 Task: Look for Airbnb properties in Bahlaâ, Oman from 8th December, 2023 to 15th December, 2023 for 9 adults. Place can be shared room with 5 bedrooms having 9 beds and 5 bathrooms. Property type can be flat. Amenities needed are: wifi, TV, free parkinig on premises, gym, breakfast. Look for 3 properties as per requirement.
Action: Mouse moved to (410, 94)
Screenshot: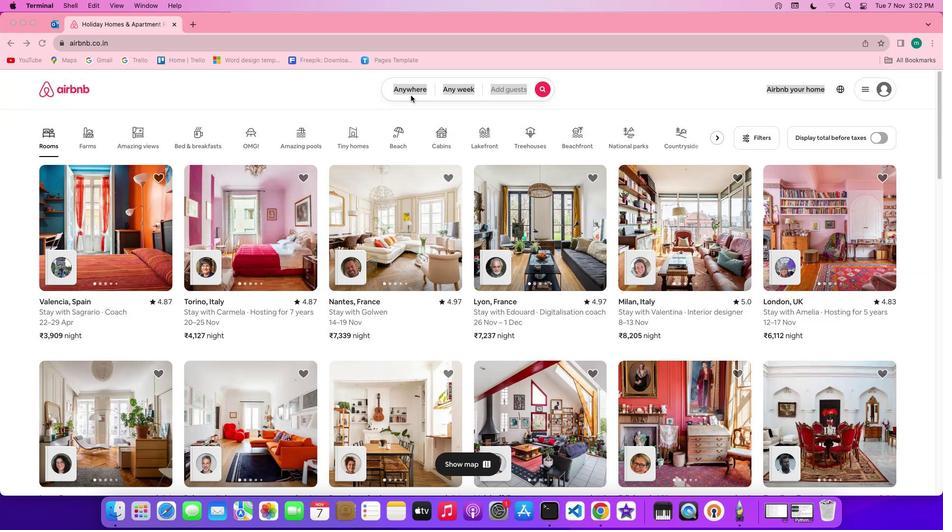 
Action: Mouse pressed left at (410, 94)
Screenshot: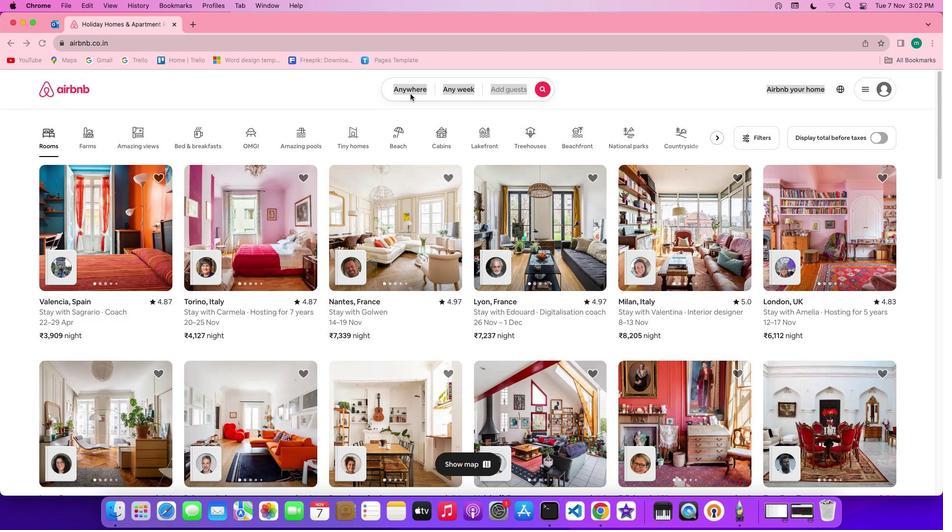 
Action: Mouse pressed left at (410, 94)
Screenshot: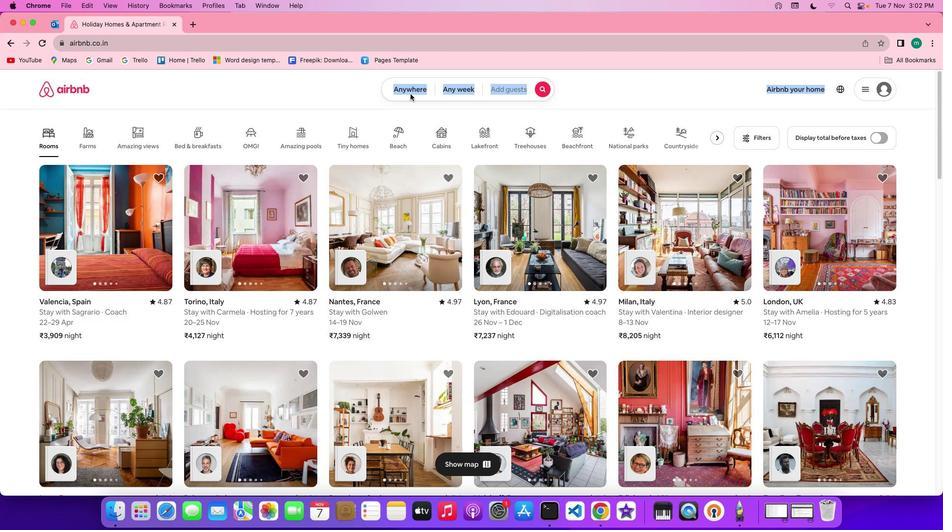 
Action: Mouse moved to (357, 128)
Screenshot: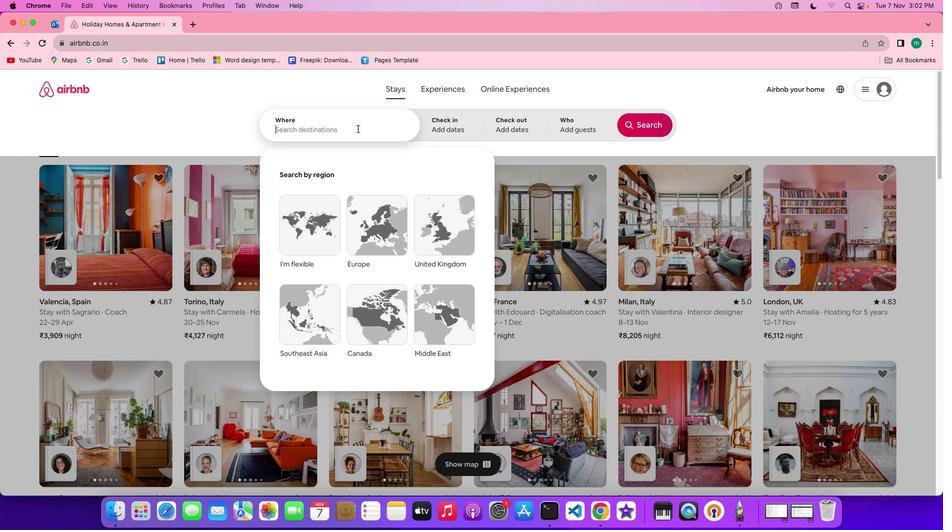 
Action: Mouse pressed left at (357, 128)
Screenshot: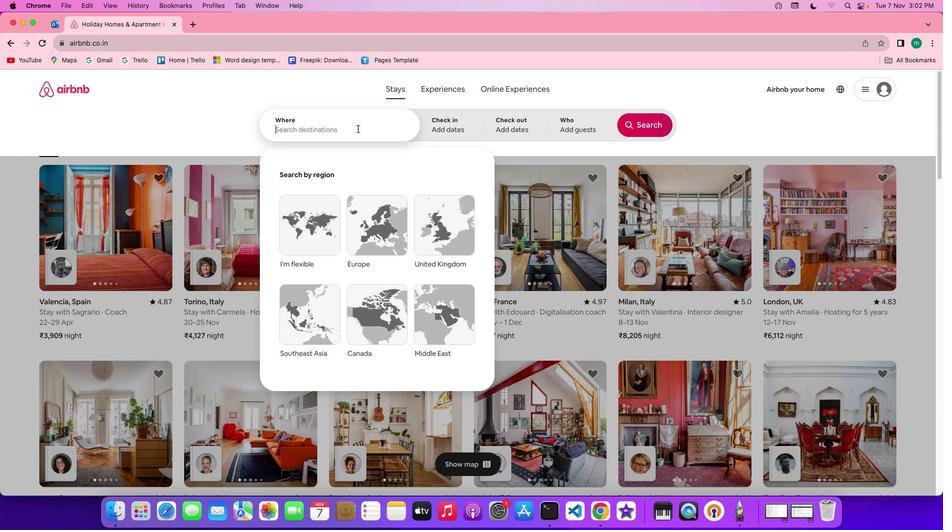 
Action: Key pressed Key.shift'b''a''h''l''a'','Key.shift'O''m''a''n'
Screenshot: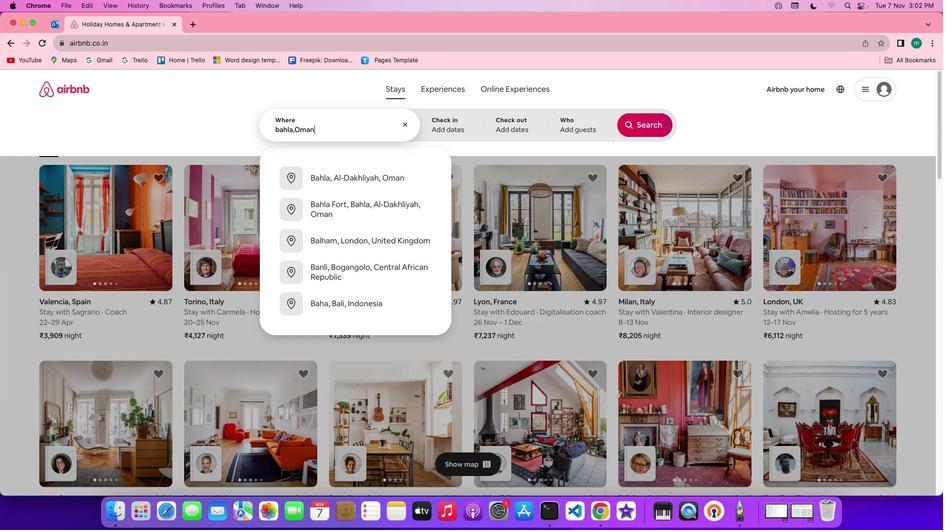 
Action: Mouse moved to (451, 118)
Screenshot: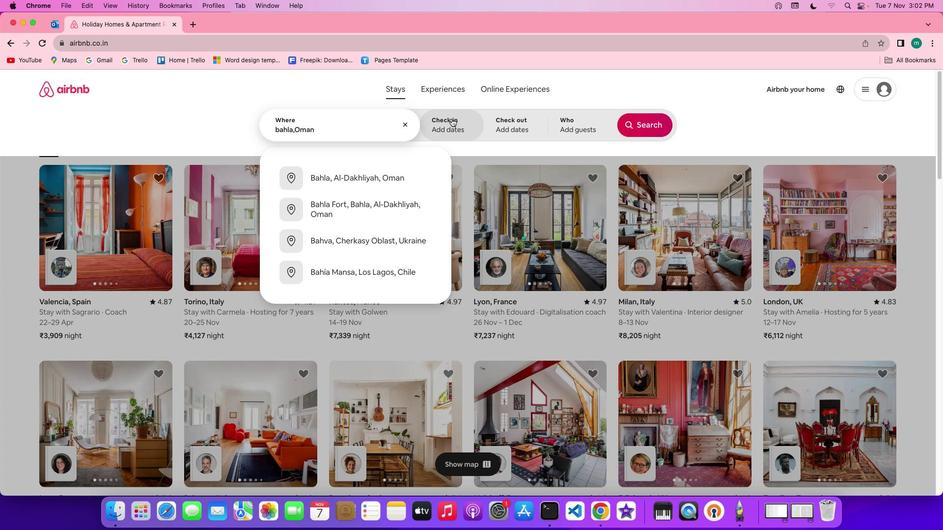 
Action: Mouse pressed left at (451, 118)
Screenshot: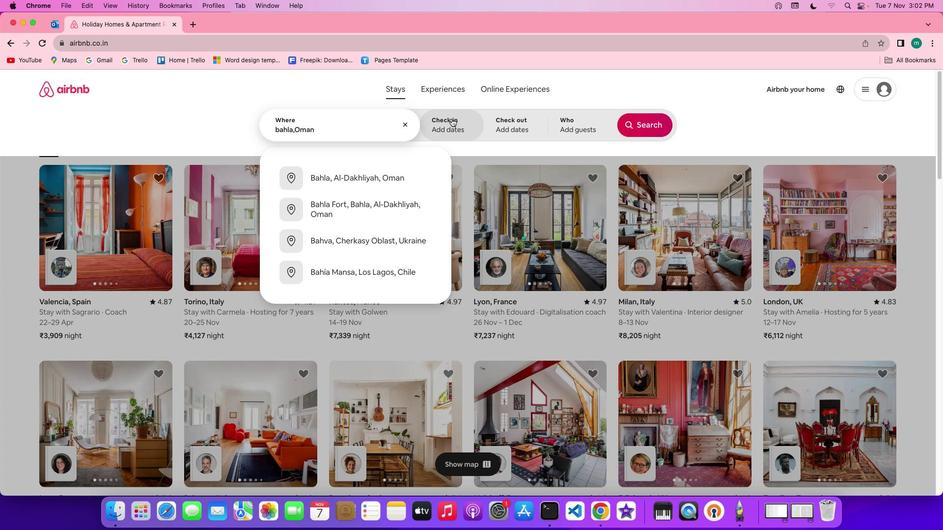 
Action: Mouse moved to (618, 272)
Screenshot: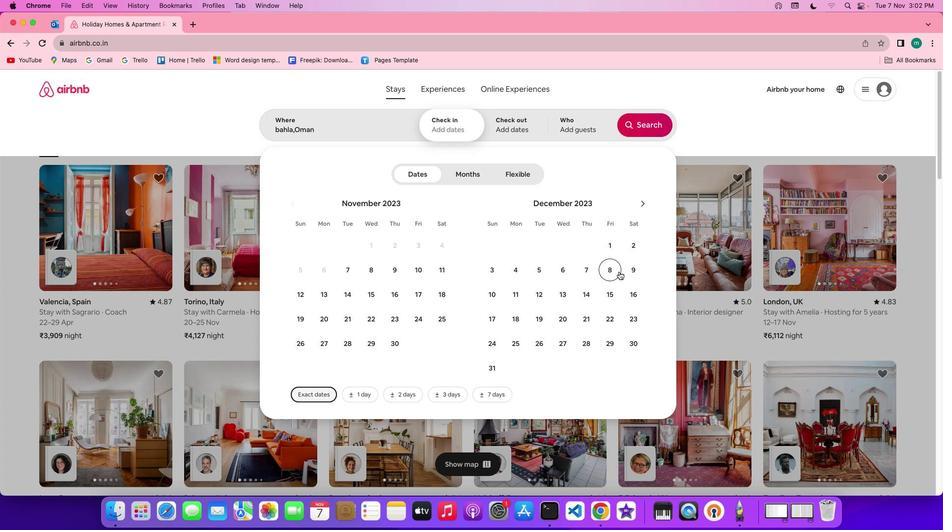 
Action: Mouse pressed left at (618, 272)
Screenshot: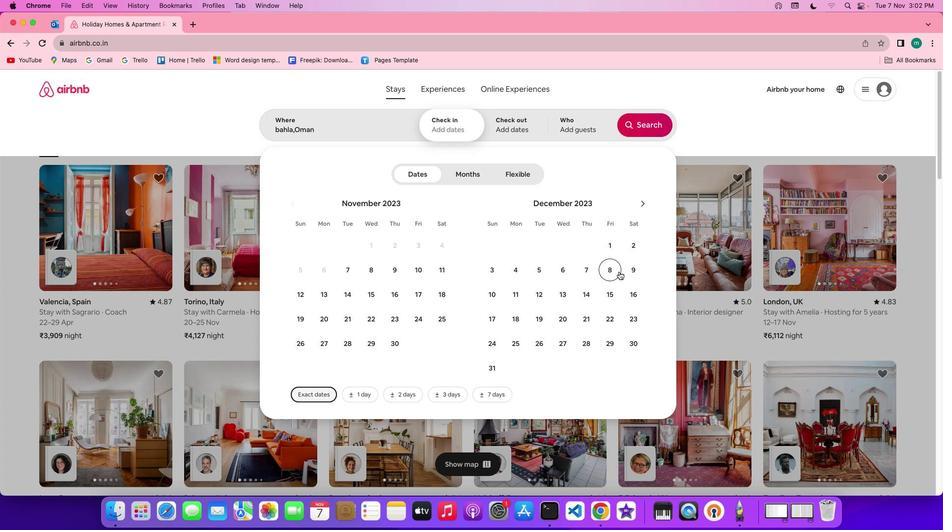 
Action: Mouse moved to (617, 291)
Screenshot: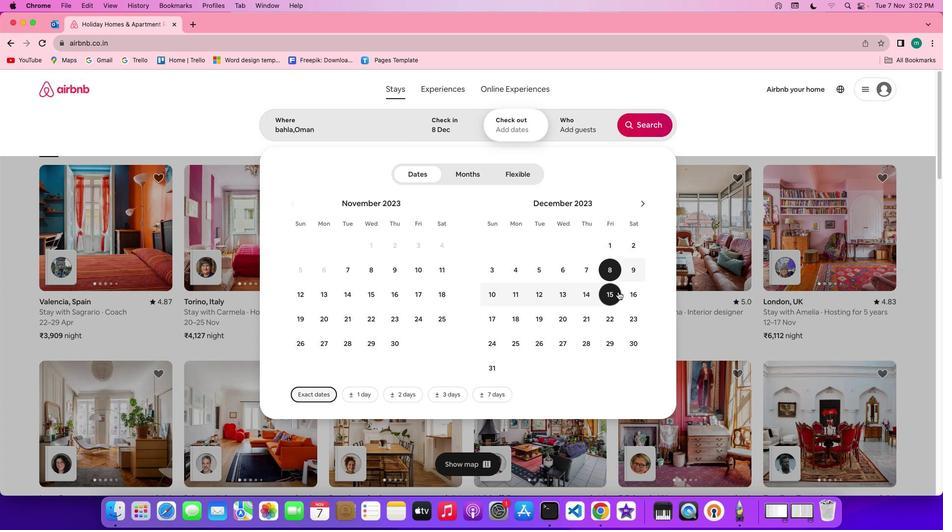 
Action: Mouse pressed left at (617, 291)
Screenshot: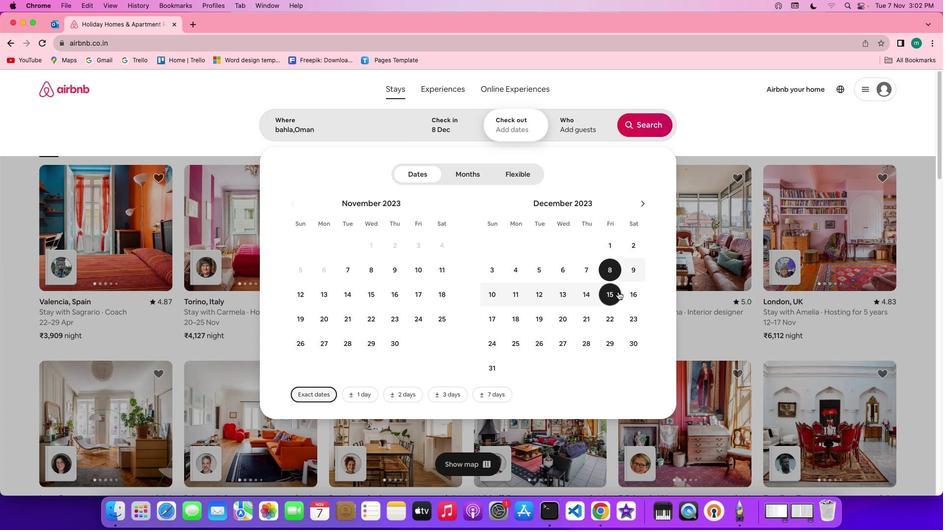 
Action: Mouse moved to (593, 117)
Screenshot: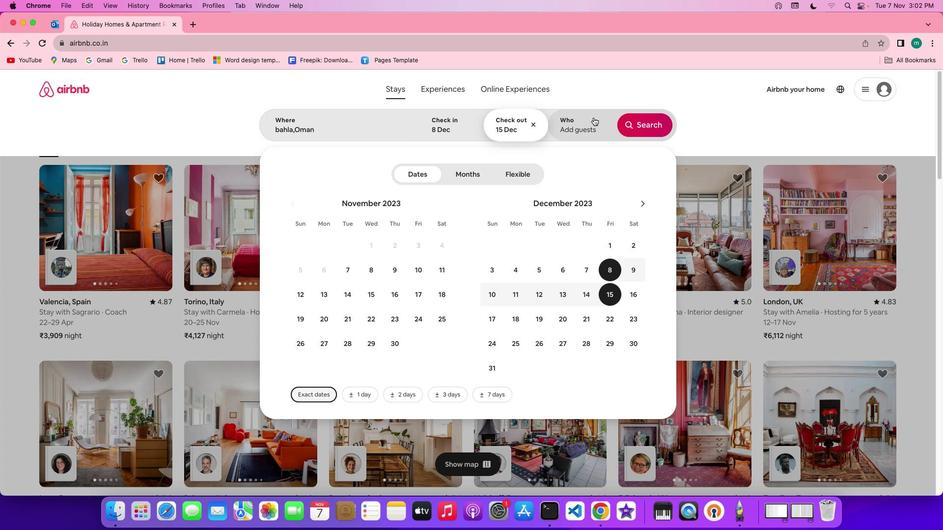 
Action: Mouse pressed left at (593, 117)
Screenshot: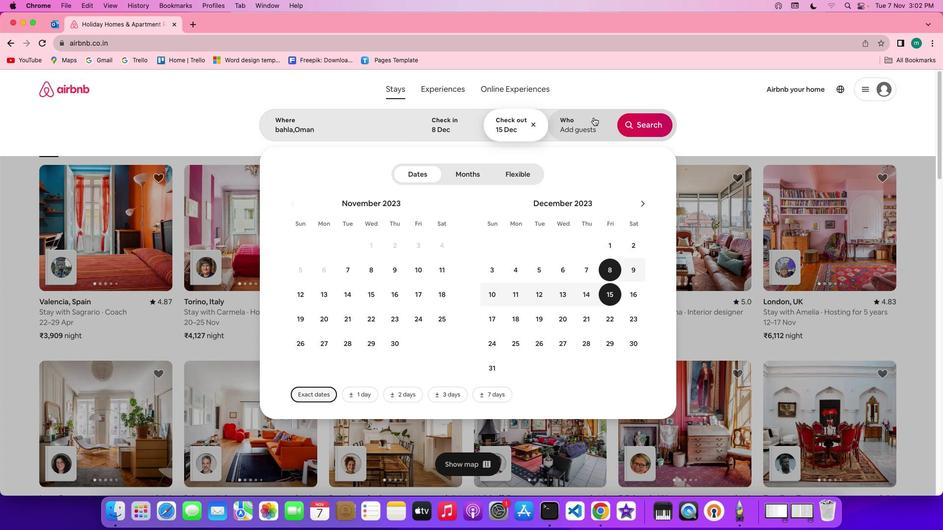 
Action: Mouse moved to (649, 174)
Screenshot: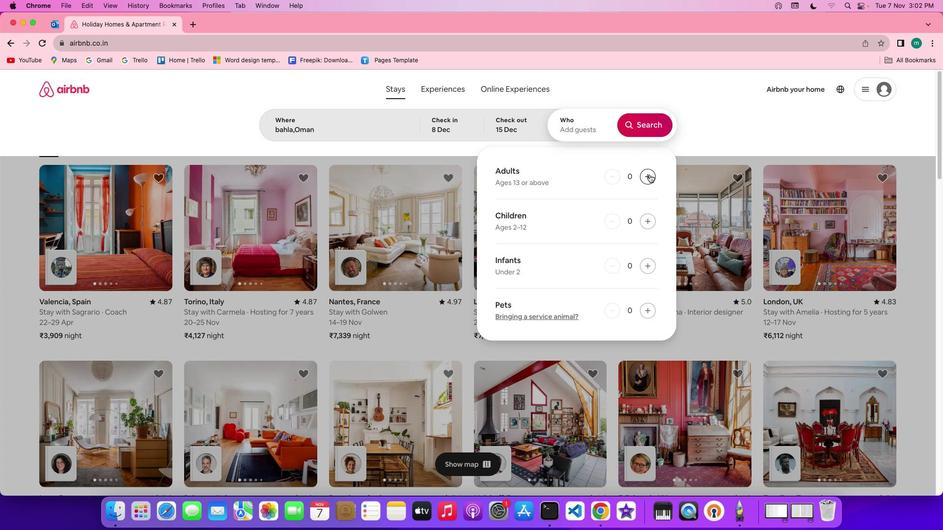 
Action: Mouse pressed left at (649, 174)
Screenshot: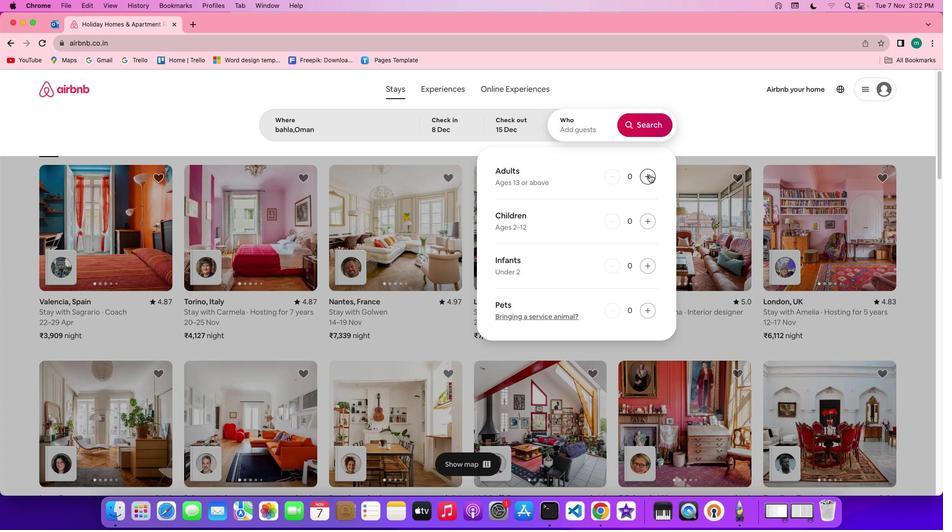 
Action: Mouse pressed left at (649, 174)
Screenshot: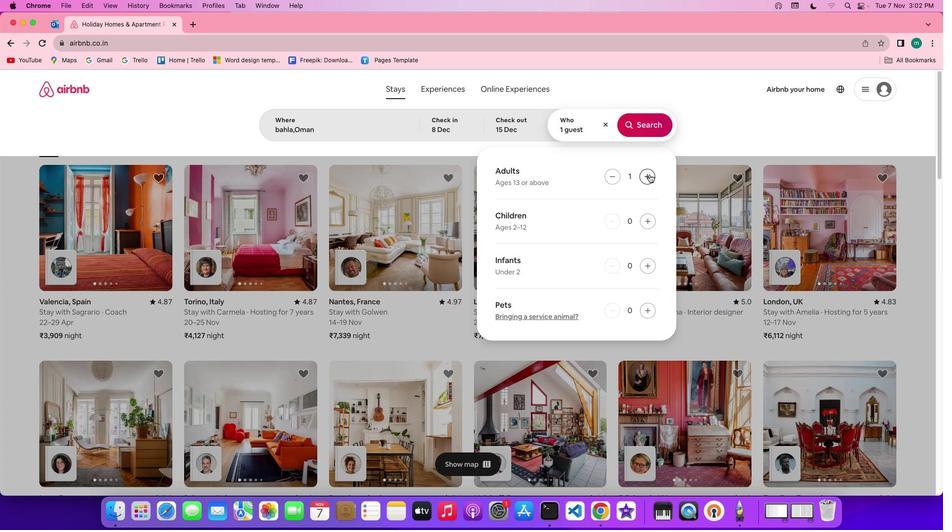 
Action: Mouse pressed left at (649, 174)
Screenshot: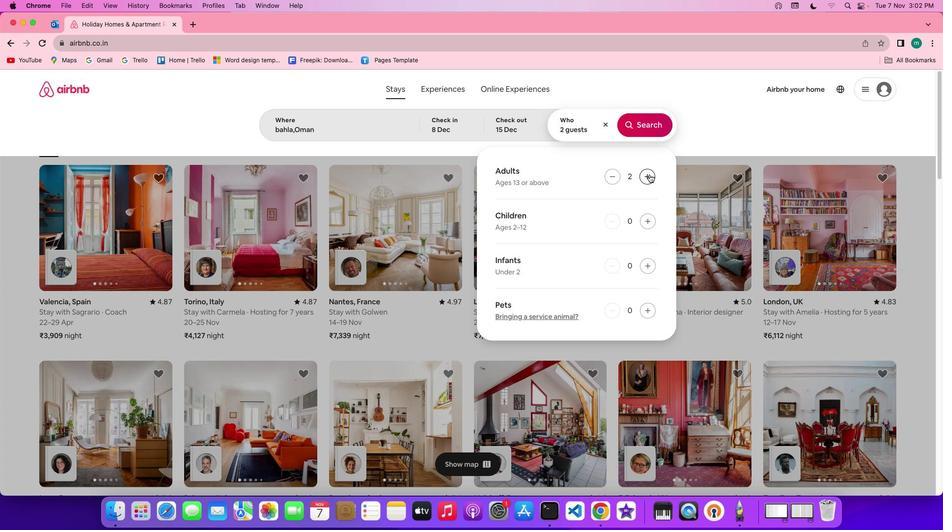 
Action: Mouse pressed left at (649, 174)
Screenshot: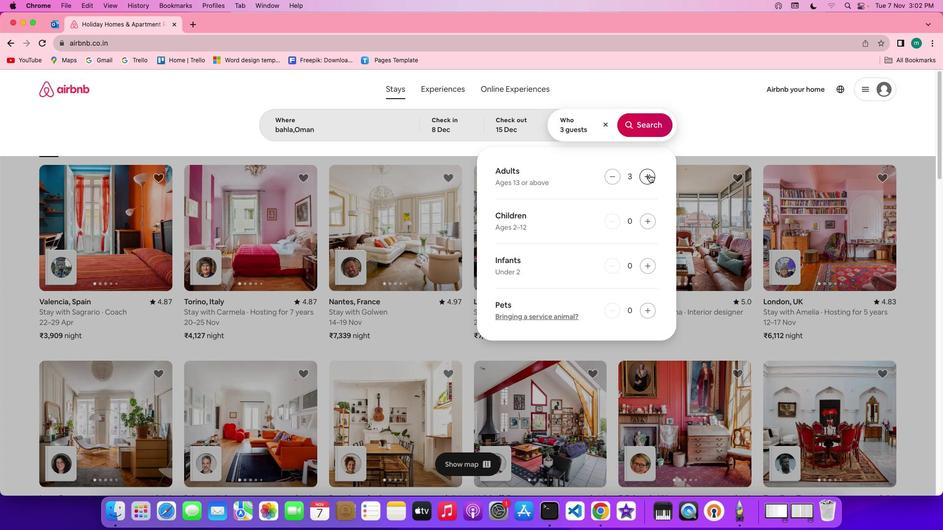 
Action: Mouse pressed left at (649, 174)
Screenshot: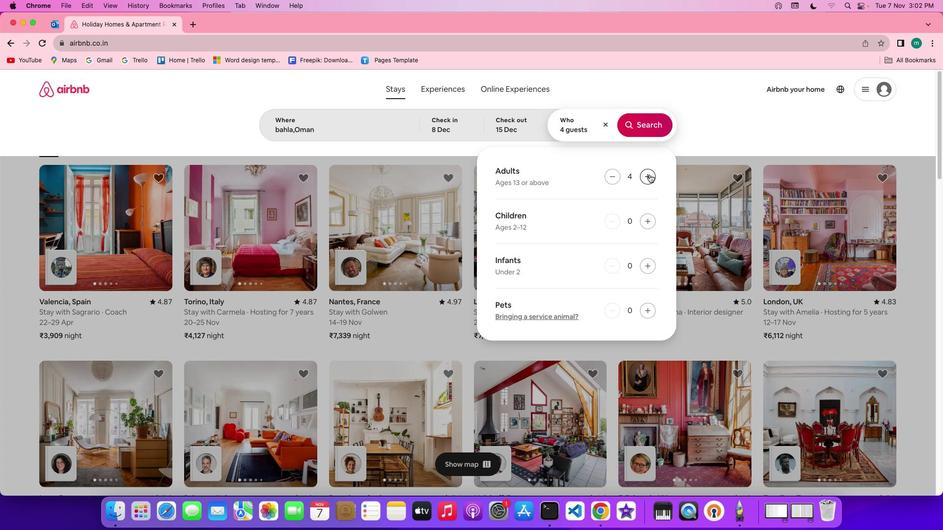
Action: Mouse pressed left at (649, 174)
Screenshot: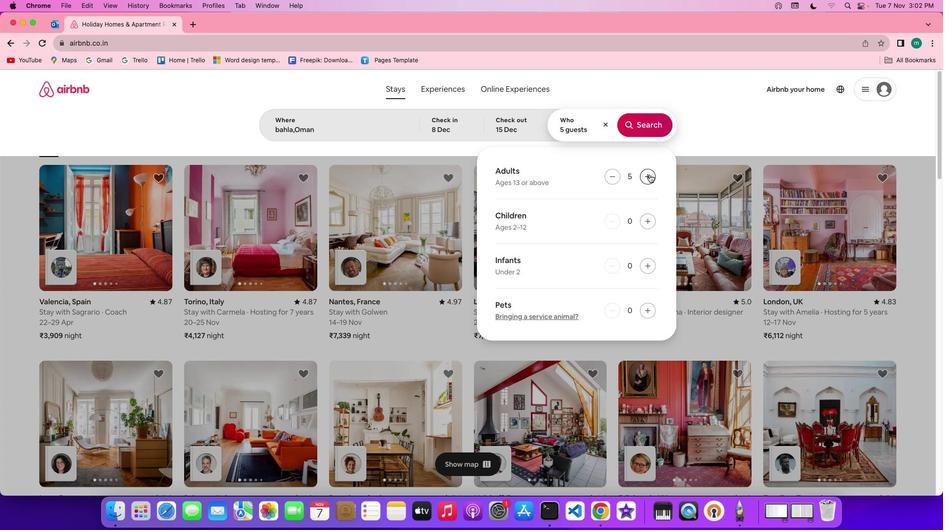 
Action: Mouse pressed left at (649, 174)
Screenshot: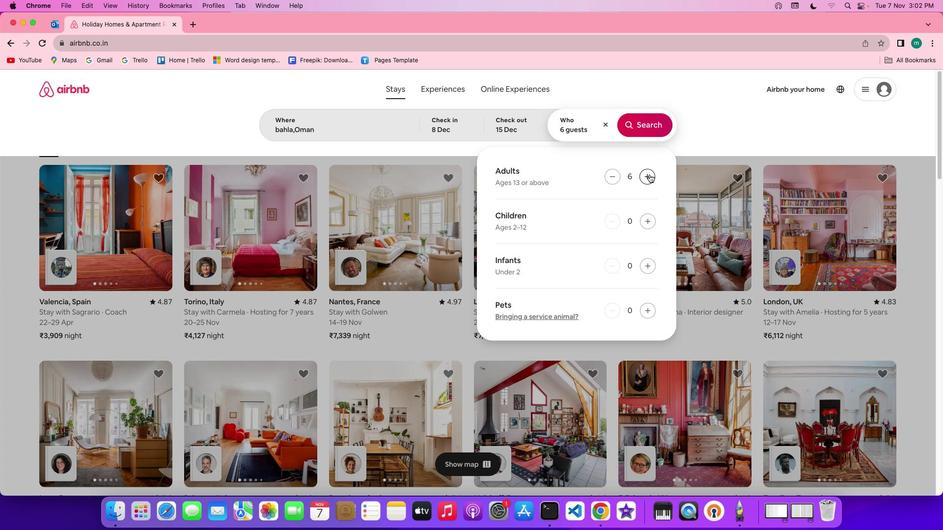 
Action: Mouse pressed left at (649, 174)
Screenshot: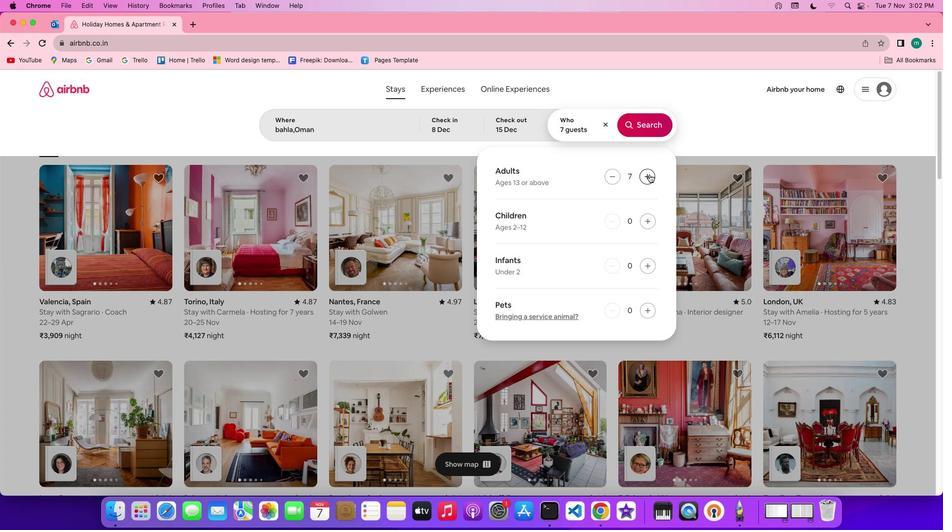 
Action: Mouse pressed left at (649, 174)
Screenshot: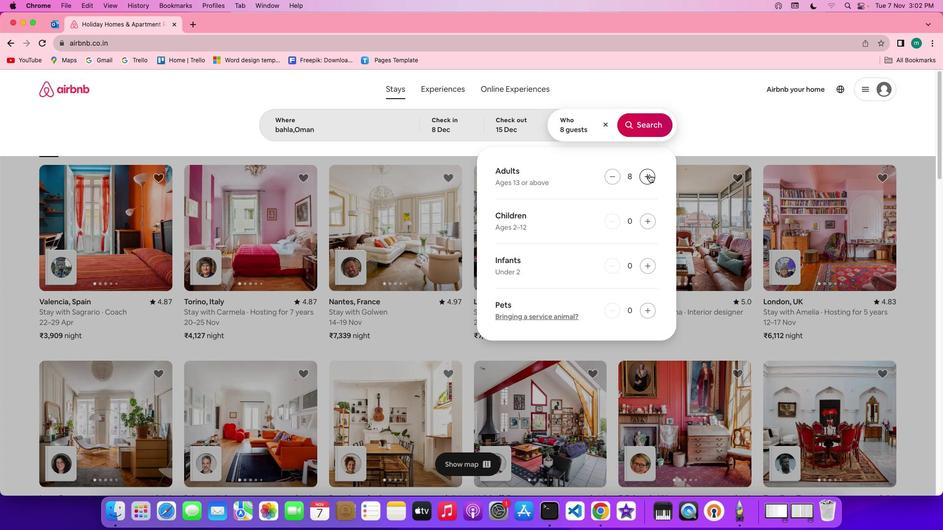 
Action: Mouse moved to (644, 120)
Screenshot: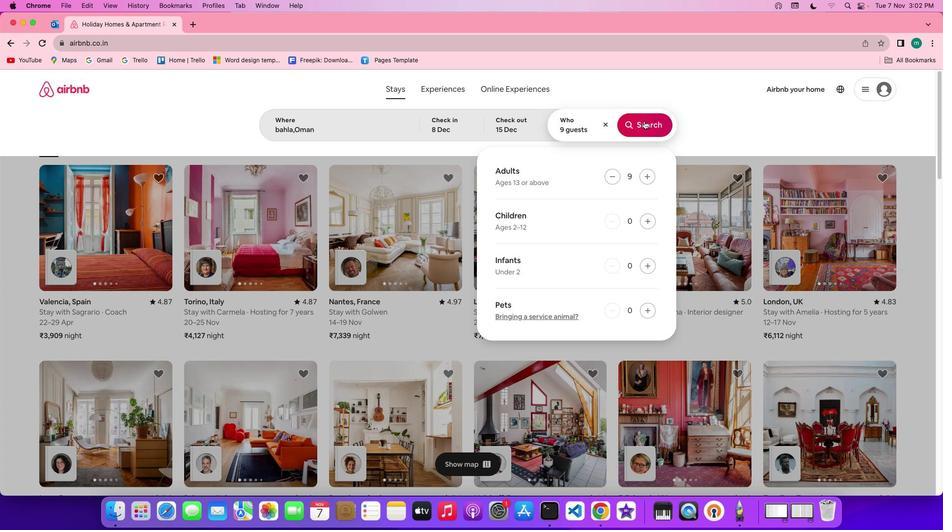 
Action: Mouse pressed left at (644, 120)
Screenshot: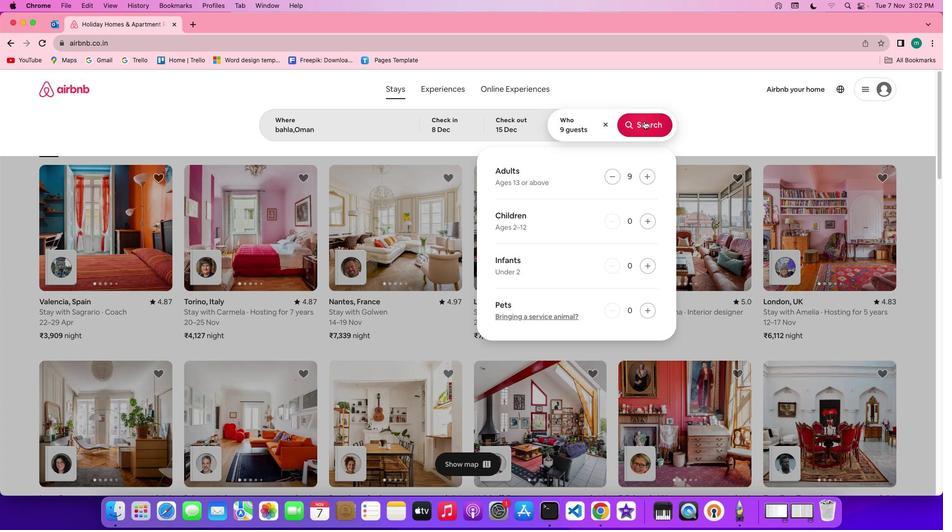 
Action: Mouse moved to (786, 127)
Screenshot: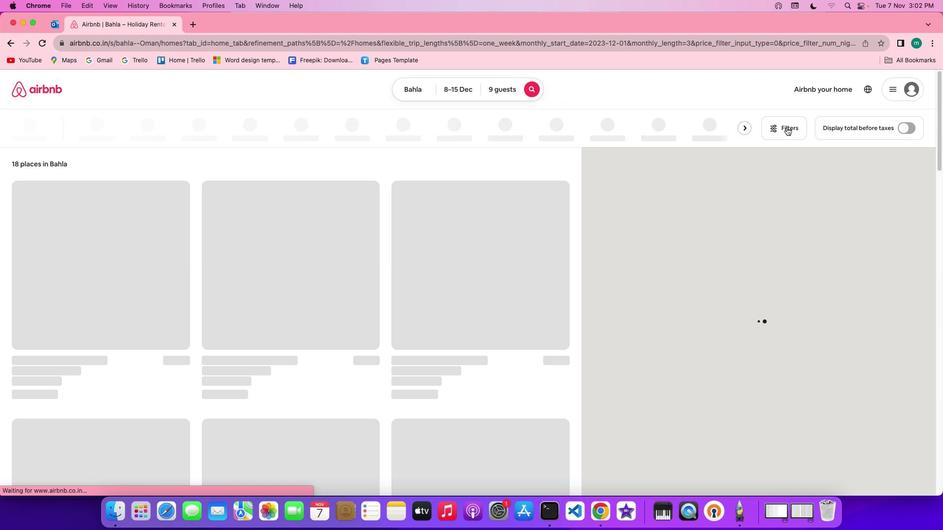
Action: Mouse pressed left at (786, 127)
Screenshot: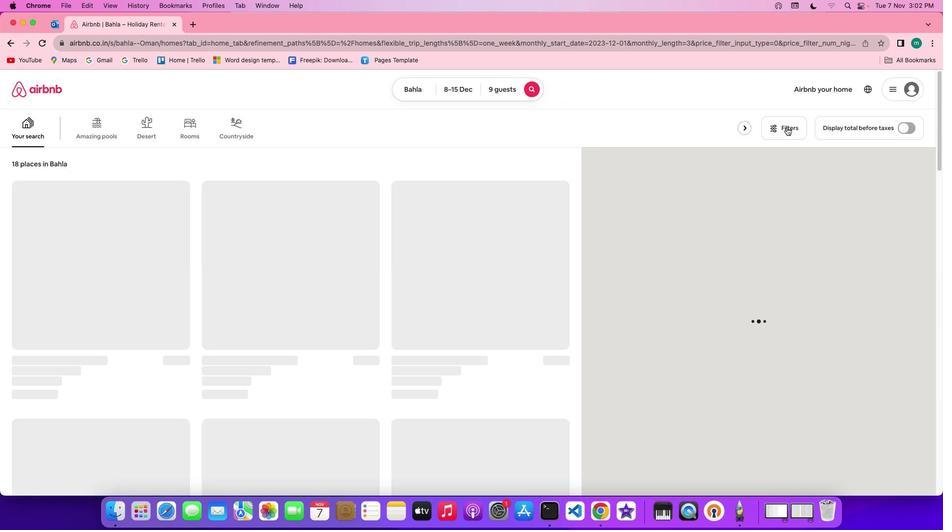 
Action: Mouse moved to (783, 126)
Screenshot: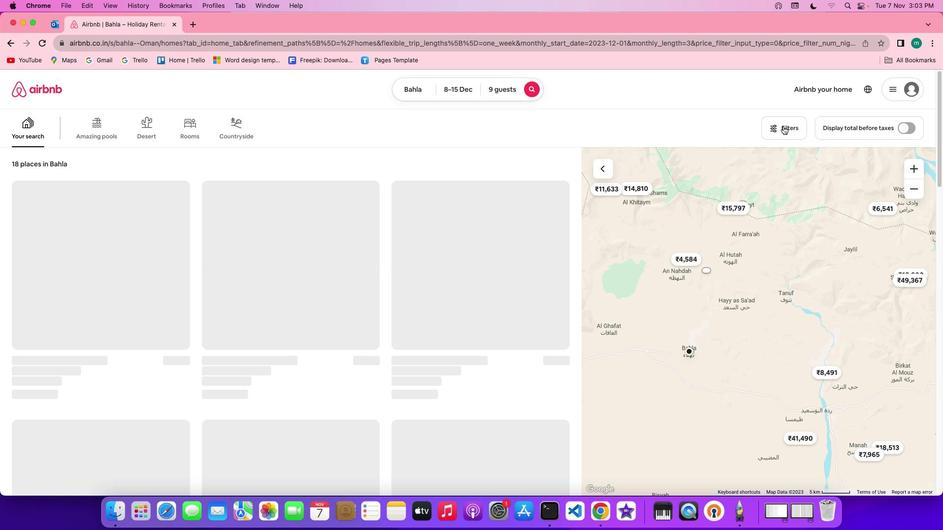 
Action: Mouse pressed left at (783, 126)
Screenshot: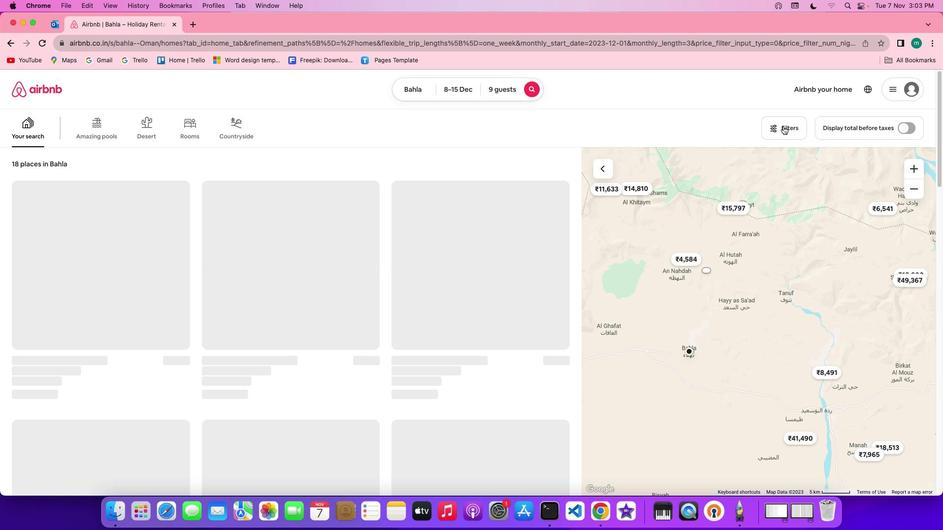 
Action: Mouse pressed left at (783, 126)
Screenshot: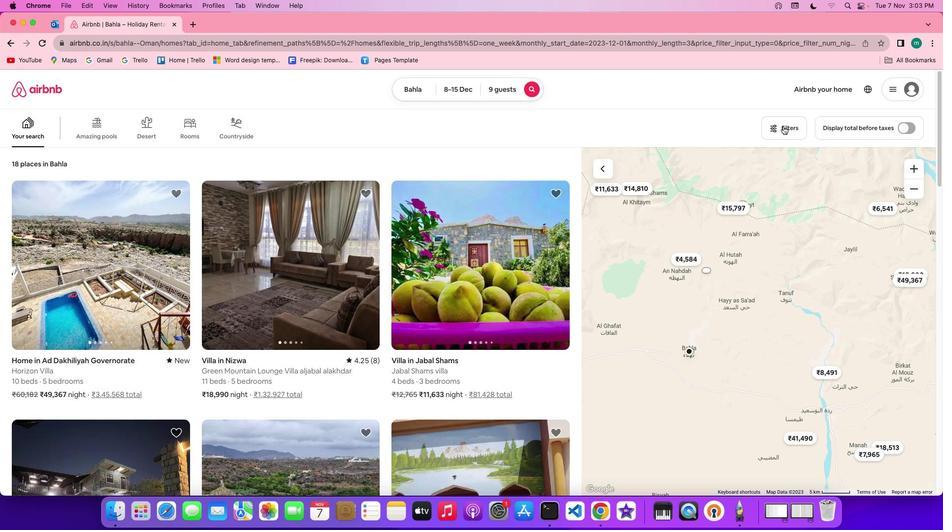 
Action: Mouse moved to (551, 245)
Screenshot: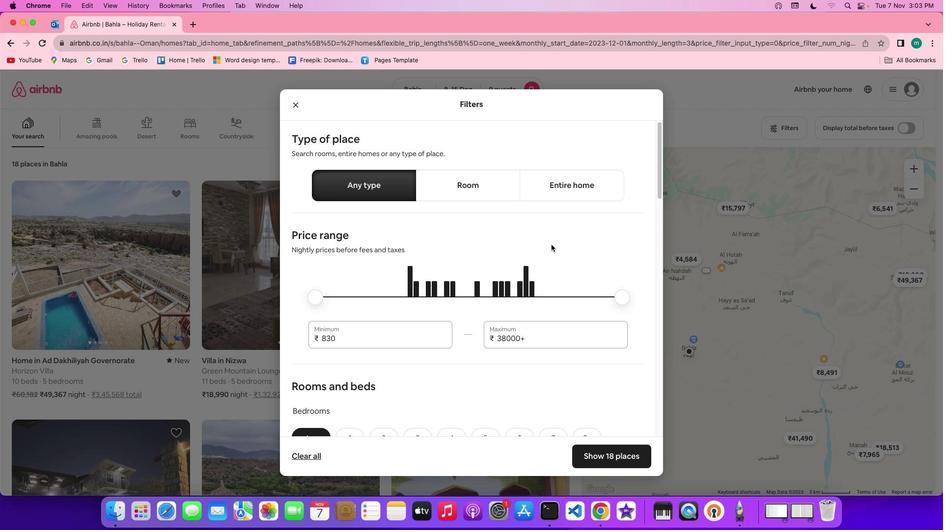 
Action: Mouse scrolled (551, 245) with delta (0, 0)
Screenshot: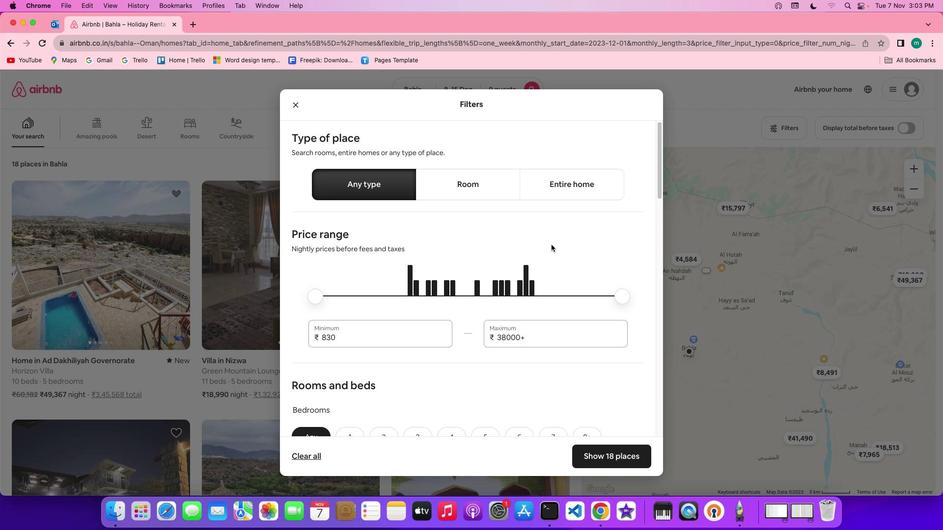 
Action: Mouse scrolled (551, 245) with delta (0, 0)
Screenshot: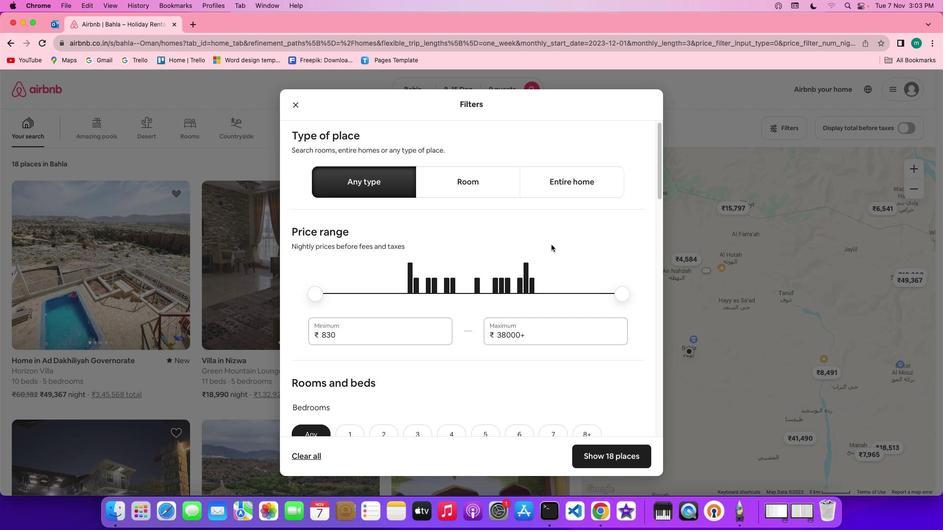 
Action: Mouse scrolled (551, 245) with delta (0, 0)
Screenshot: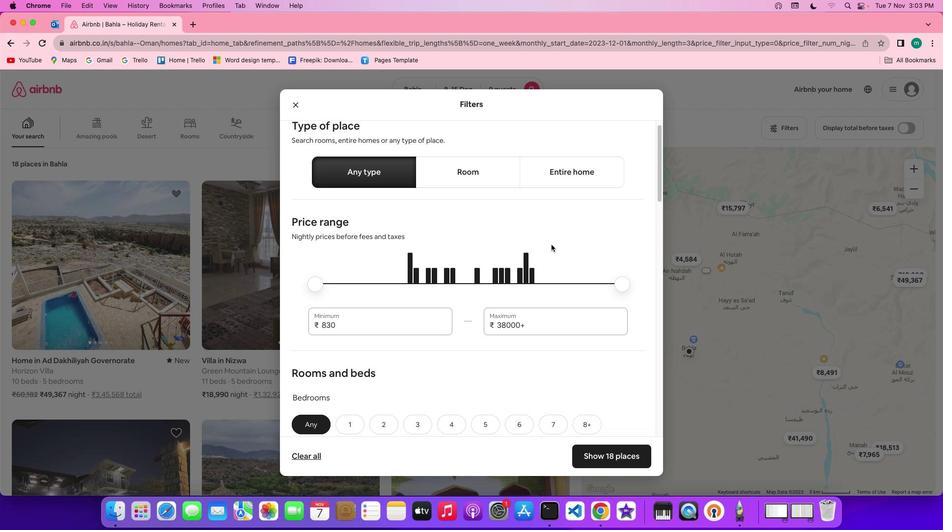 
Action: Mouse moved to (551, 245)
Screenshot: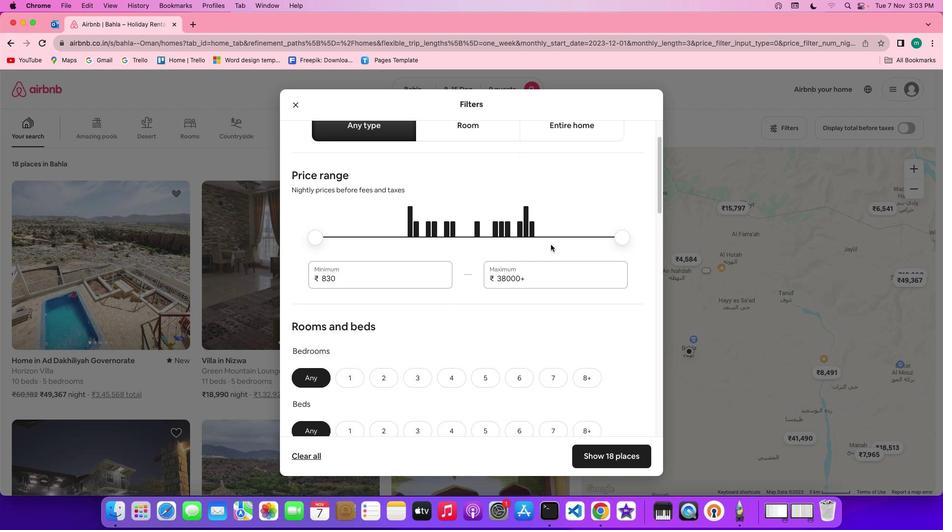 
Action: Mouse scrolled (551, 245) with delta (0, 0)
Screenshot: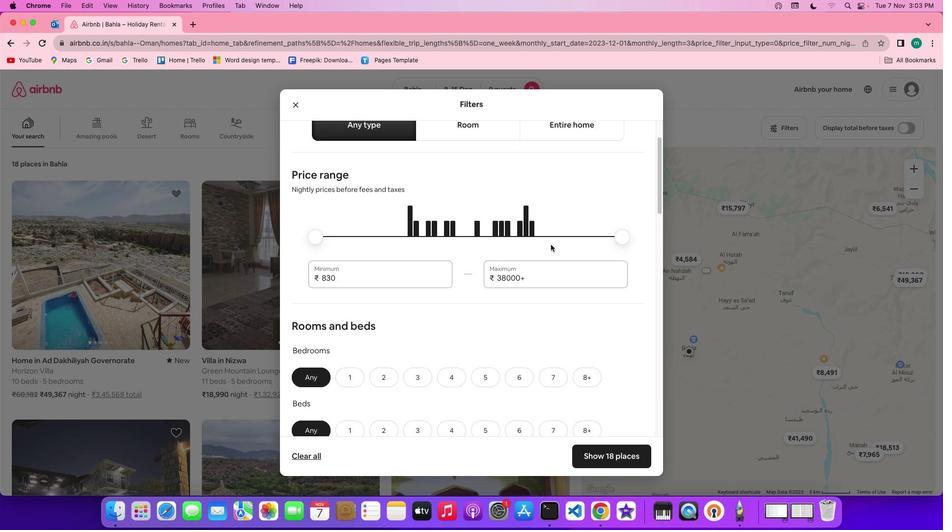 
Action: Mouse scrolled (551, 245) with delta (0, 0)
Screenshot: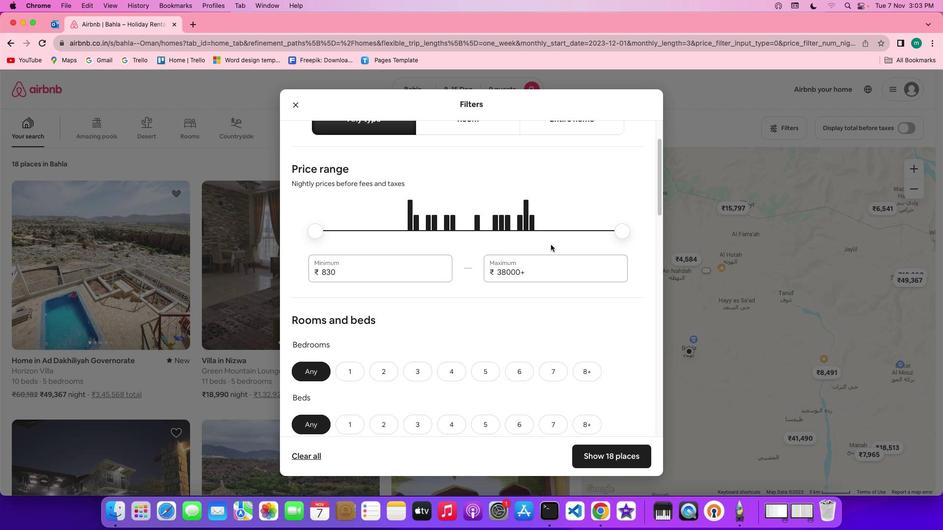 
Action: Mouse scrolled (551, 245) with delta (0, 0)
Screenshot: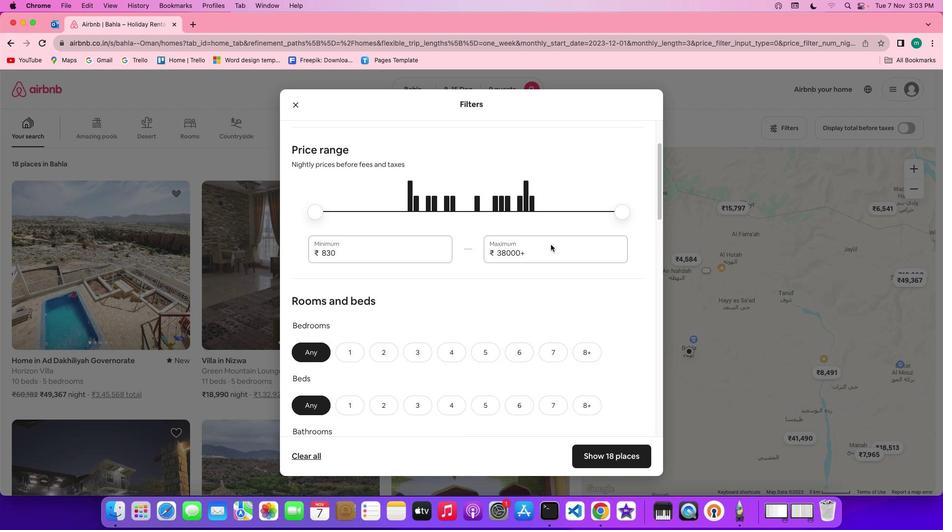
Action: Mouse scrolled (551, 245) with delta (0, 0)
Screenshot: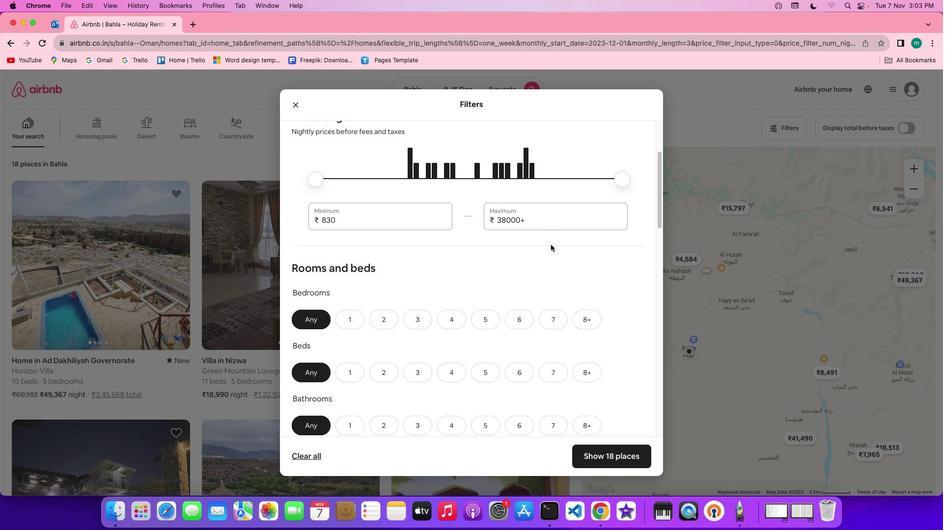 
Action: Mouse scrolled (551, 245) with delta (0, 0)
Screenshot: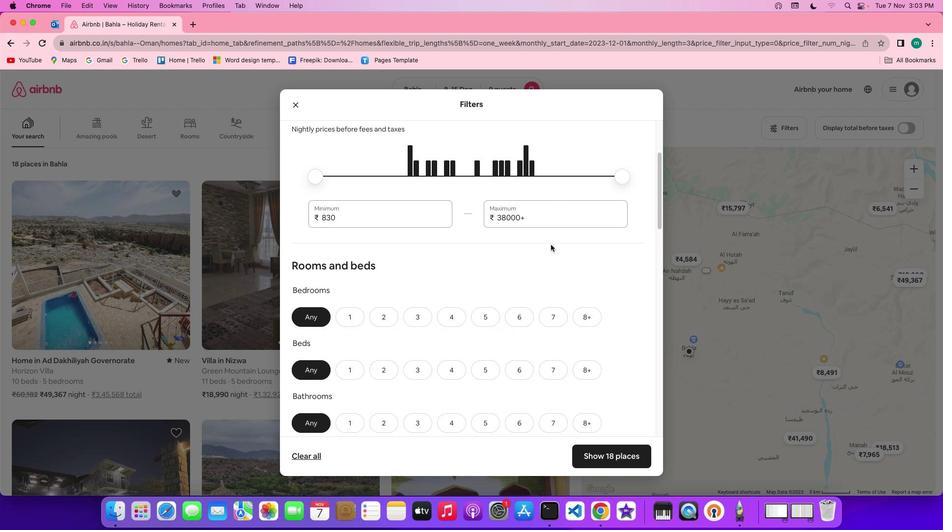 
Action: Mouse scrolled (551, 245) with delta (0, 0)
Screenshot: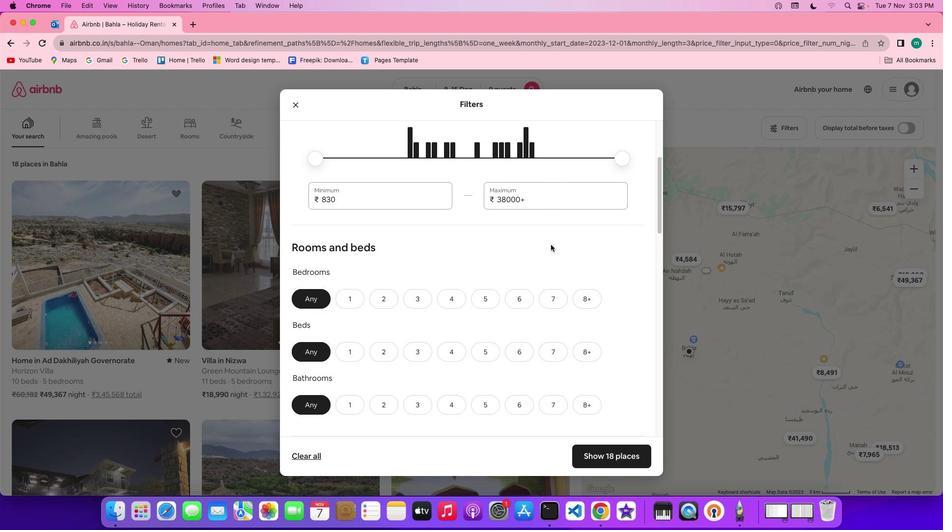 
Action: Mouse scrolled (551, 245) with delta (0, 0)
Screenshot: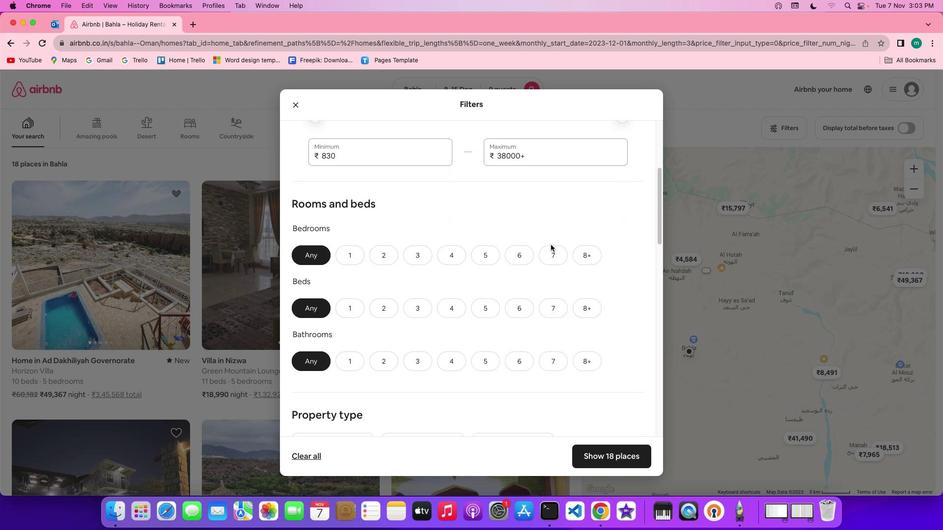 
Action: Mouse moved to (480, 251)
Screenshot: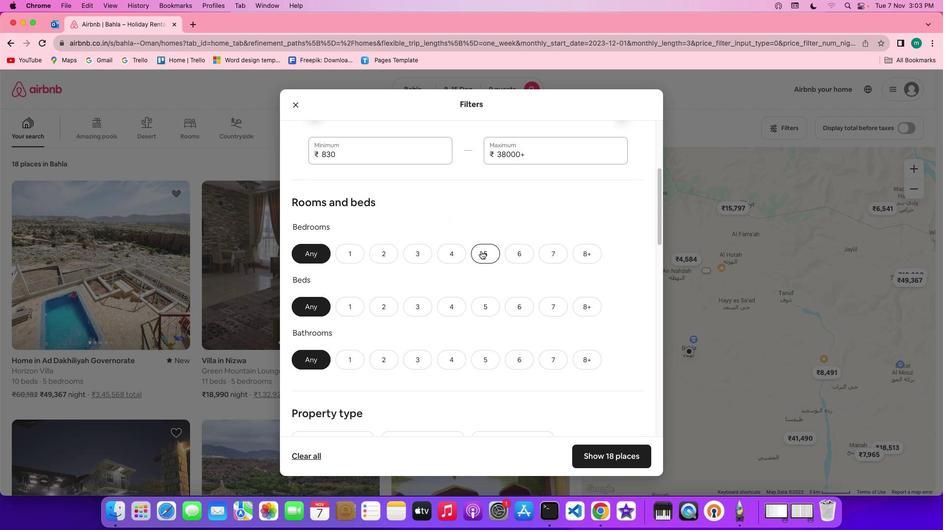 
Action: Mouse pressed left at (480, 251)
Screenshot: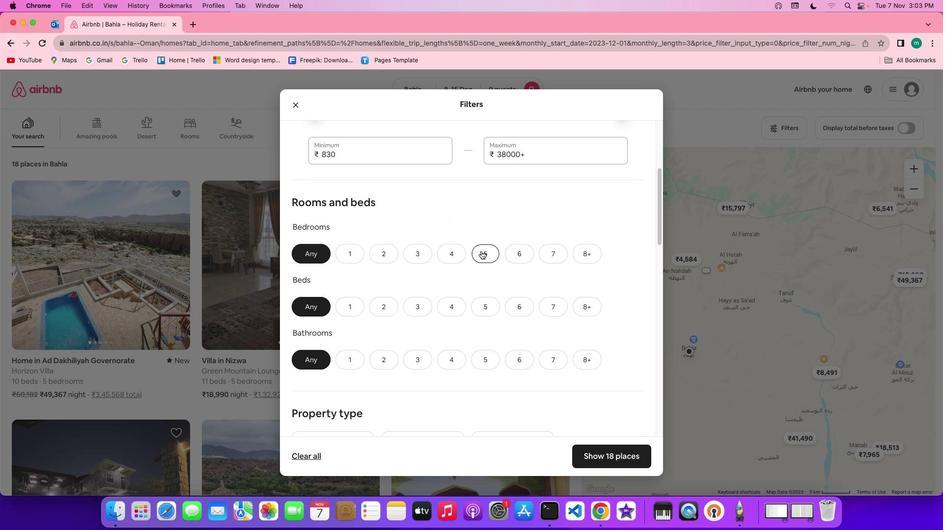 
Action: Mouse moved to (583, 309)
Screenshot: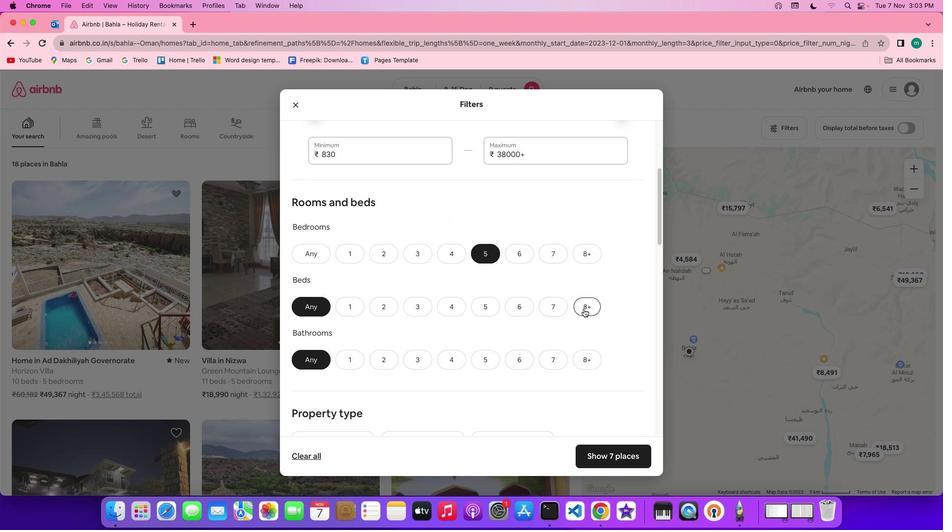 
Action: Mouse pressed left at (583, 309)
Screenshot: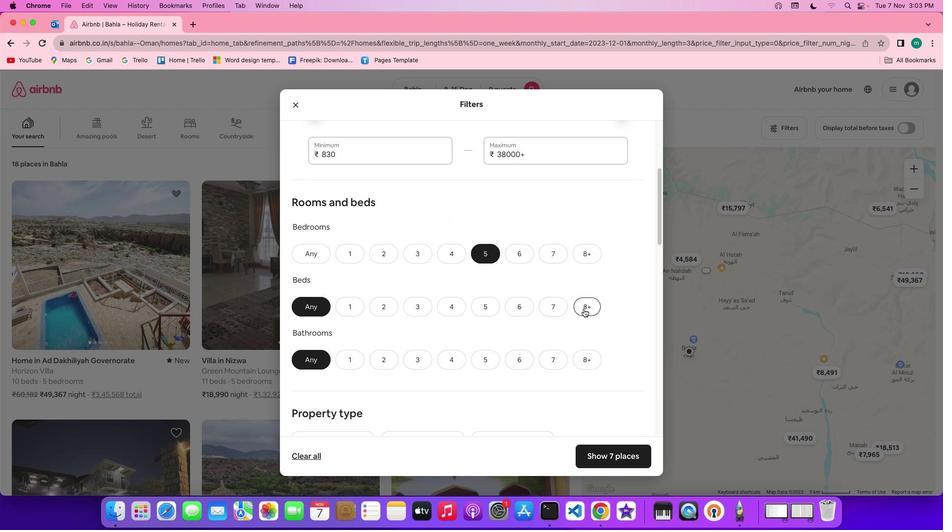 
Action: Mouse moved to (495, 364)
Screenshot: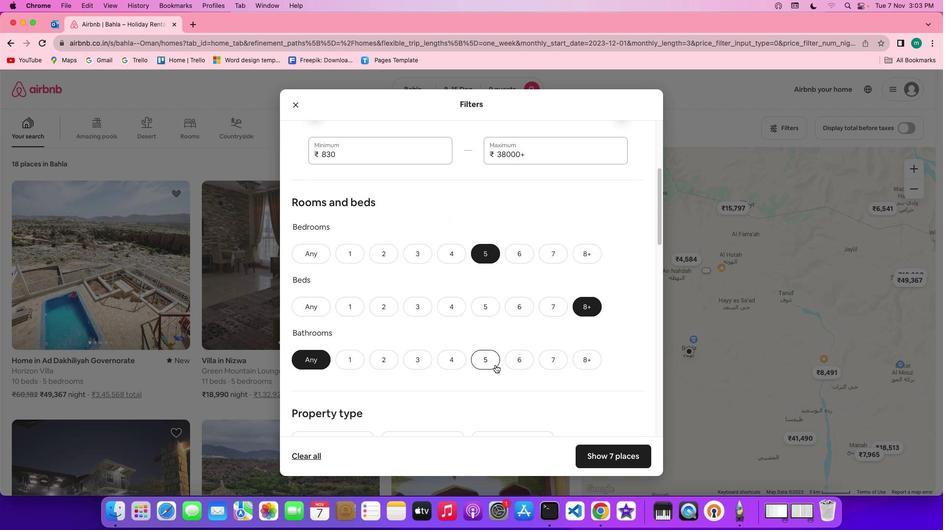 
Action: Mouse pressed left at (495, 364)
Screenshot: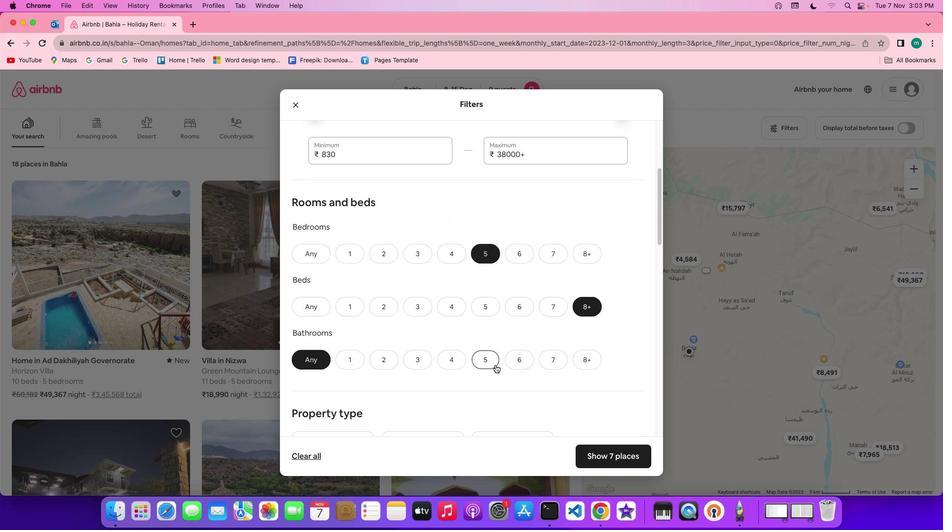 
Action: Mouse moved to (555, 352)
Screenshot: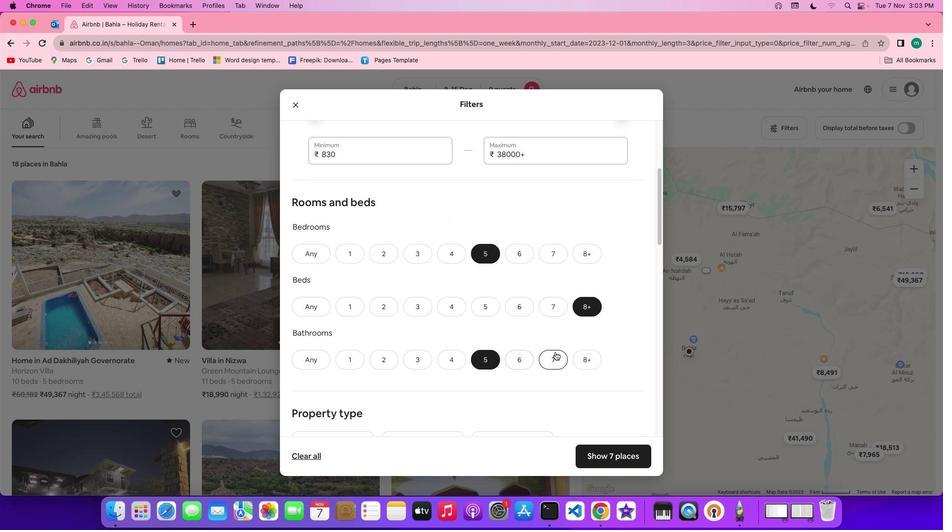 
Action: Mouse scrolled (555, 352) with delta (0, 0)
Screenshot: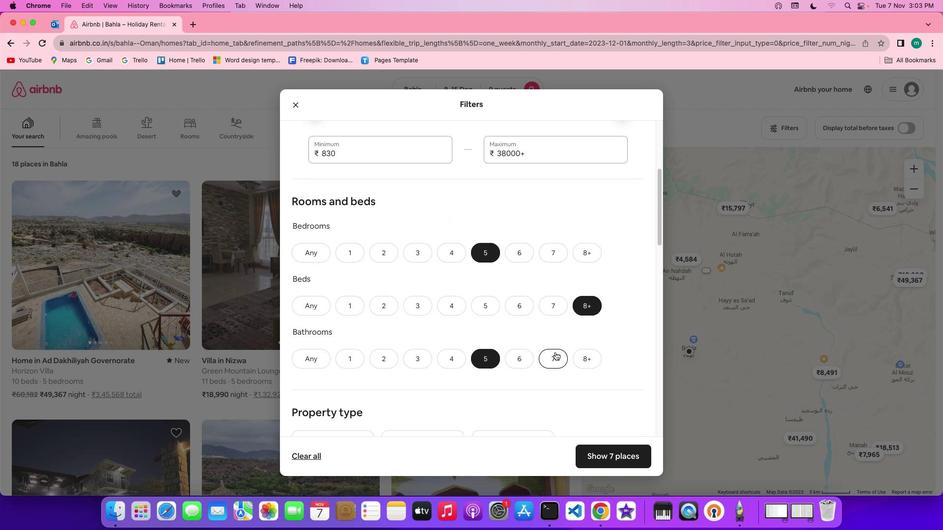 
Action: Mouse scrolled (555, 352) with delta (0, 0)
Screenshot: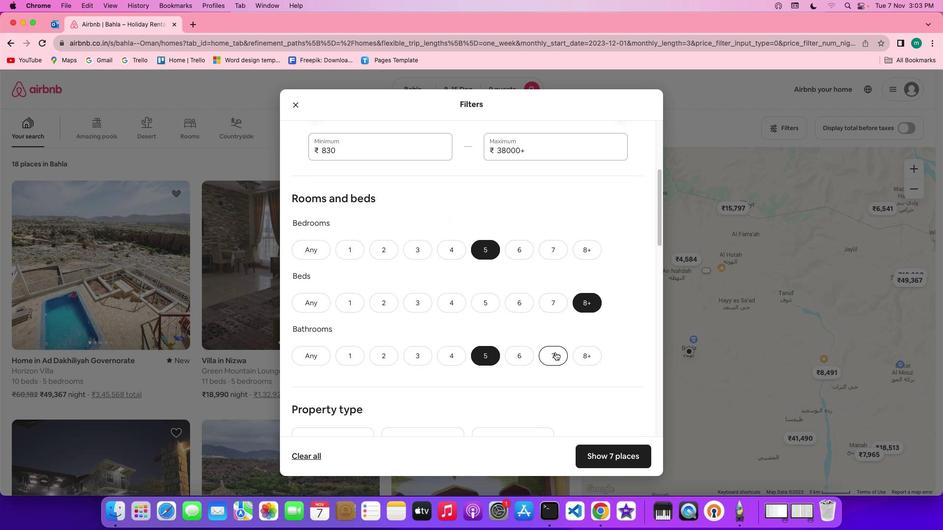 
Action: Mouse scrolled (555, 352) with delta (0, 0)
Screenshot: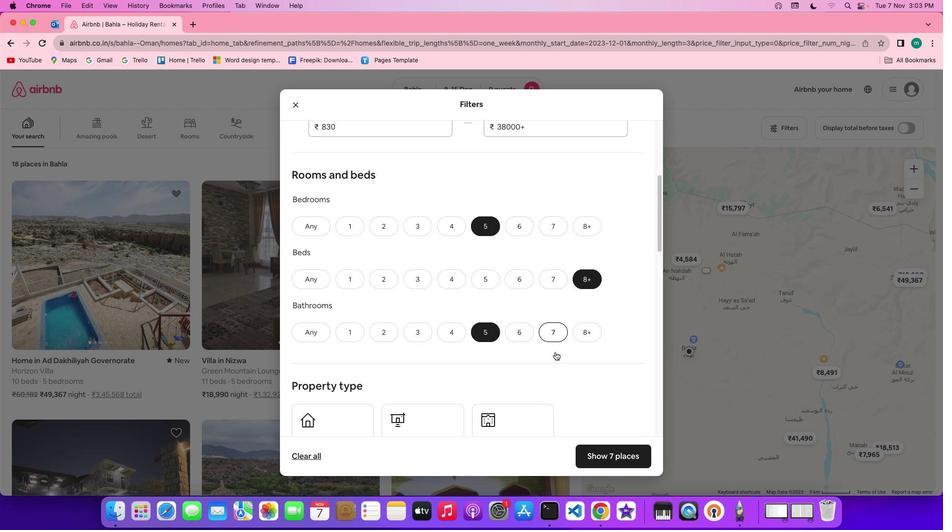 
Action: Mouse scrolled (555, 352) with delta (0, 0)
Screenshot: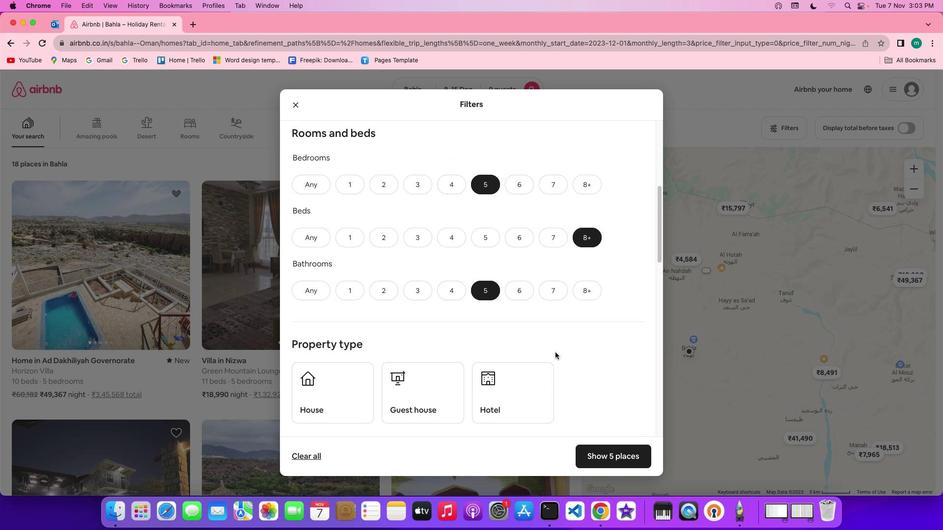 
Action: Mouse scrolled (555, 352) with delta (0, 0)
Screenshot: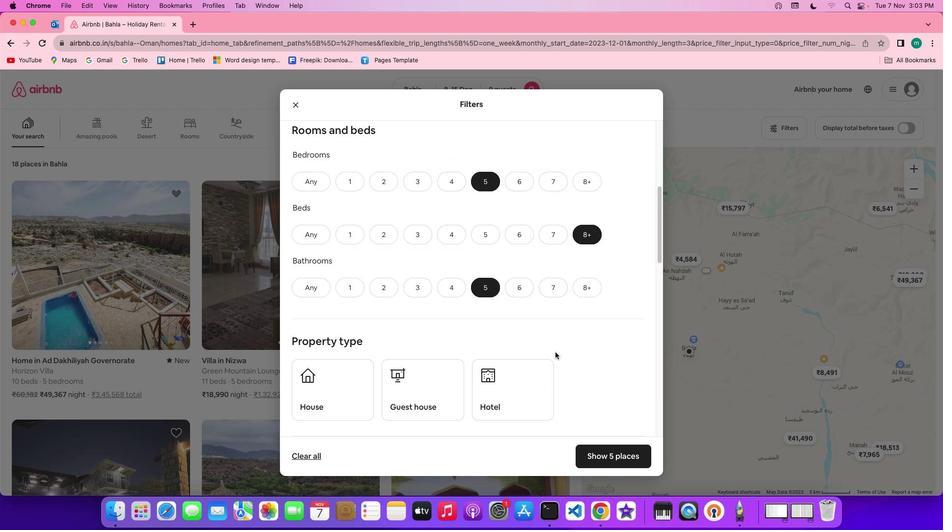 
Action: Mouse scrolled (555, 352) with delta (0, 0)
Screenshot: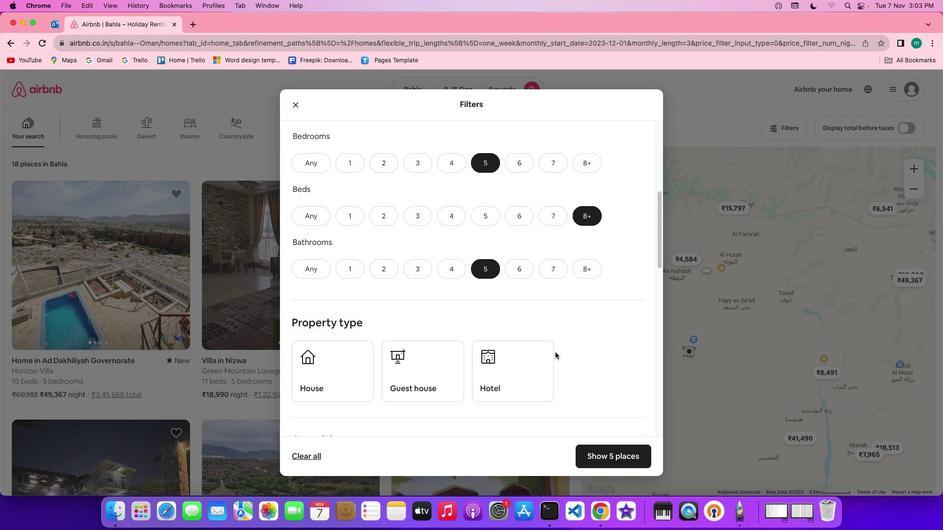 
Action: Mouse scrolled (555, 352) with delta (0, 0)
Screenshot: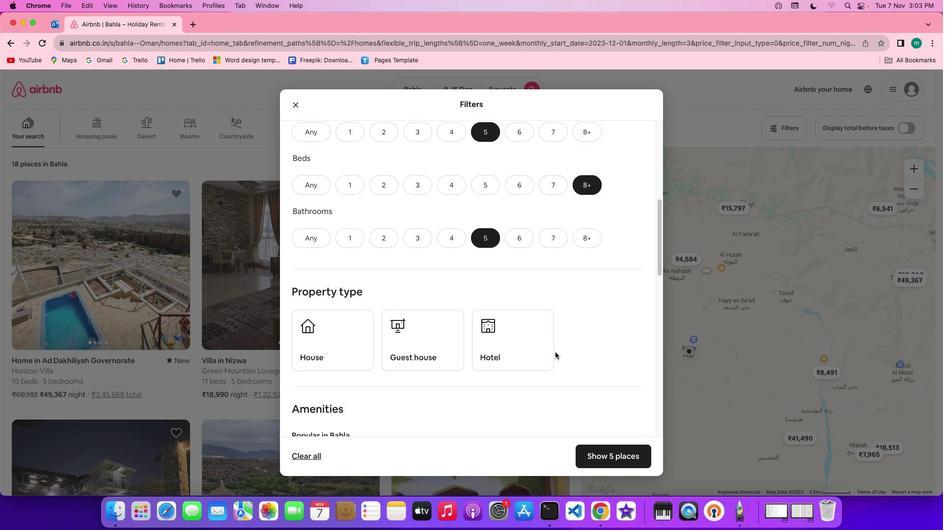 
Action: Mouse scrolled (555, 352) with delta (0, 0)
Screenshot: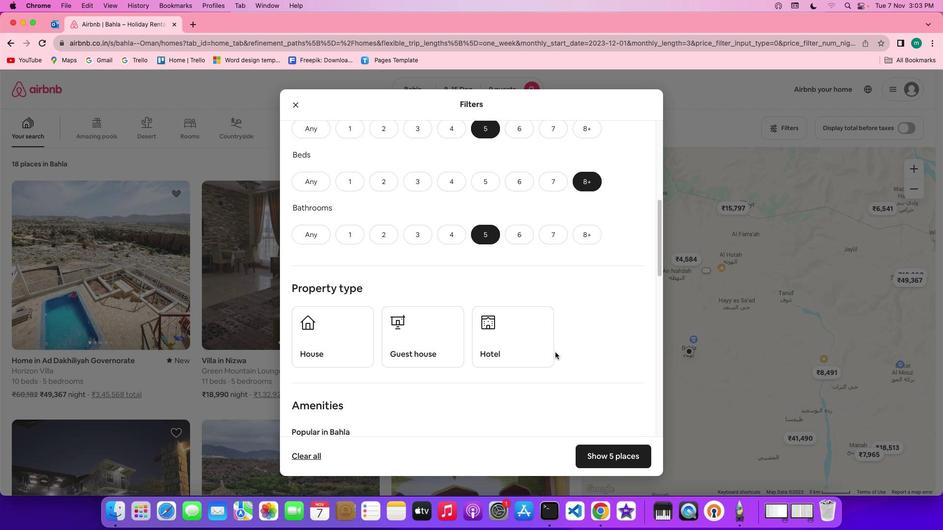 
Action: Mouse scrolled (555, 352) with delta (0, 0)
Screenshot: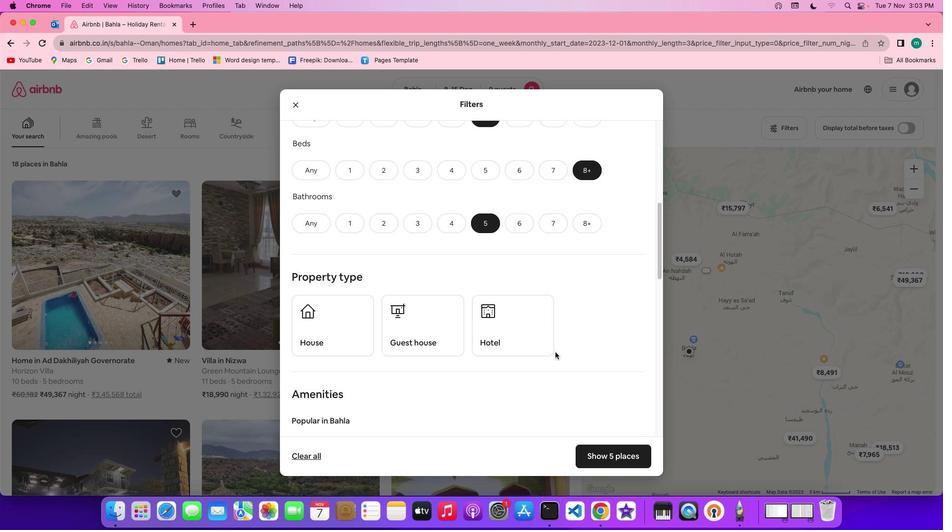 
Action: Mouse moved to (526, 337)
Screenshot: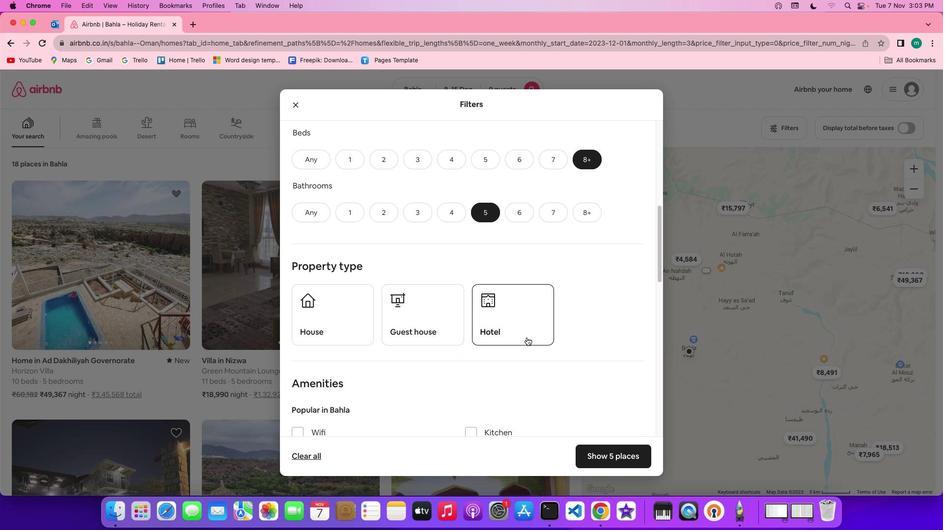 
Action: Mouse scrolled (526, 337) with delta (0, 0)
Screenshot: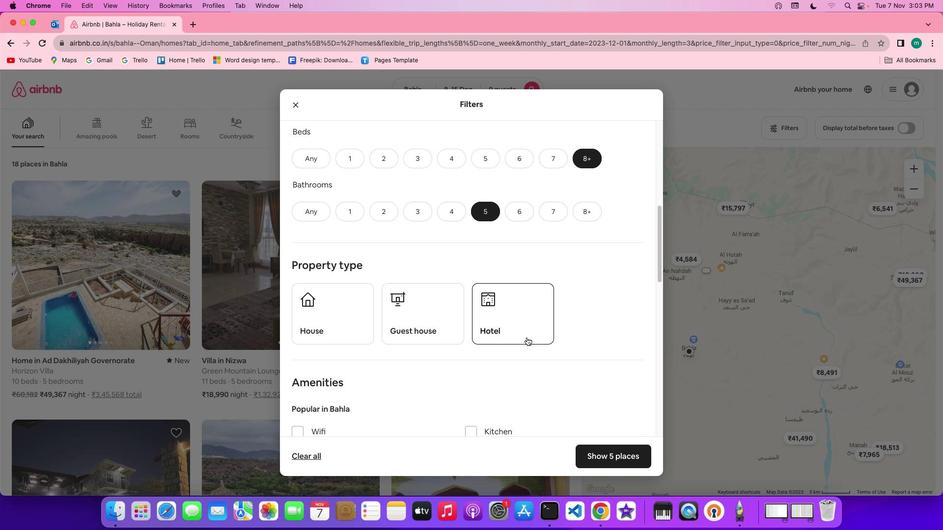 
Action: Mouse scrolled (526, 337) with delta (0, 0)
Screenshot: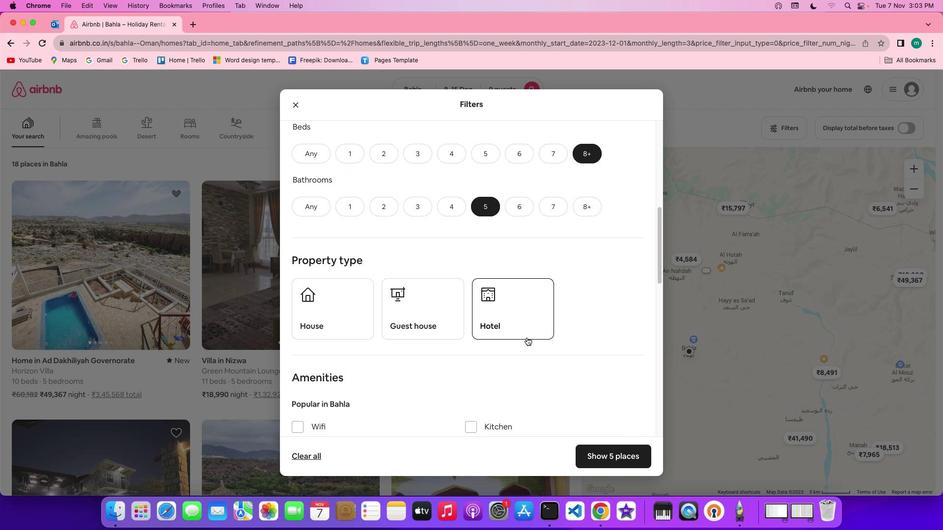 
Action: Mouse scrolled (526, 337) with delta (0, 0)
Screenshot: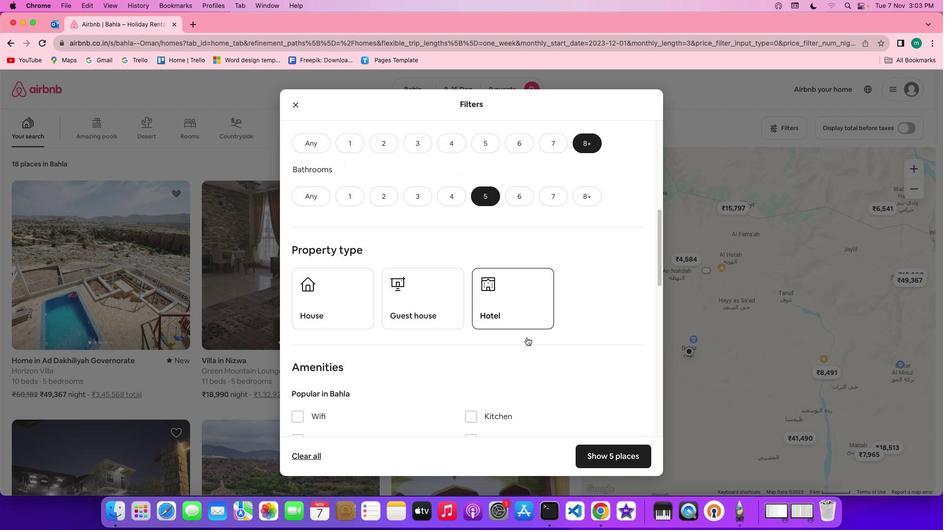 
Action: Mouse scrolled (526, 337) with delta (0, 0)
Screenshot: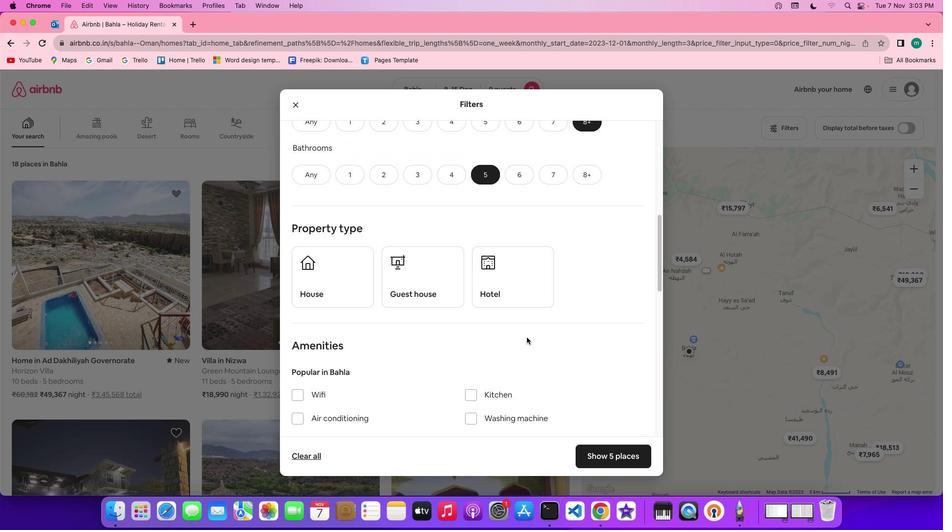 
Action: Mouse scrolled (526, 337) with delta (0, 0)
Screenshot: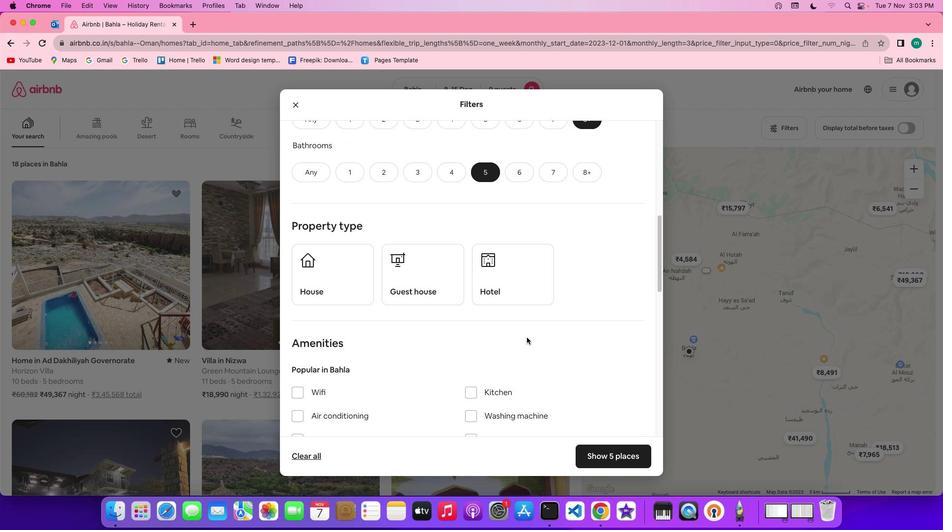 
Action: Mouse scrolled (526, 337) with delta (0, 0)
Screenshot: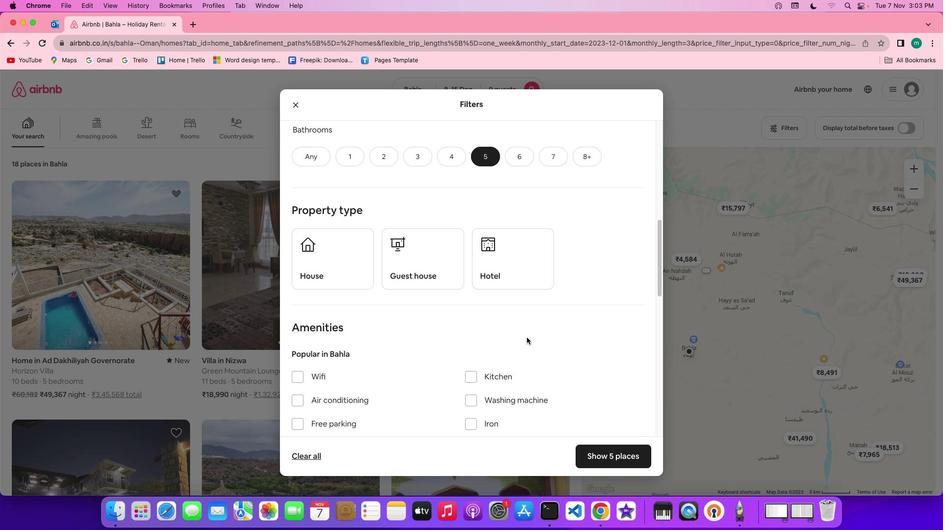 
Action: Mouse scrolled (526, 337) with delta (0, 0)
Screenshot: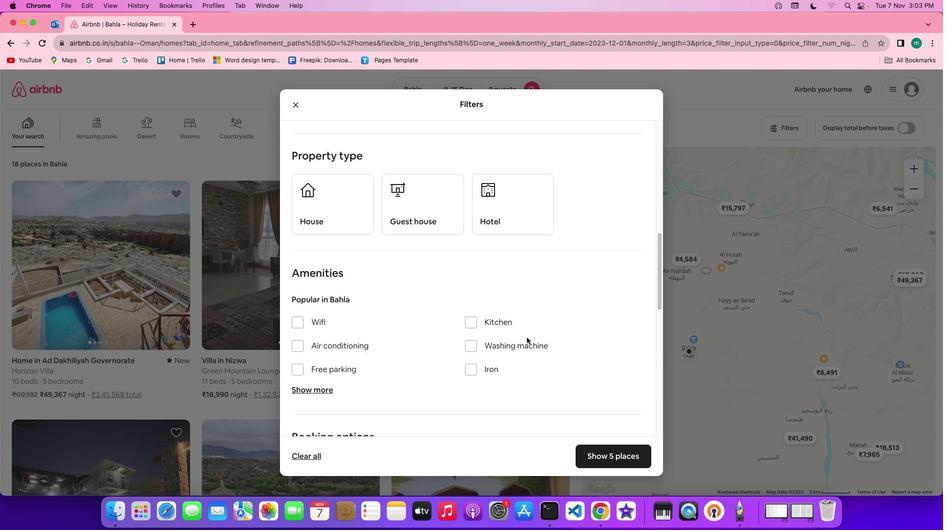 
Action: Mouse scrolled (526, 337) with delta (0, 0)
Screenshot: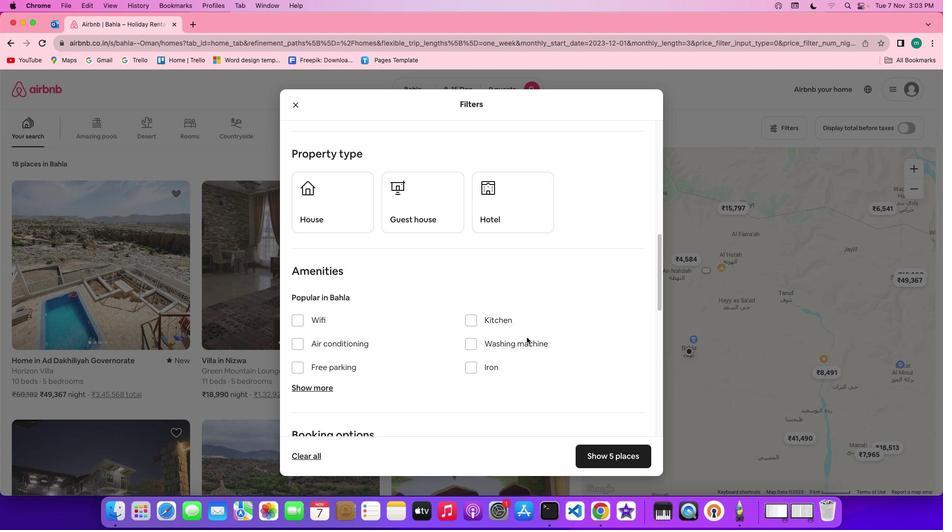 
Action: Mouse scrolled (526, 337) with delta (0, 0)
Screenshot: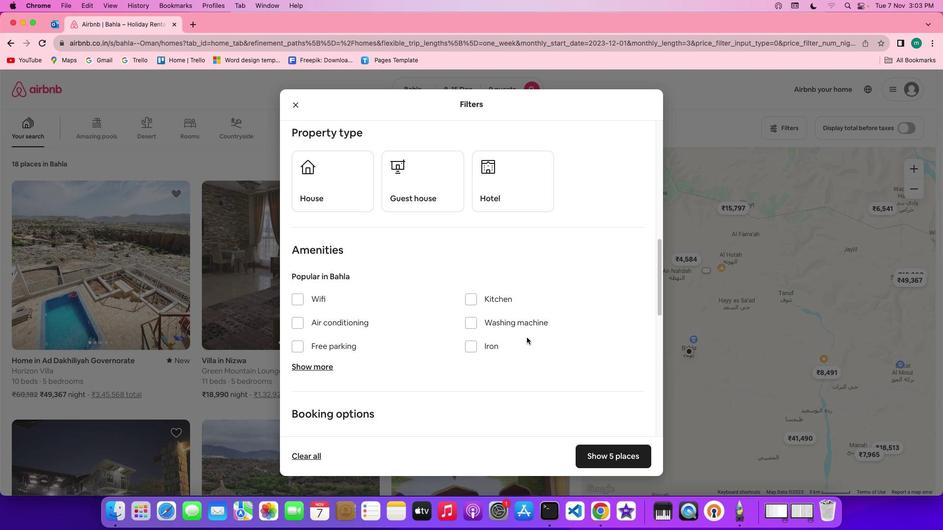 
Action: Mouse scrolled (526, 337) with delta (0, 0)
Screenshot: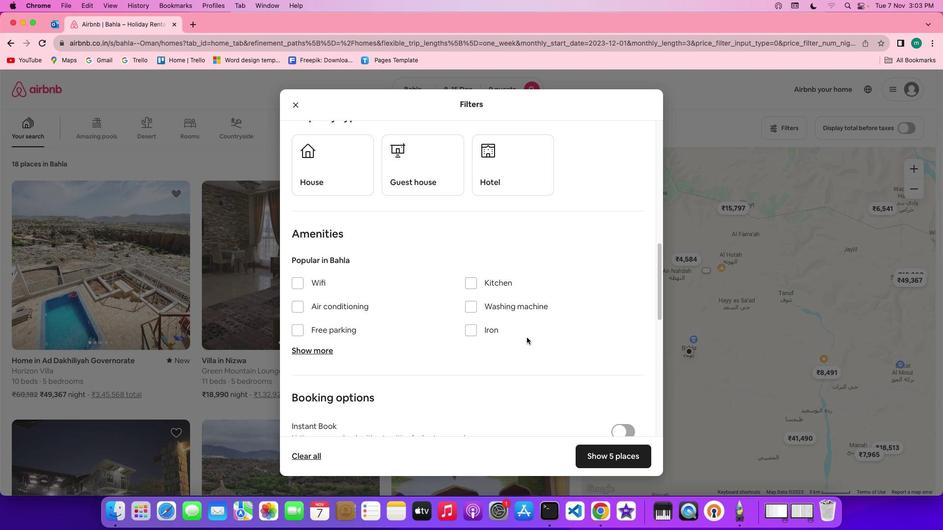
Action: Mouse scrolled (526, 337) with delta (0, 0)
Screenshot: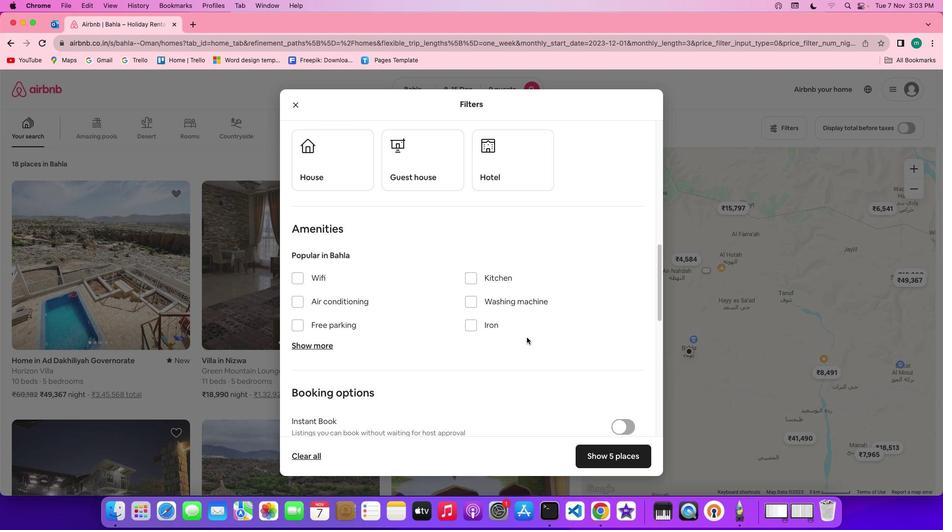 
Action: Mouse scrolled (526, 337) with delta (0, 0)
Screenshot: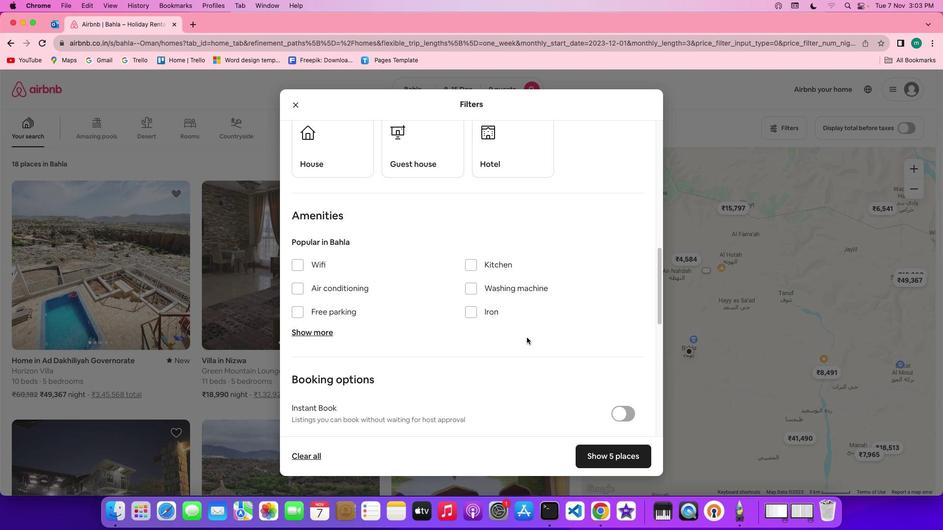 
Action: Mouse moved to (318, 247)
Screenshot: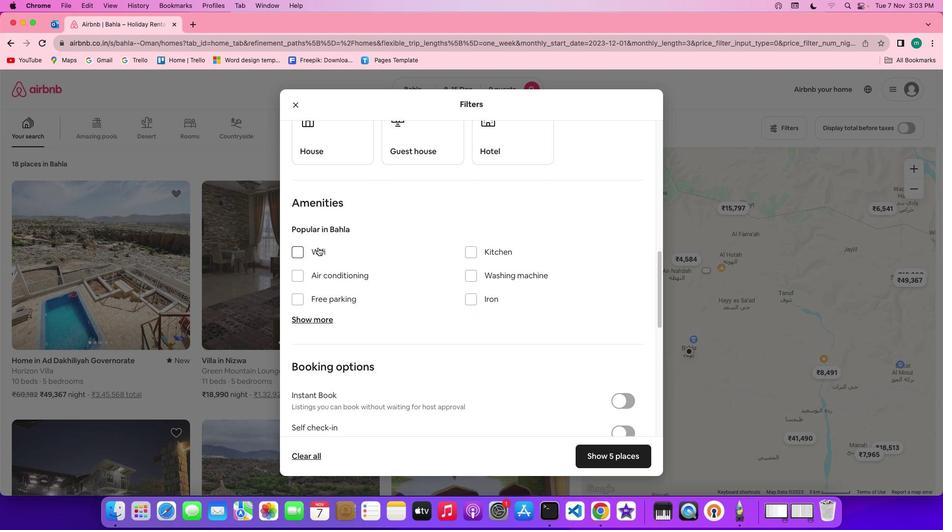 
Action: Mouse pressed left at (318, 247)
Screenshot: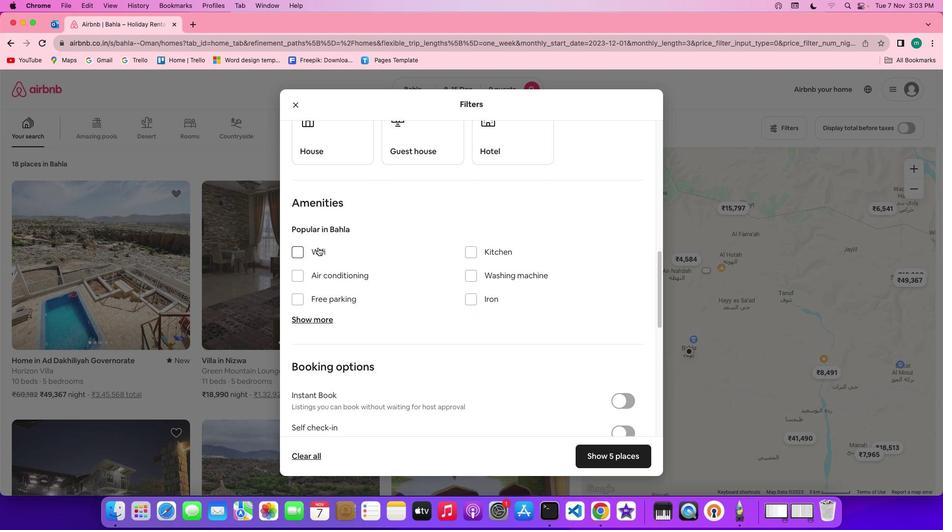 
Action: Mouse moved to (317, 316)
Screenshot: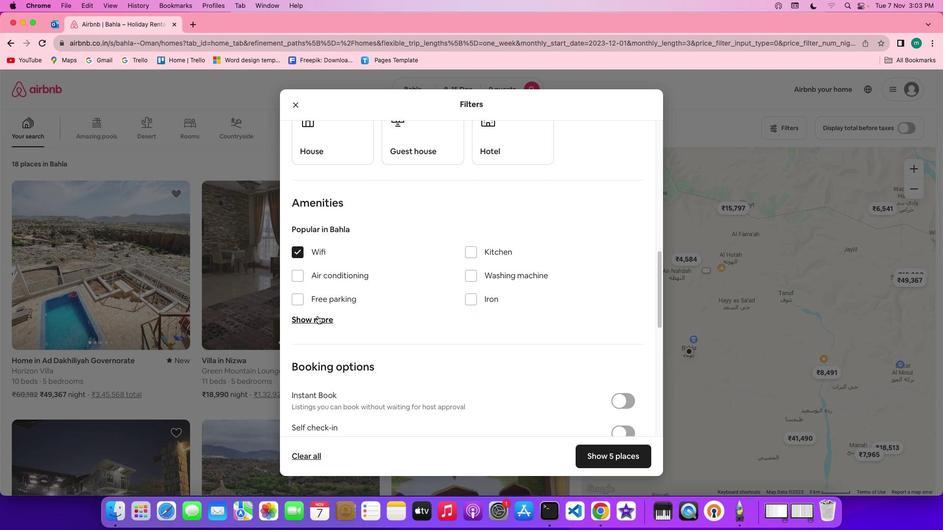 
Action: Mouse pressed left at (317, 316)
Screenshot: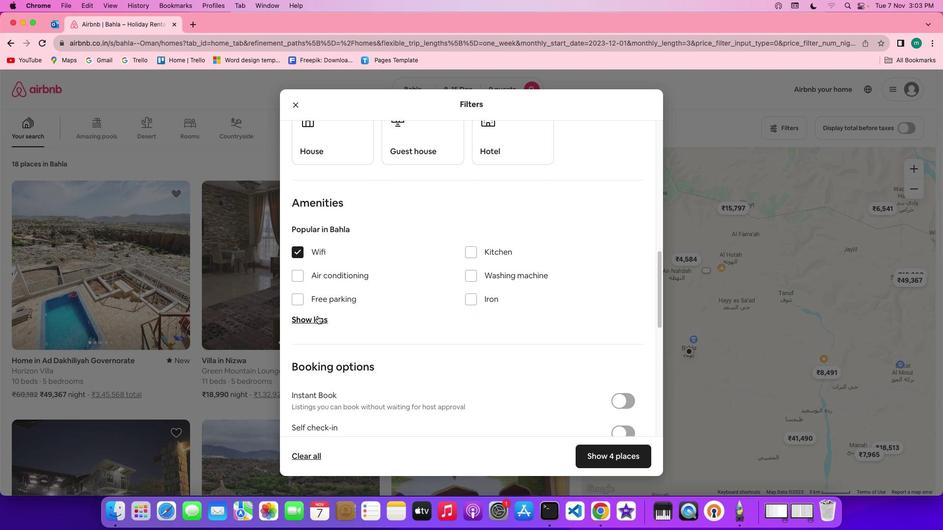 
Action: Mouse moved to (395, 322)
Screenshot: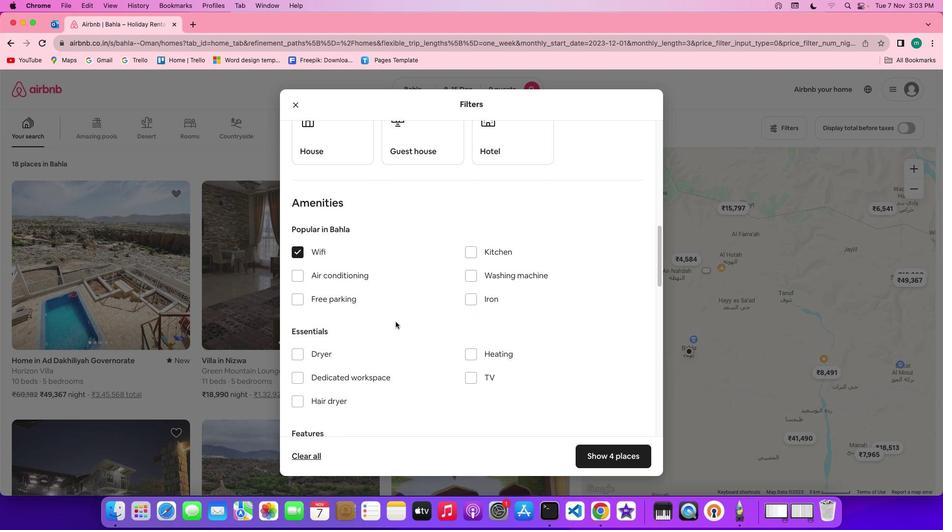 
Action: Mouse scrolled (395, 322) with delta (0, 0)
Screenshot: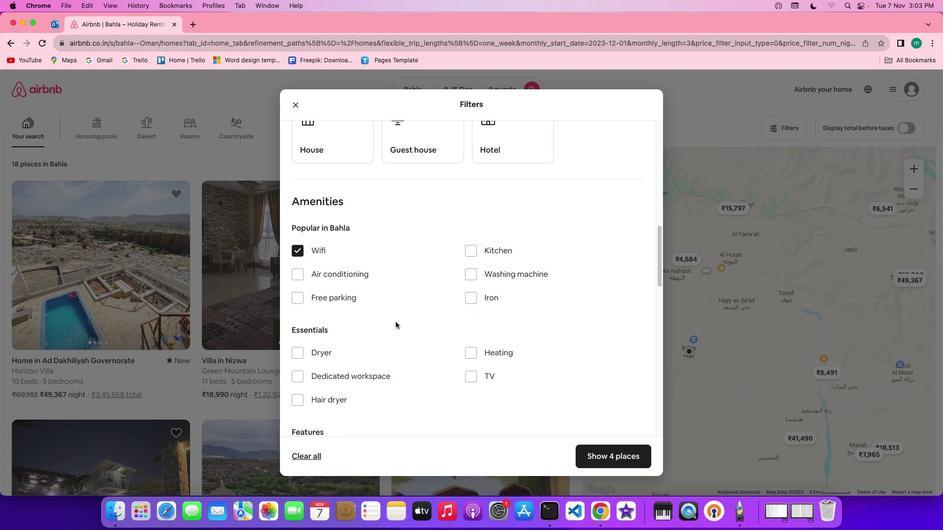 
Action: Mouse scrolled (395, 322) with delta (0, 0)
Screenshot: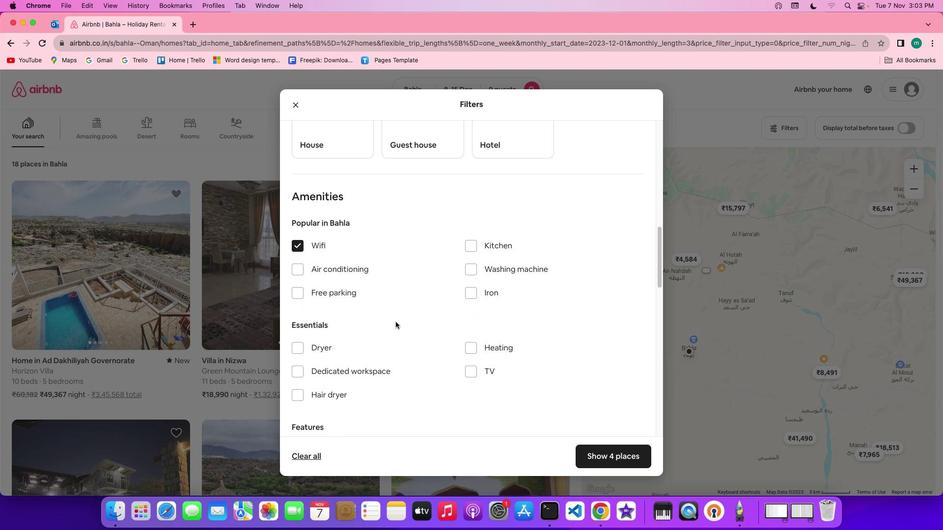 
Action: Mouse scrolled (395, 322) with delta (0, 0)
Screenshot: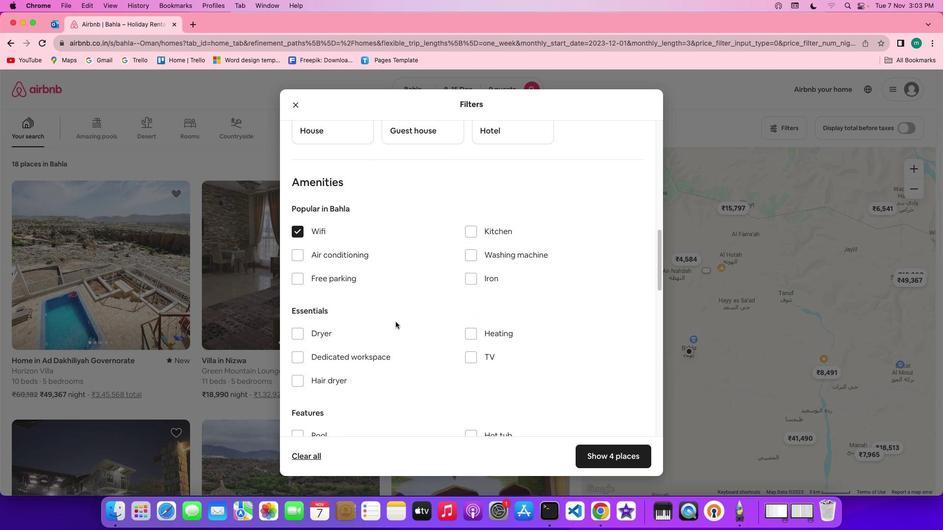 
Action: Mouse moved to (471, 323)
Screenshot: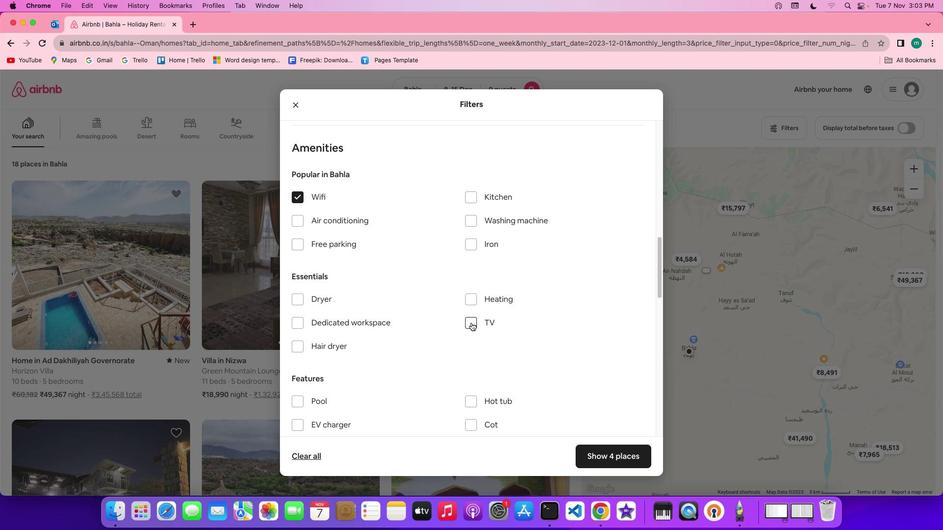
Action: Mouse pressed left at (471, 323)
Screenshot: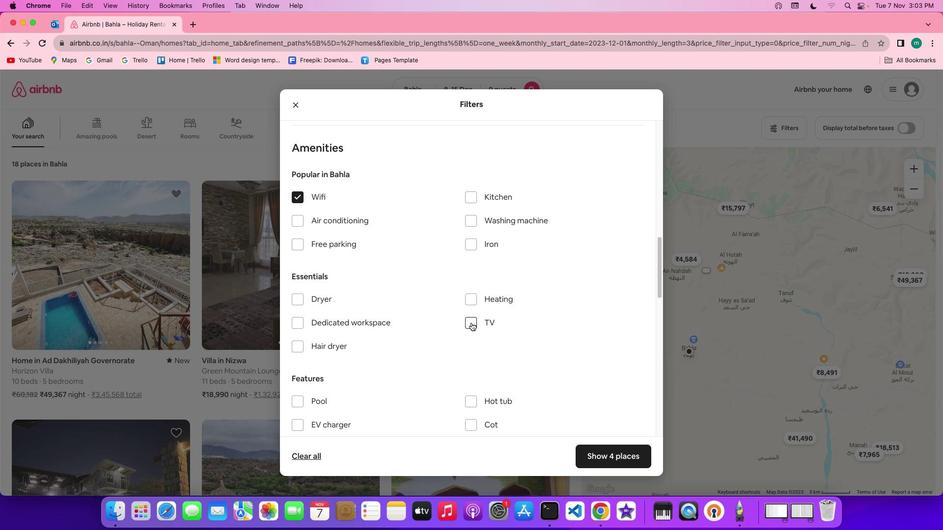 
Action: Mouse moved to (448, 323)
Screenshot: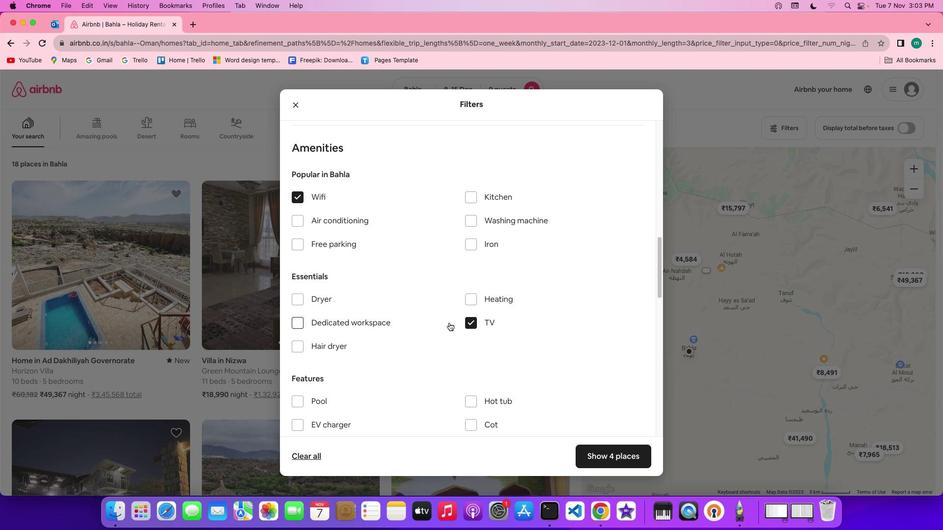 
Action: Mouse scrolled (448, 323) with delta (0, 0)
Screenshot: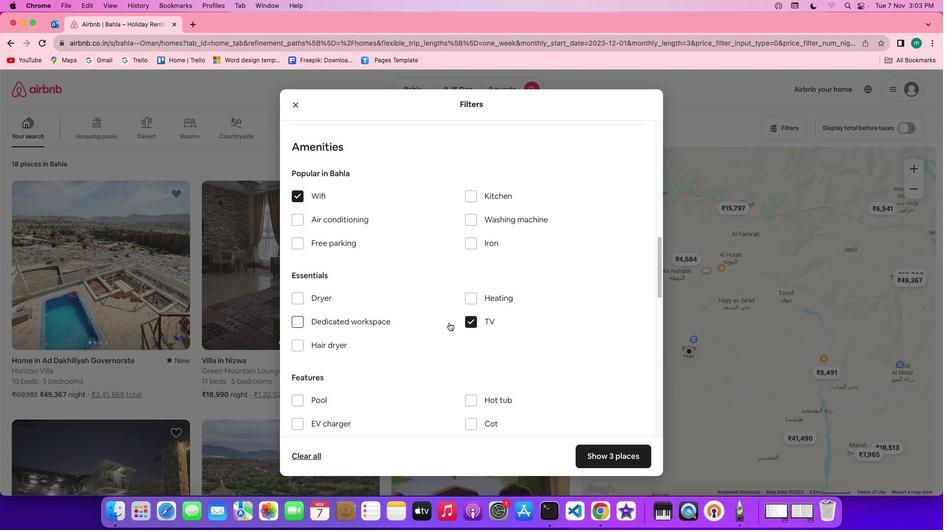 
Action: Mouse scrolled (448, 323) with delta (0, 0)
Screenshot: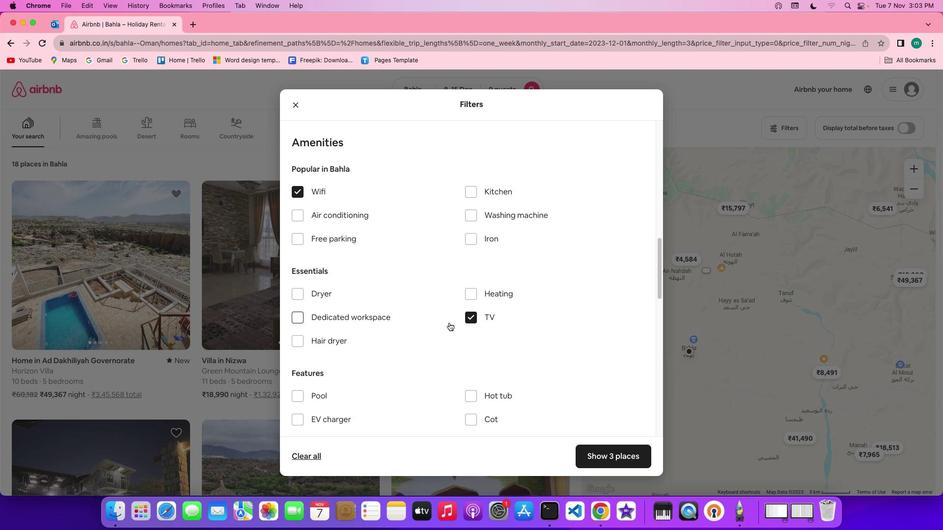
Action: Mouse scrolled (448, 323) with delta (0, 0)
Screenshot: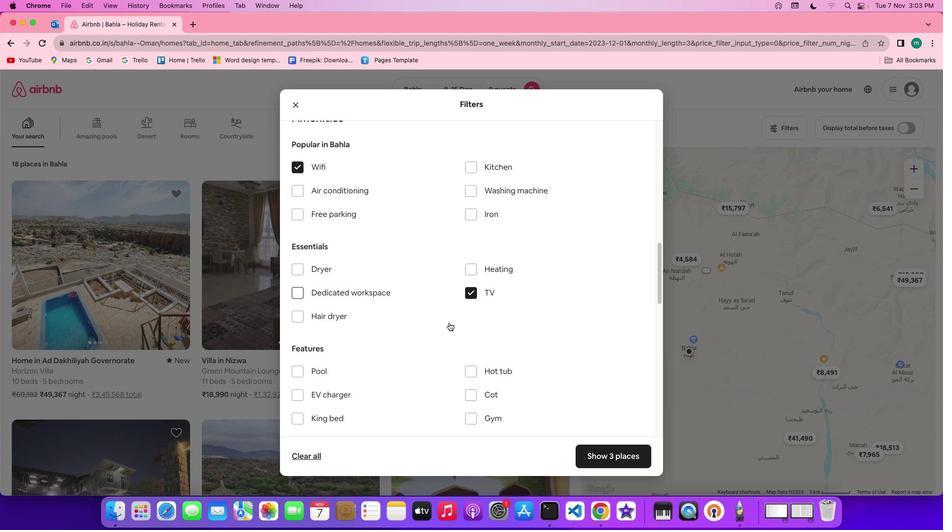 
Action: Mouse scrolled (448, 323) with delta (0, 0)
Screenshot: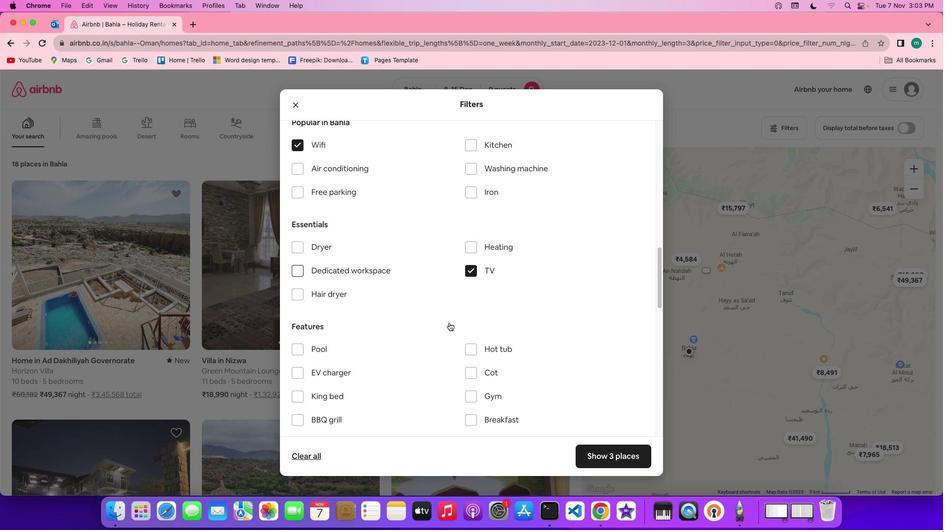 
Action: Mouse scrolled (448, 323) with delta (0, 0)
Screenshot: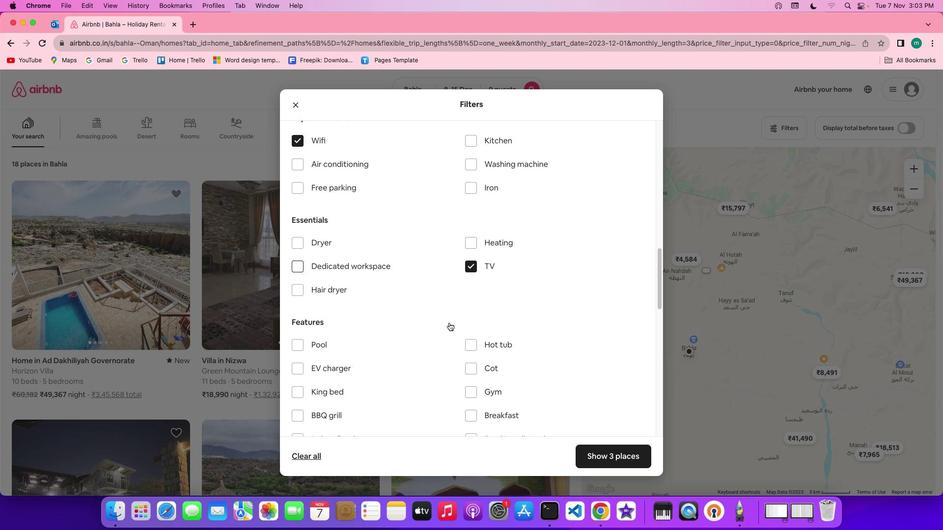 
Action: Mouse moved to (325, 178)
Screenshot: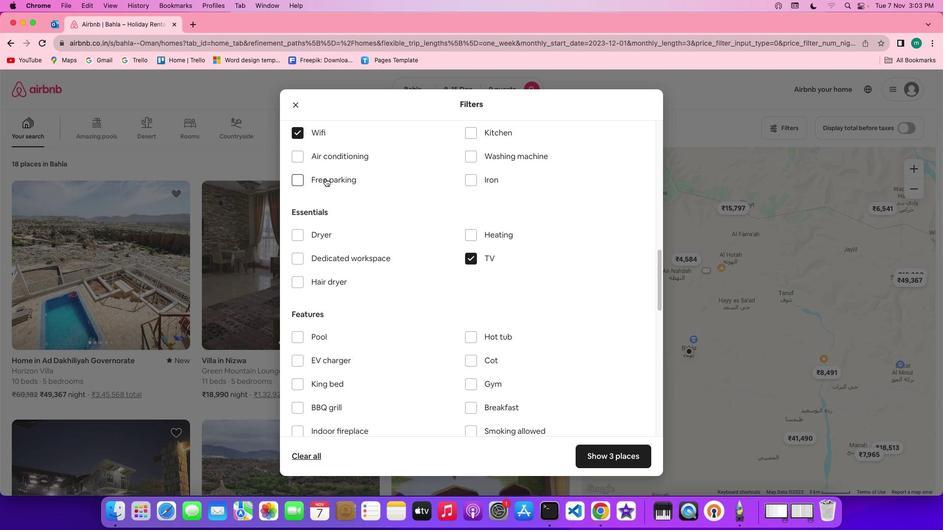 
Action: Mouse pressed left at (325, 178)
Screenshot: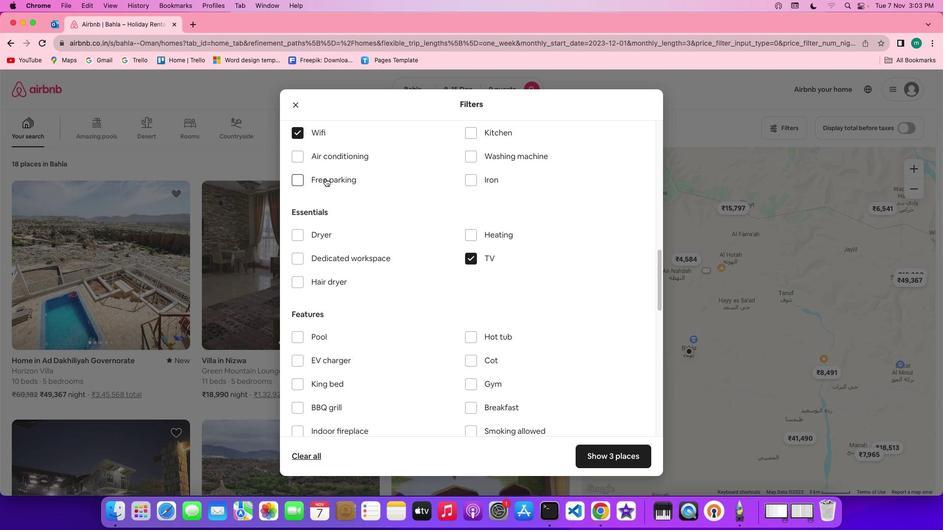 
Action: Mouse moved to (387, 243)
Screenshot: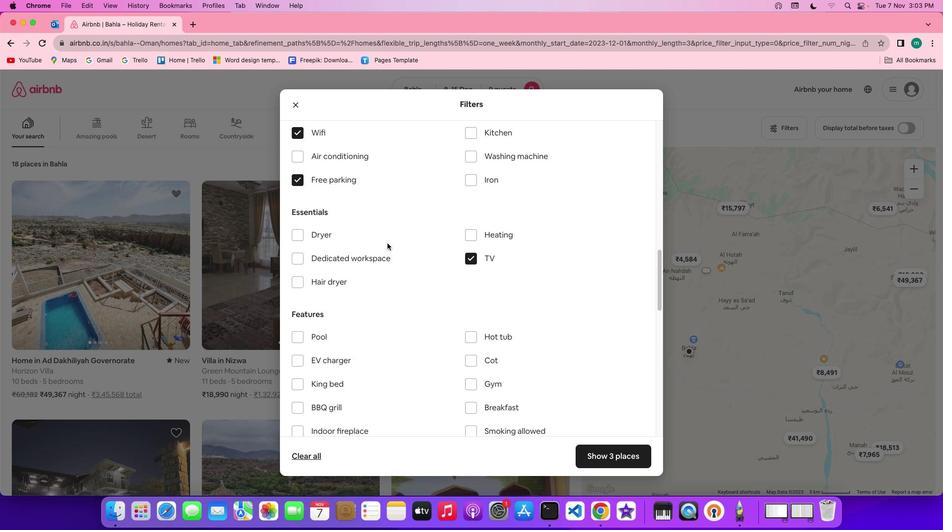 
Action: Mouse scrolled (387, 243) with delta (0, 0)
Screenshot: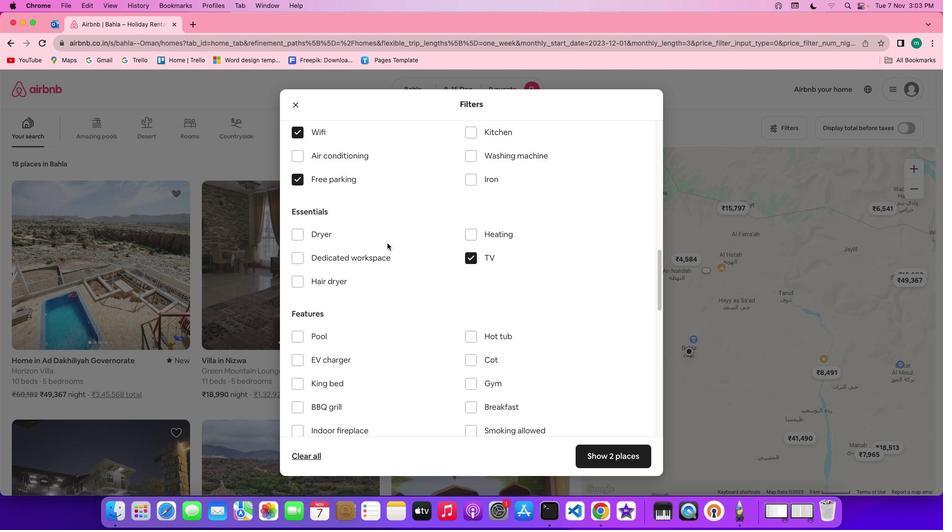 
Action: Mouse scrolled (387, 243) with delta (0, 0)
Screenshot: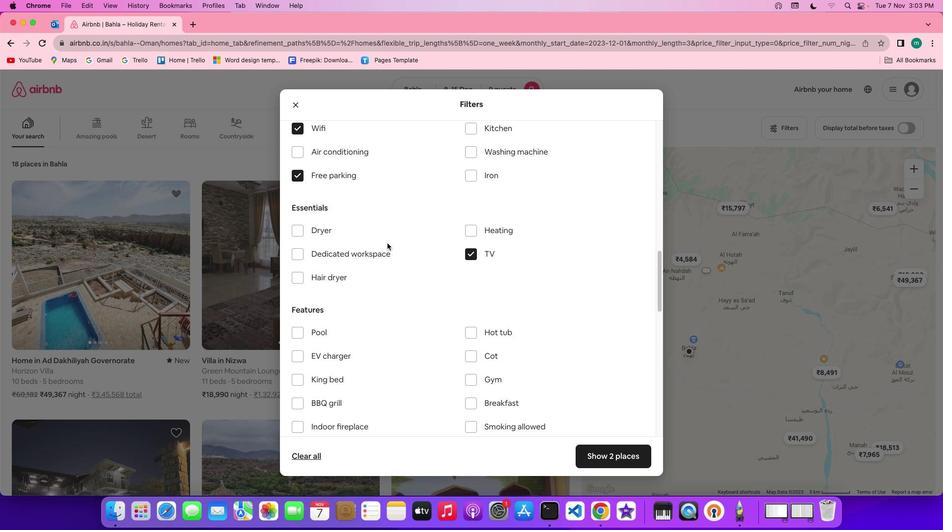 
Action: Mouse scrolled (387, 243) with delta (0, 0)
Screenshot: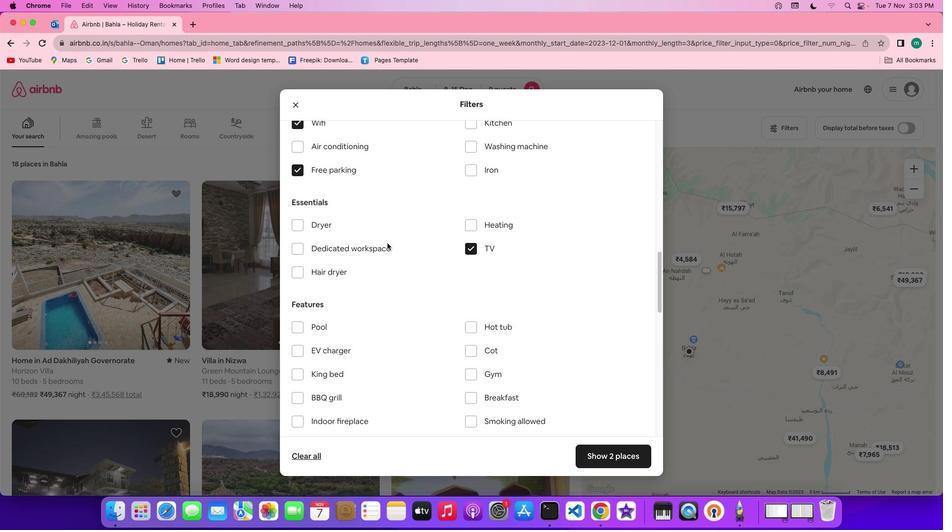 
Action: Mouse moved to (406, 257)
Screenshot: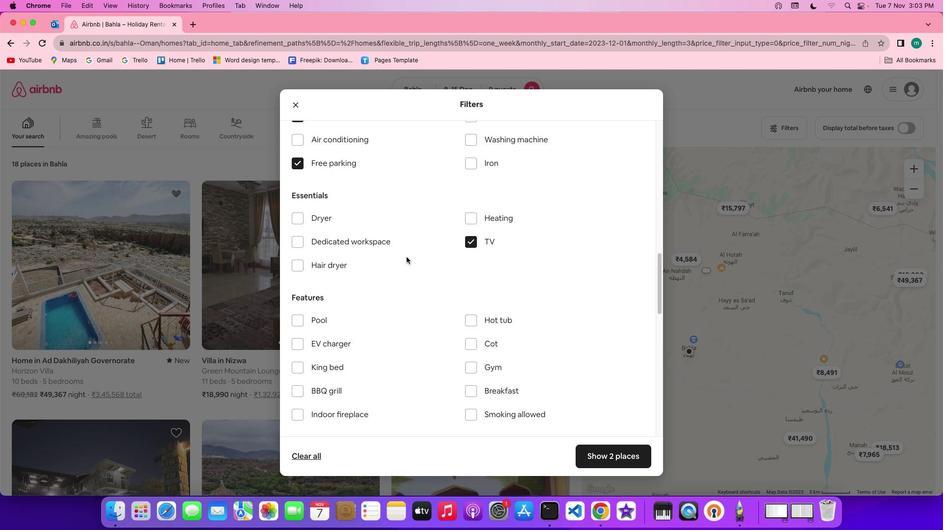 
Action: Mouse scrolled (406, 257) with delta (0, 0)
Screenshot: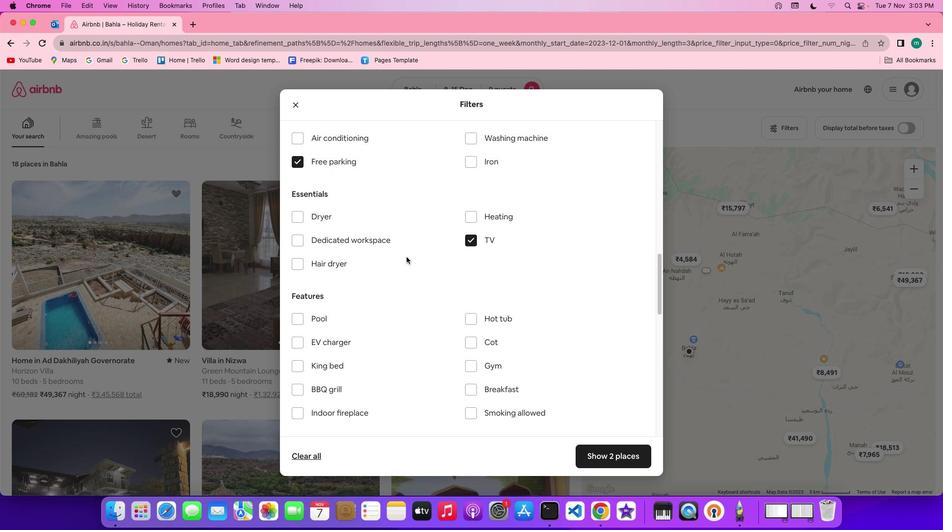 
Action: Mouse scrolled (406, 257) with delta (0, 0)
Screenshot: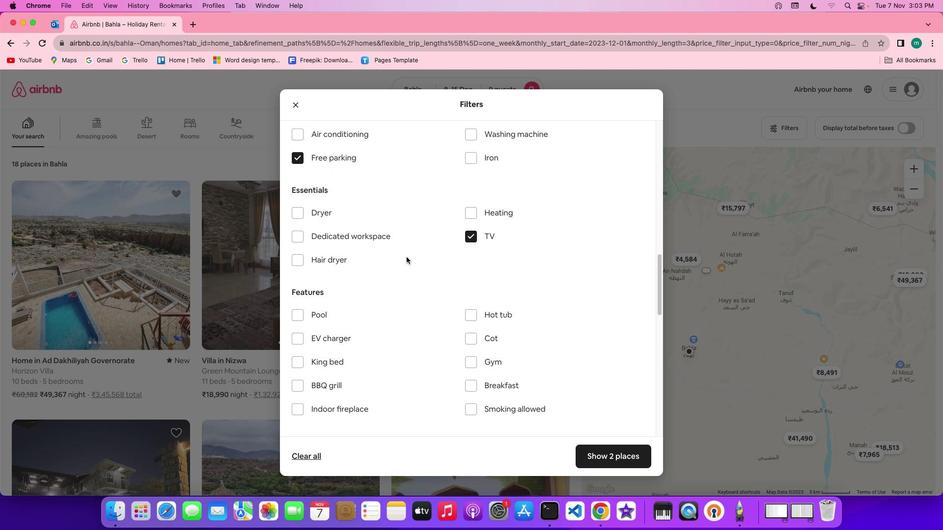 
Action: Mouse scrolled (406, 257) with delta (0, 0)
Screenshot: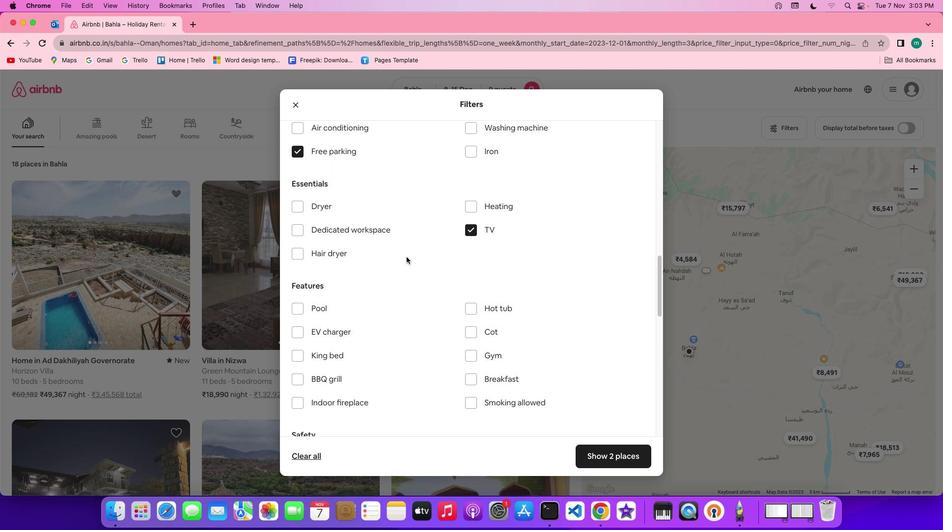 
Action: Mouse scrolled (406, 257) with delta (0, 0)
Screenshot: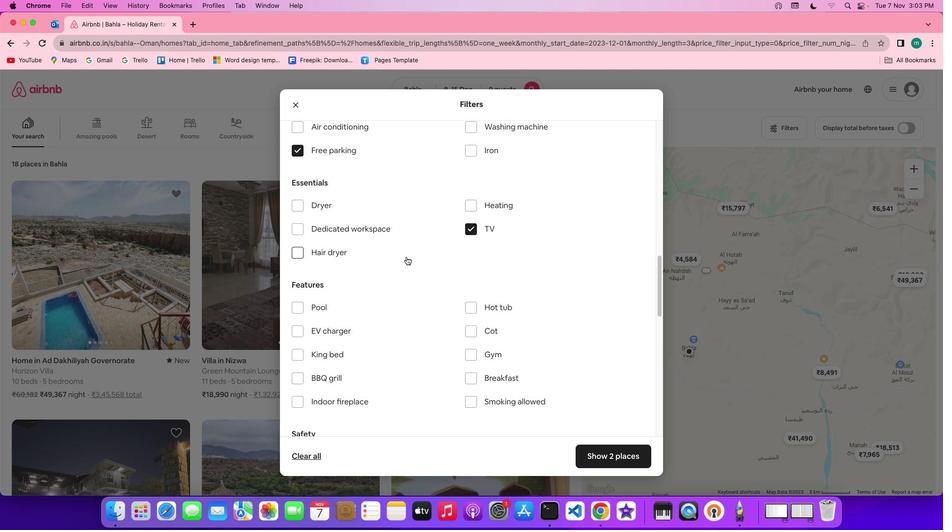
Action: Mouse scrolled (406, 257) with delta (0, 0)
Screenshot: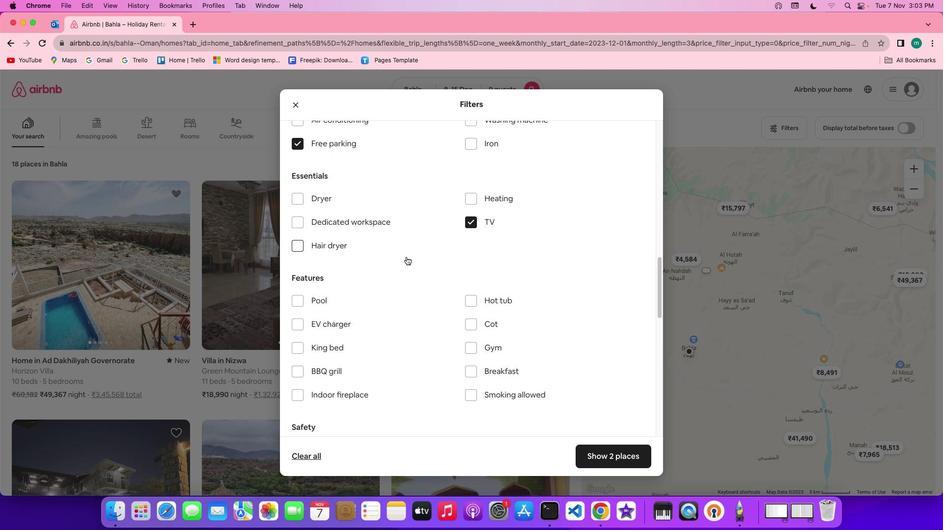 
Action: Mouse scrolled (406, 257) with delta (0, 0)
Screenshot: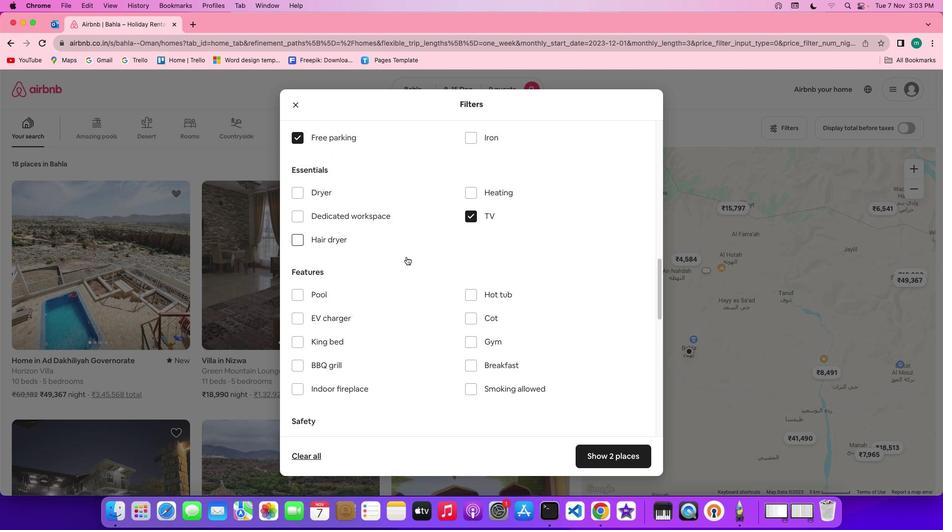 
Action: Mouse scrolled (406, 257) with delta (0, 0)
Screenshot: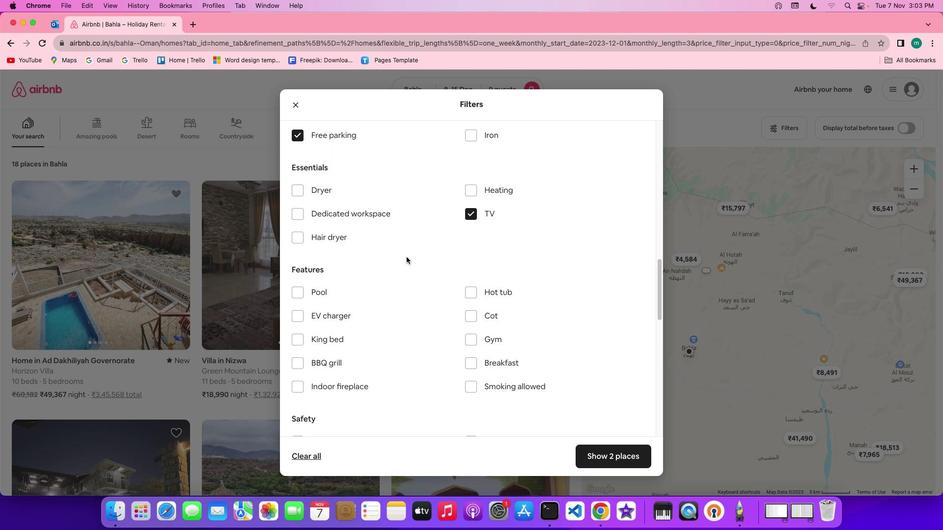 
Action: Mouse scrolled (406, 257) with delta (0, 0)
Screenshot: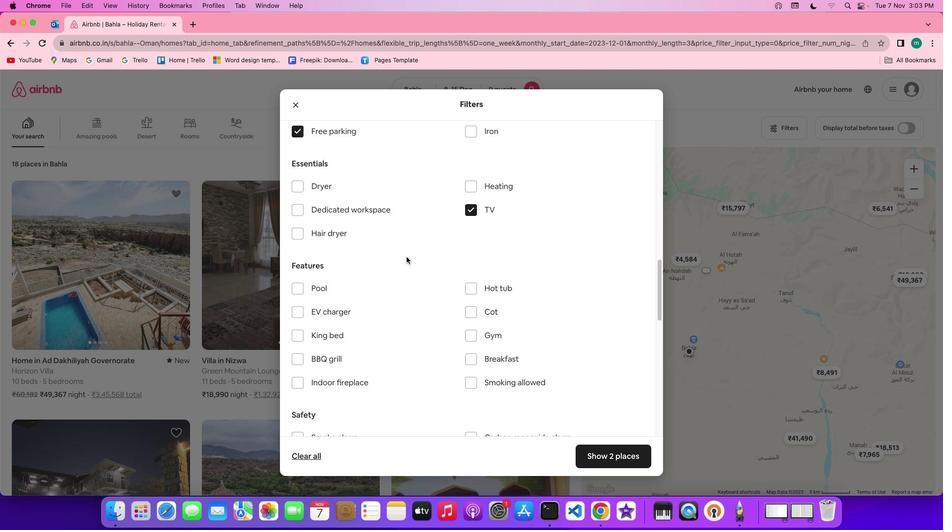
Action: Mouse scrolled (406, 257) with delta (0, 0)
Screenshot: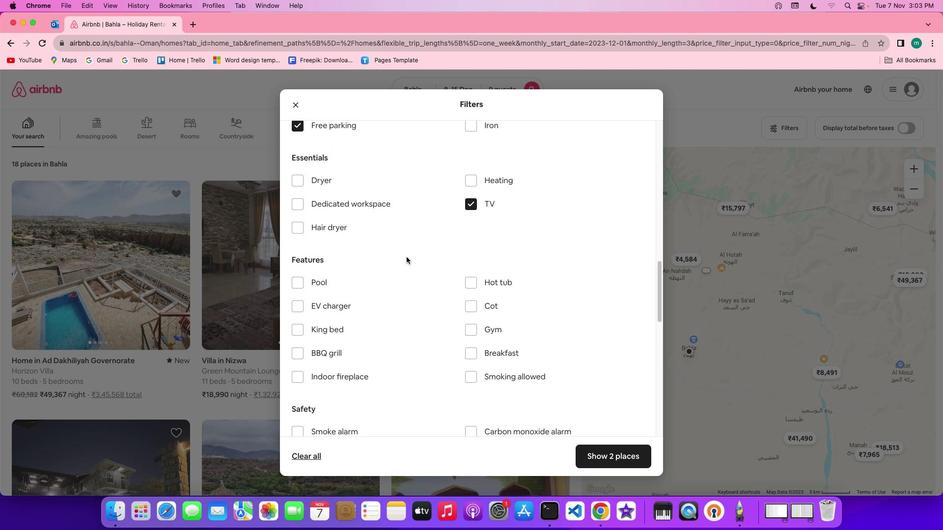 
Action: Mouse scrolled (406, 257) with delta (0, 0)
Screenshot: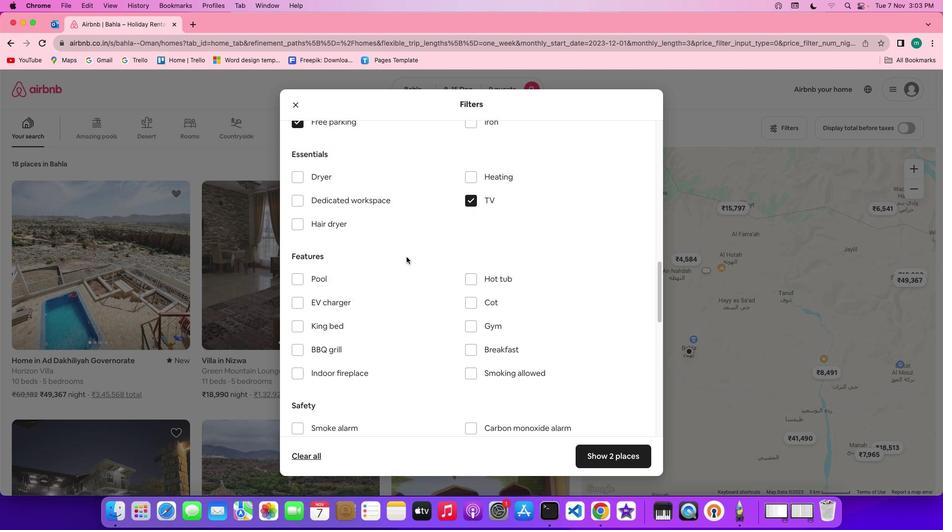 
Action: Mouse scrolled (406, 257) with delta (0, 0)
Screenshot: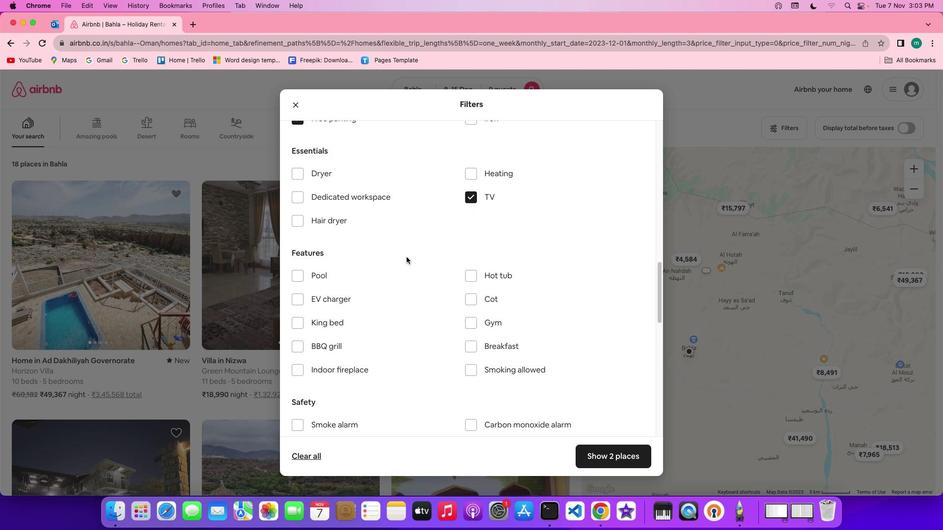 
Action: Mouse scrolled (406, 257) with delta (0, 0)
Screenshot: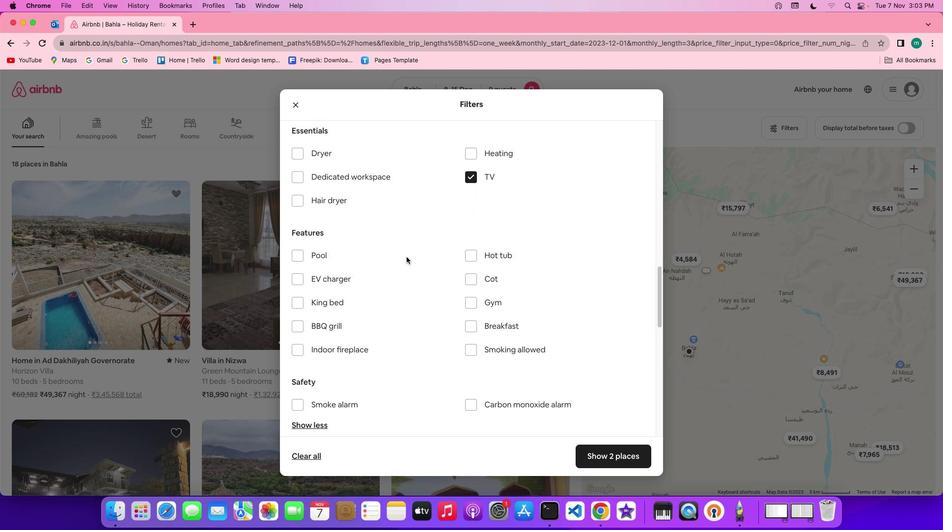 
Action: Mouse scrolled (406, 257) with delta (0, 0)
Screenshot: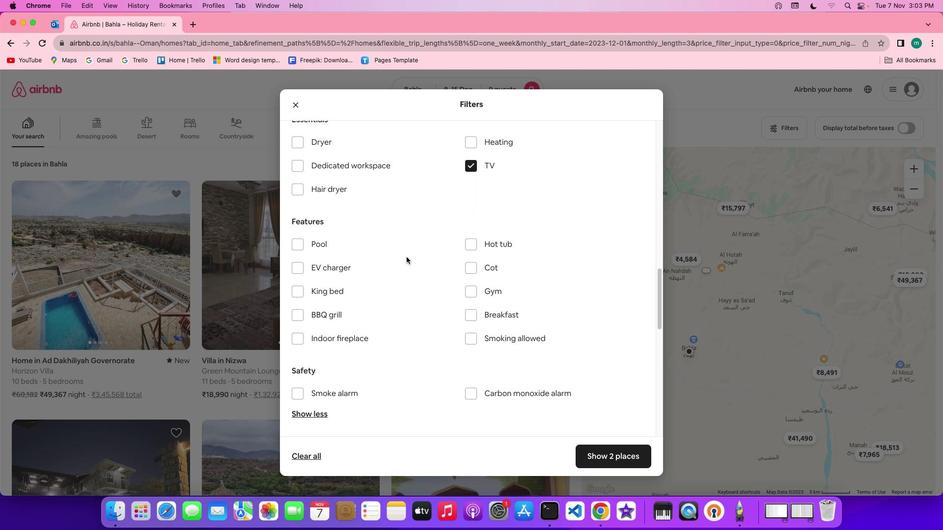 
Action: Mouse scrolled (406, 257) with delta (0, 0)
Screenshot: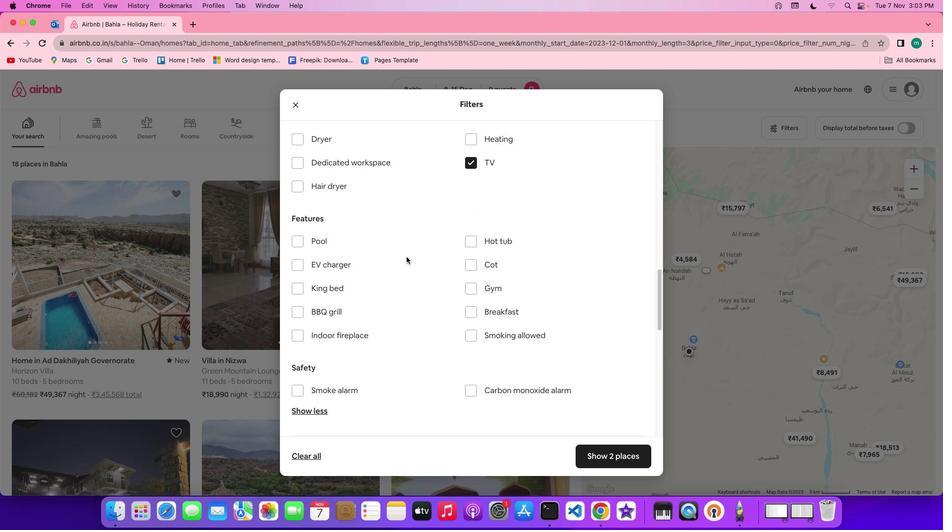 
Action: Mouse scrolled (406, 257) with delta (0, 0)
Screenshot: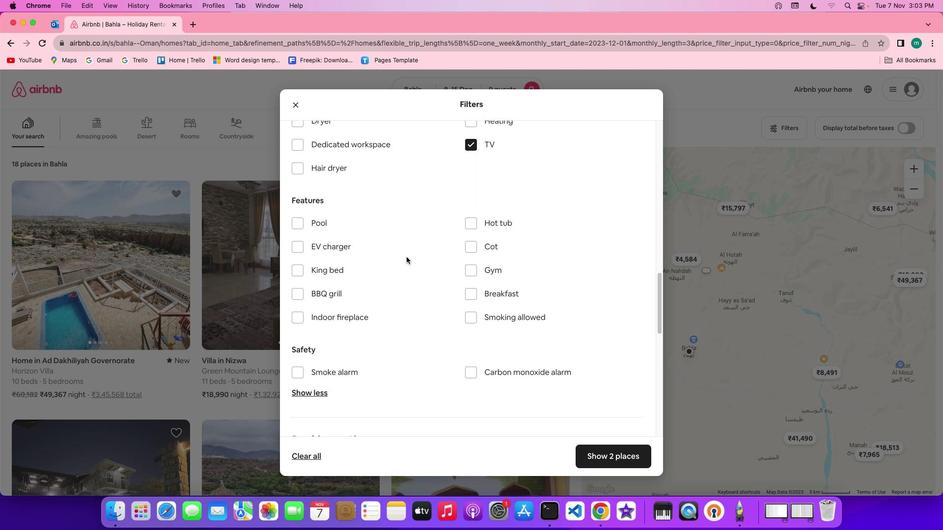 
Action: Mouse moved to (468, 249)
Screenshot: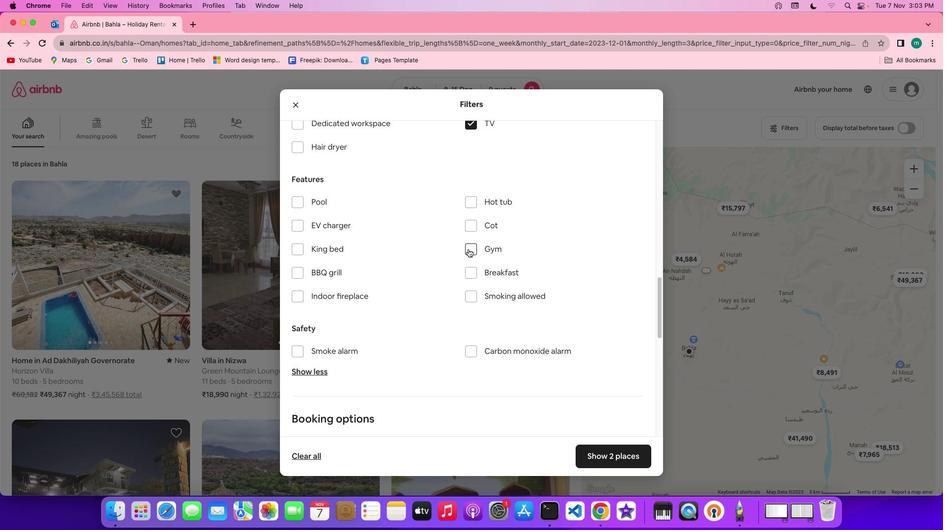 
Action: Mouse pressed left at (468, 249)
Screenshot: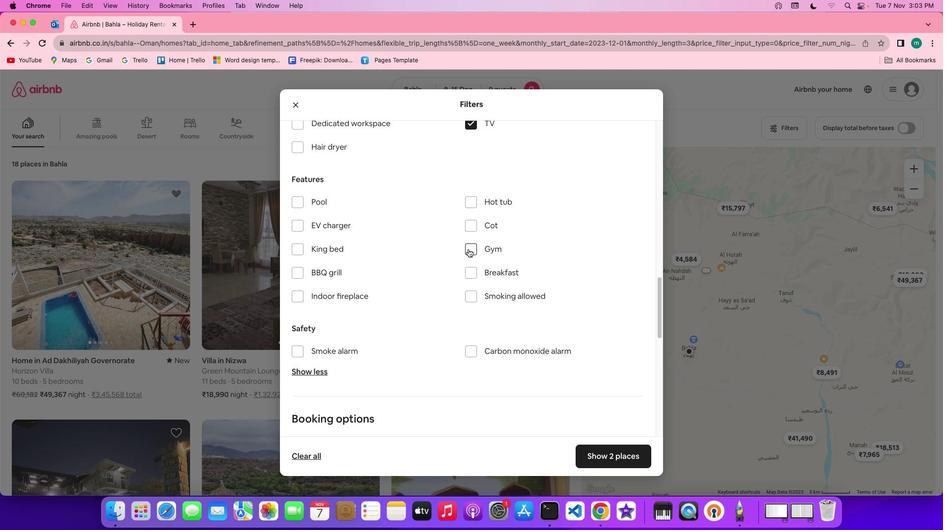 
Action: Mouse moved to (466, 278)
Screenshot: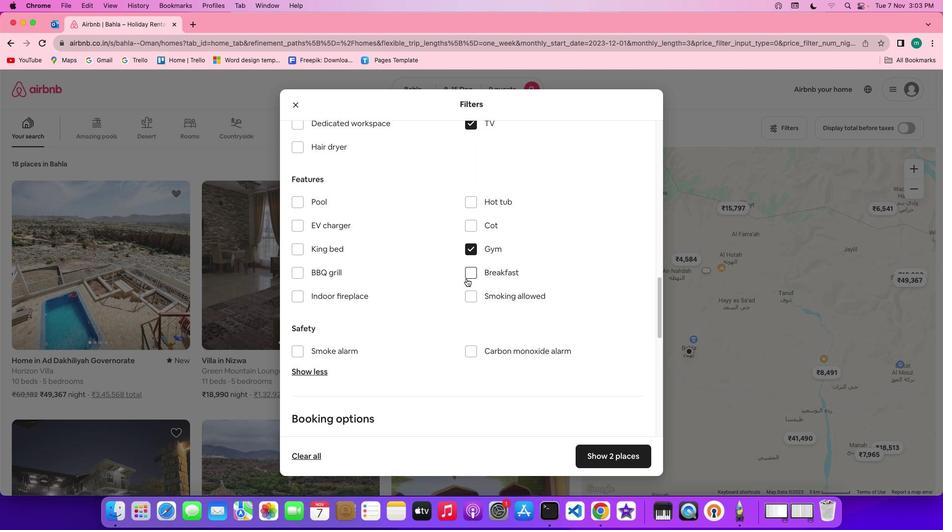 
Action: Mouse pressed left at (466, 278)
Screenshot: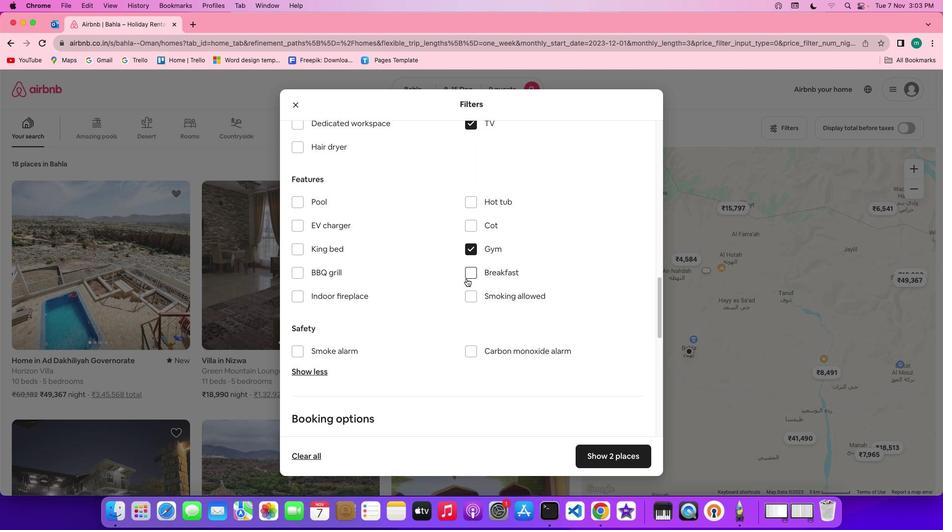 
Action: Mouse moved to (520, 300)
Screenshot: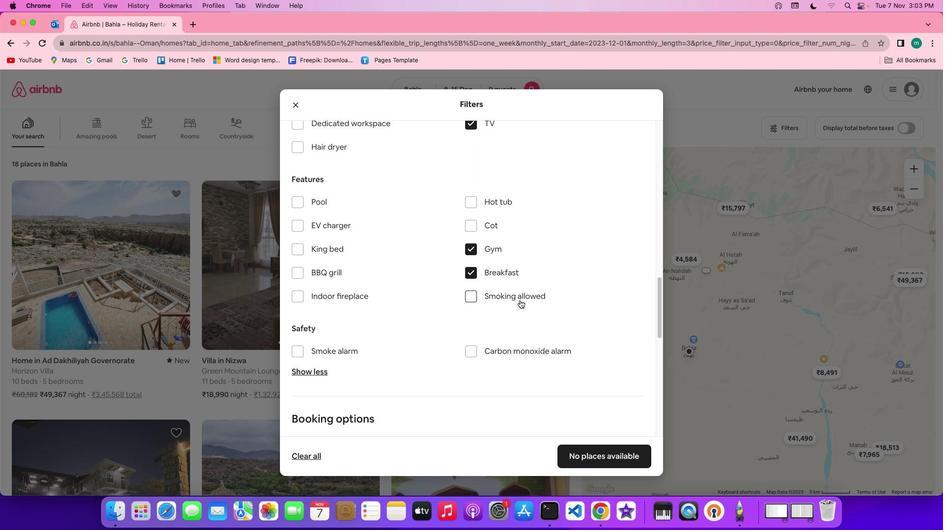 
Action: Mouse scrolled (520, 300) with delta (0, 0)
Screenshot: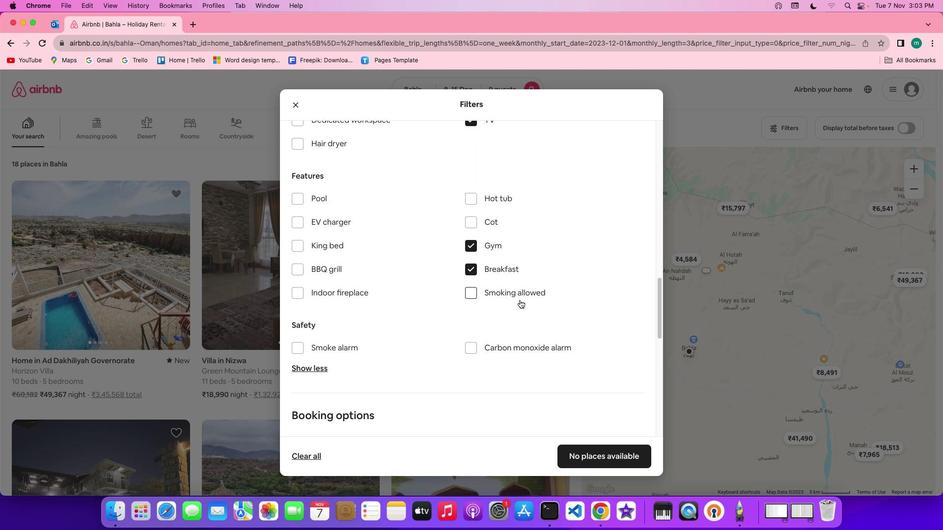 
Action: Mouse scrolled (520, 300) with delta (0, 0)
Screenshot: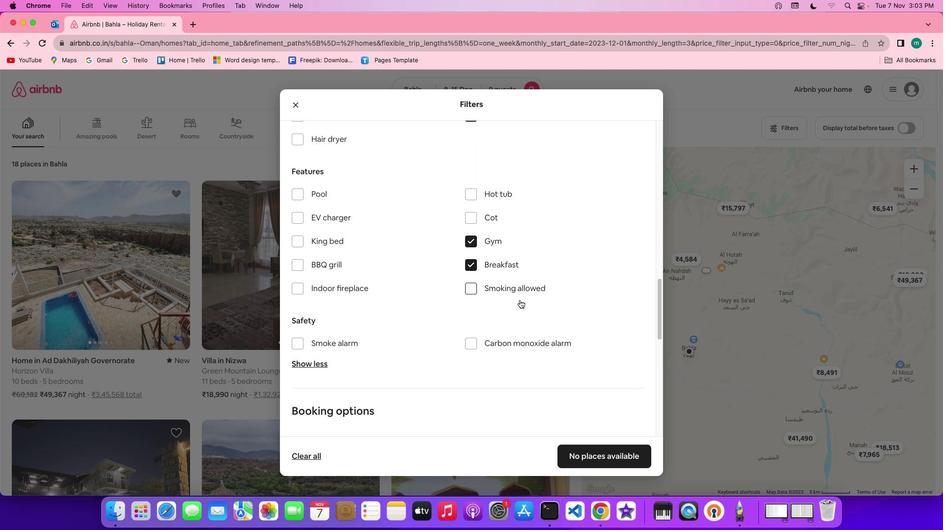 
Action: Mouse scrolled (520, 300) with delta (0, 0)
Screenshot: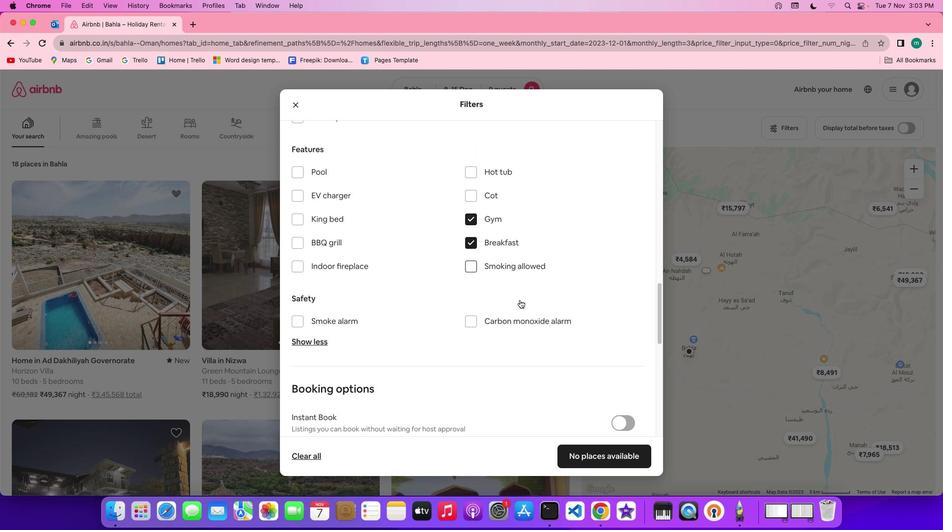 
Action: Mouse moved to (559, 329)
Screenshot: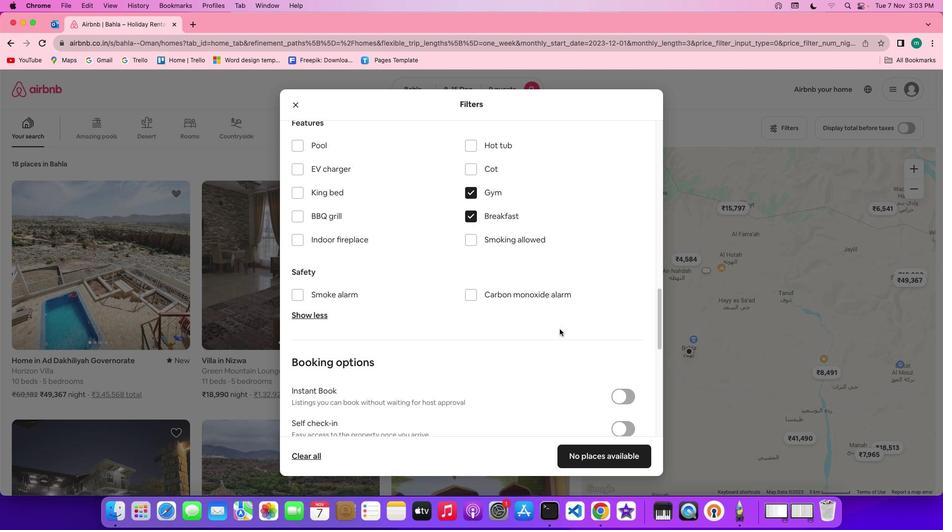 
Action: Mouse scrolled (559, 329) with delta (0, 0)
Screenshot: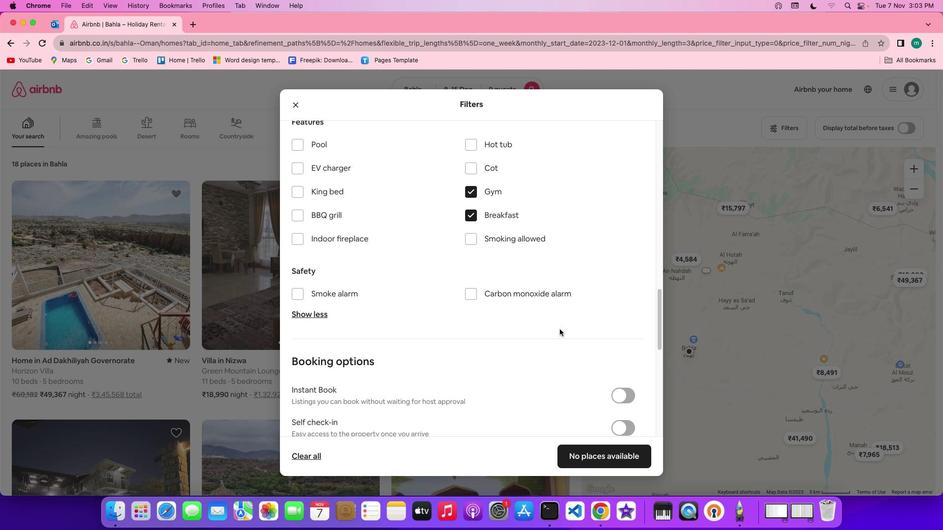 
Action: Mouse scrolled (559, 329) with delta (0, 0)
Screenshot: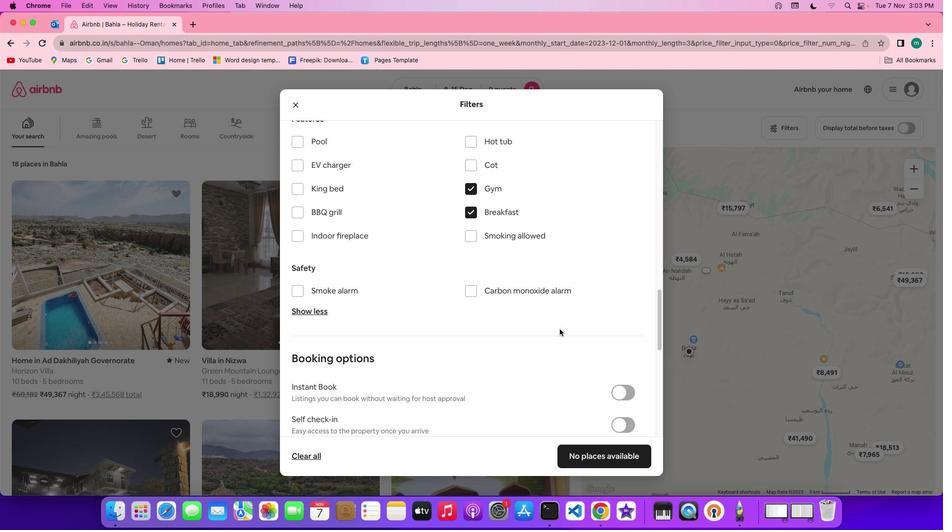 
Action: Mouse scrolled (559, 329) with delta (0, 0)
Screenshot: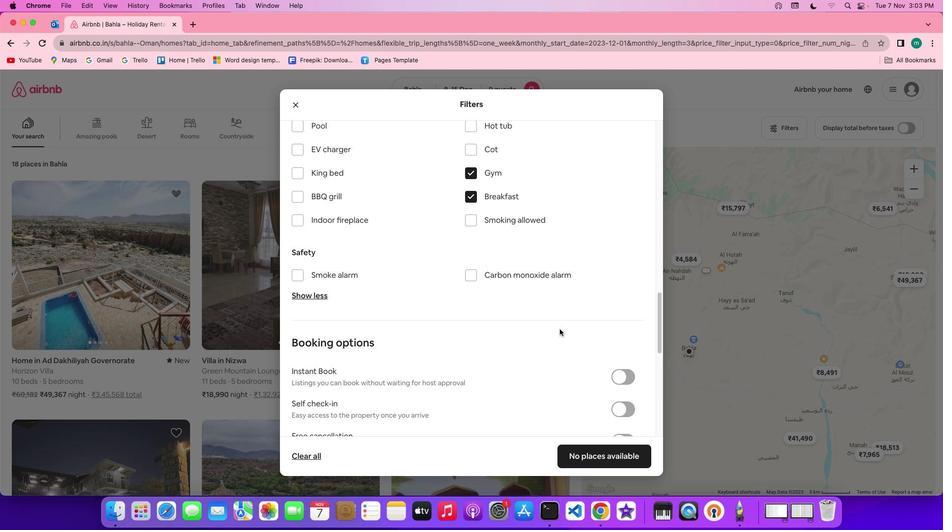 
Action: Mouse scrolled (559, 329) with delta (0, 0)
Screenshot: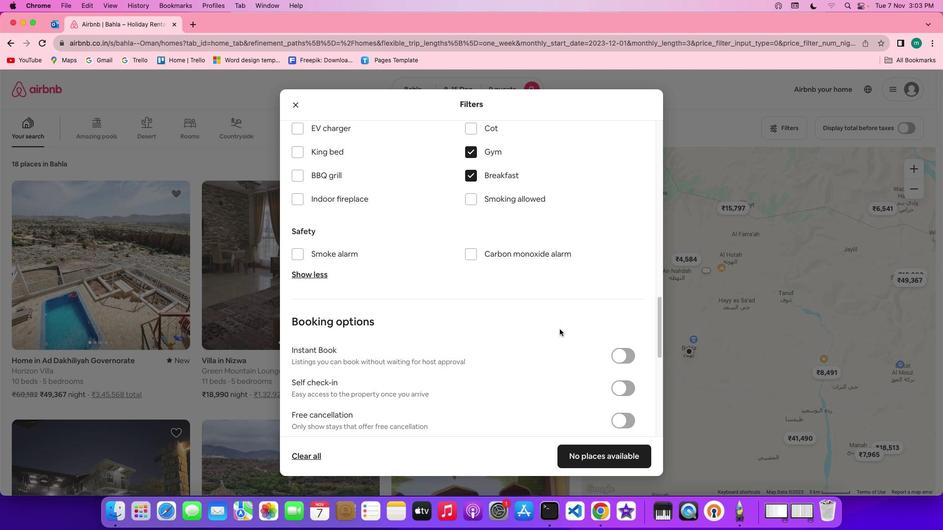 
Action: Mouse scrolled (559, 329) with delta (0, 0)
Screenshot: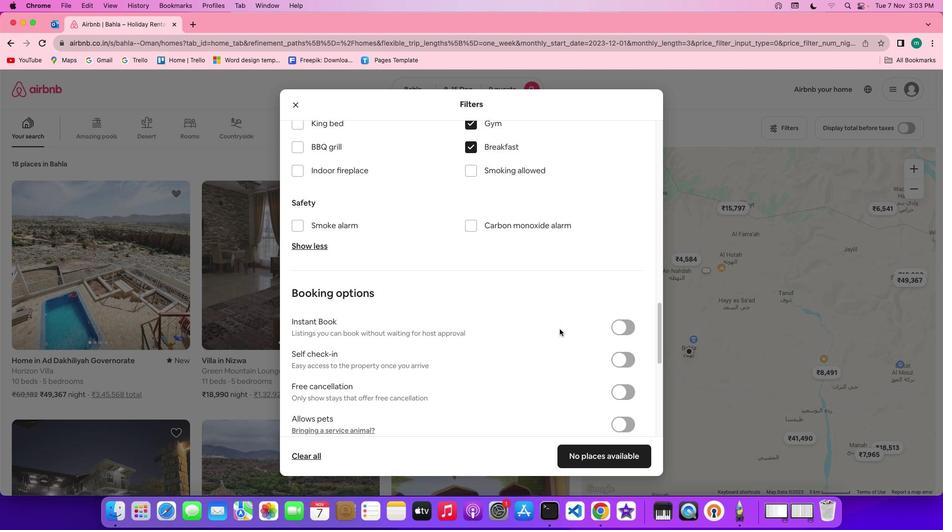 
Action: Mouse scrolled (559, 329) with delta (0, -1)
Screenshot: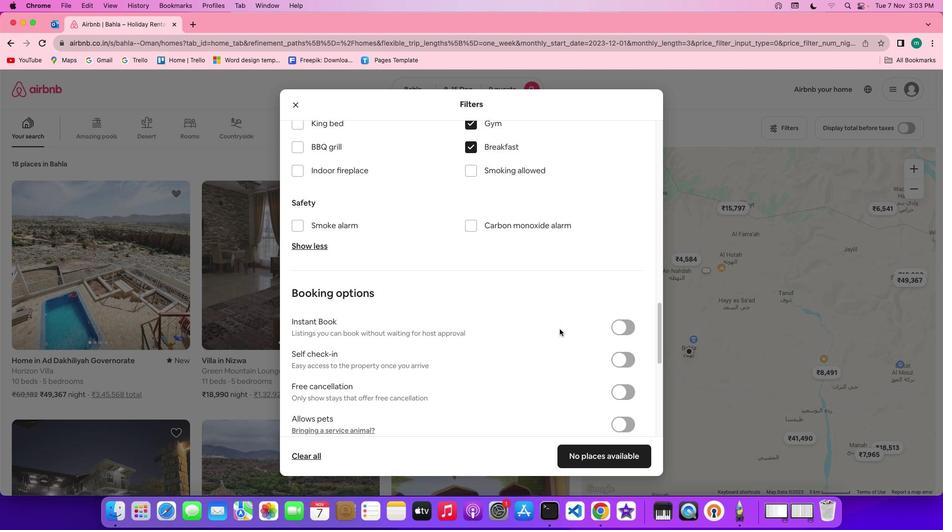 
Action: Mouse scrolled (559, 329) with delta (0, -1)
Screenshot: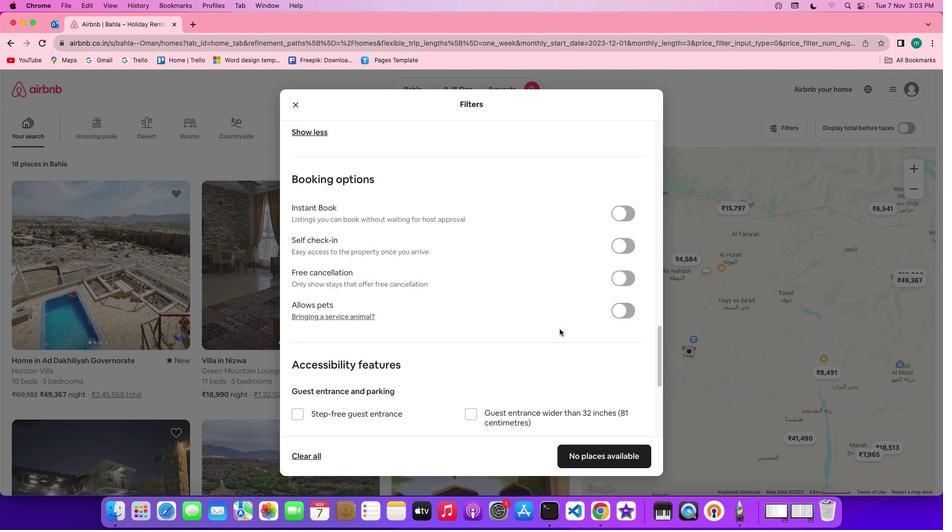 
Action: Mouse scrolled (559, 329) with delta (0, 0)
Screenshot: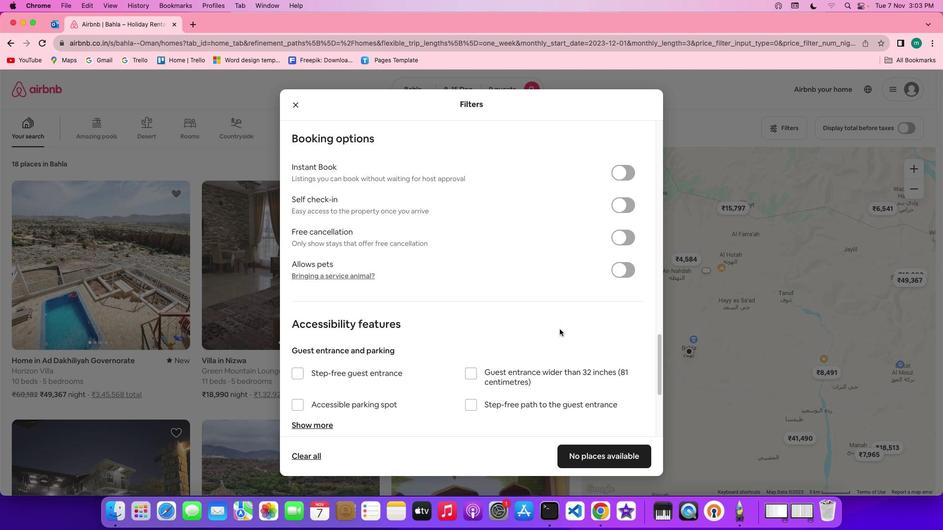 
Action: Mouse scrolled (559, 329) with delta (0, 0)
Screenshot: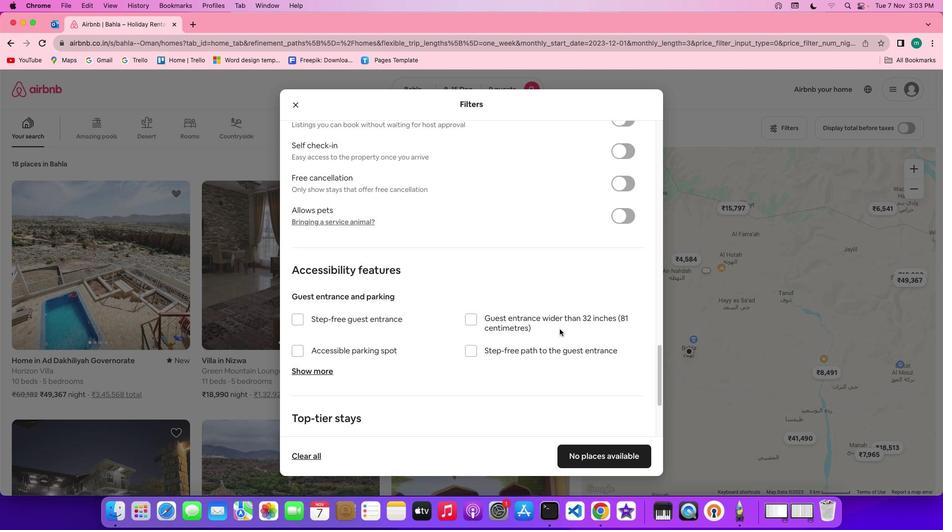
Action: Mouse scrolled (559, 329) with delta (0, -1)
Screenshot: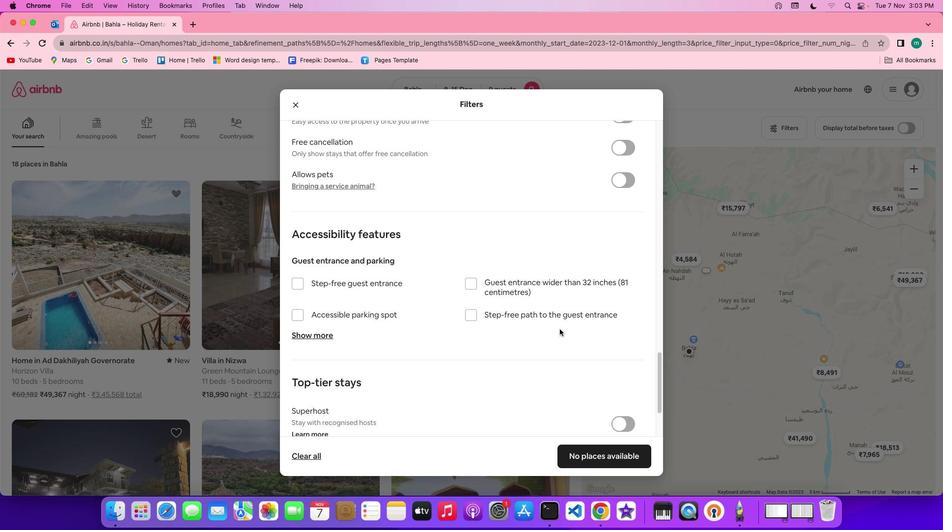 
Action: Mouse scrolled (559, 329) with delta (0, -2)
Screenshot: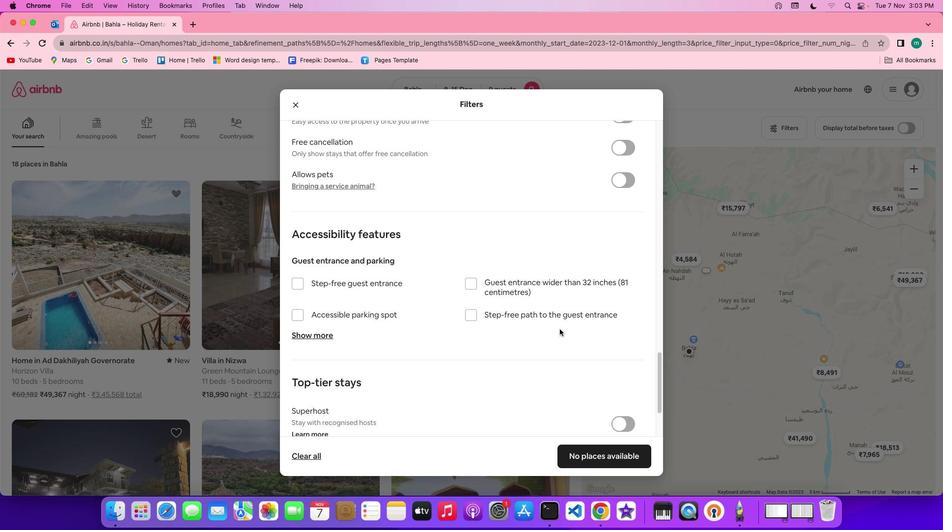 
Action: Mouse scrolled (559, 329) with delta (0, -2)
Screenshot: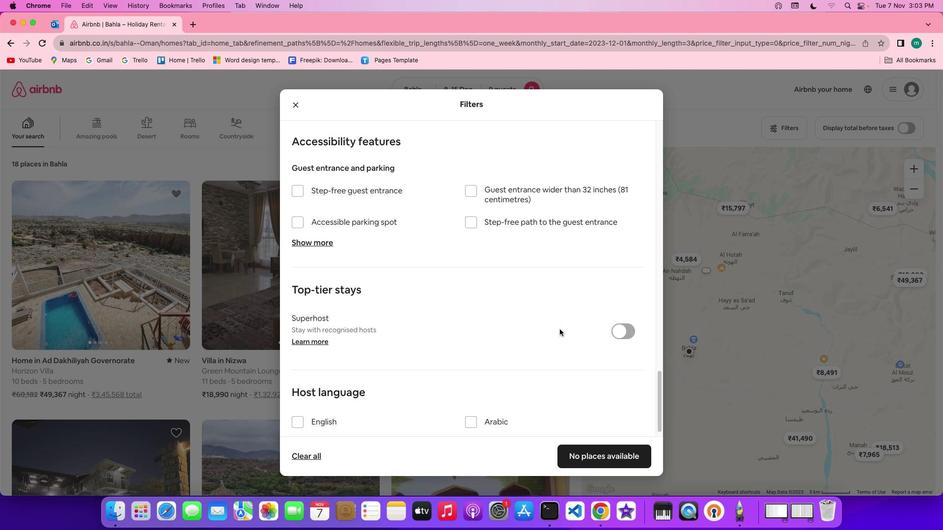 
Action: Mouse scrolled (559, 329) with delta (0, -2)
Screenshot: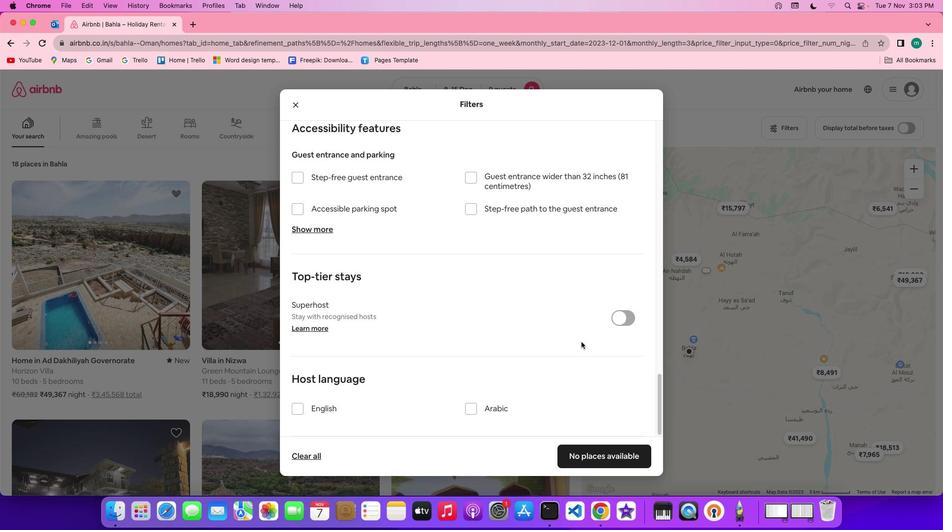 
Action: Mouse moved to (609, 396)
Screenshot: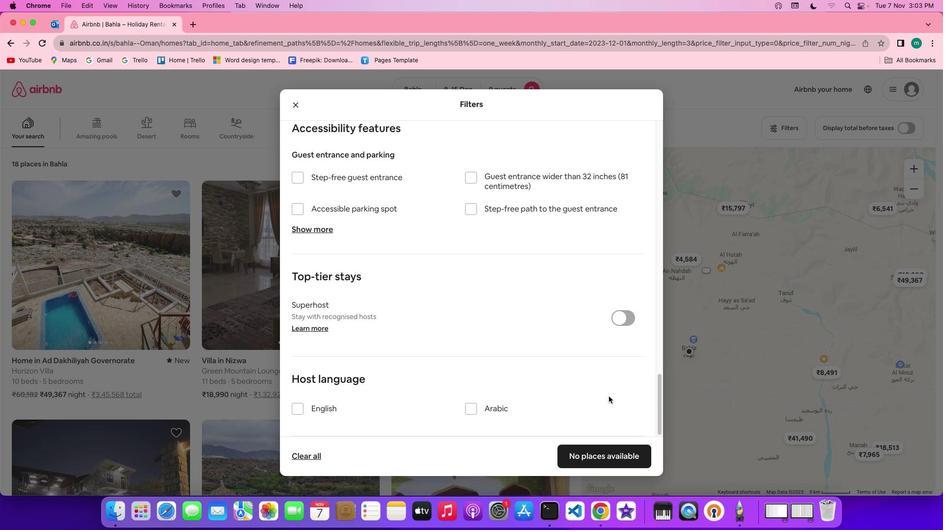 
Action: Mouse scrolled (609, 396) with delta (0, 0)
Screenshot: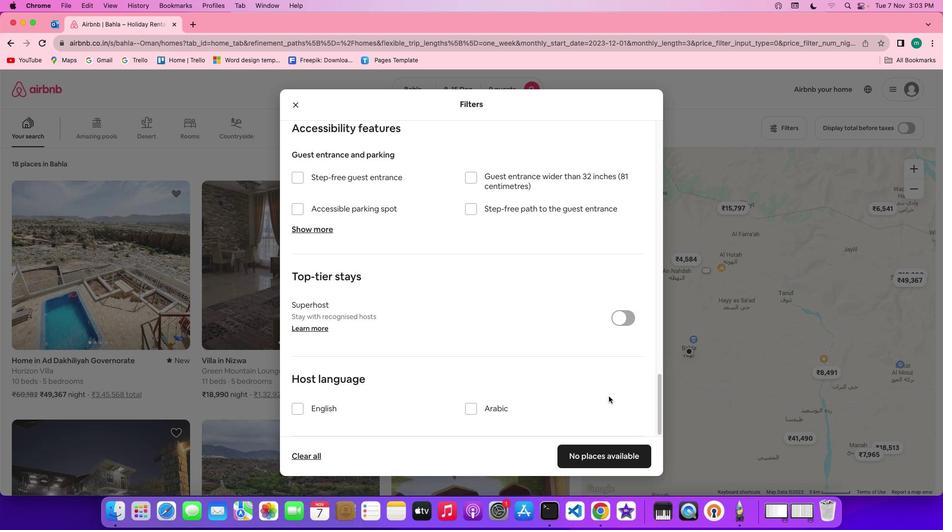 
Action: Mouse scrolled (609, 396) with delta (0, 0)
Screenshot: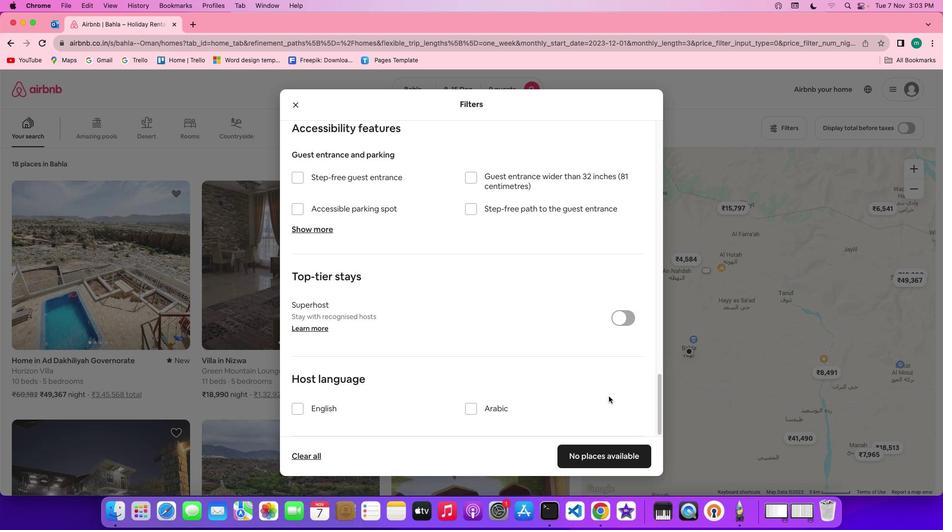 
Action: Mouse scrolled (609, 396) with delta (0, -1)
Screenshot: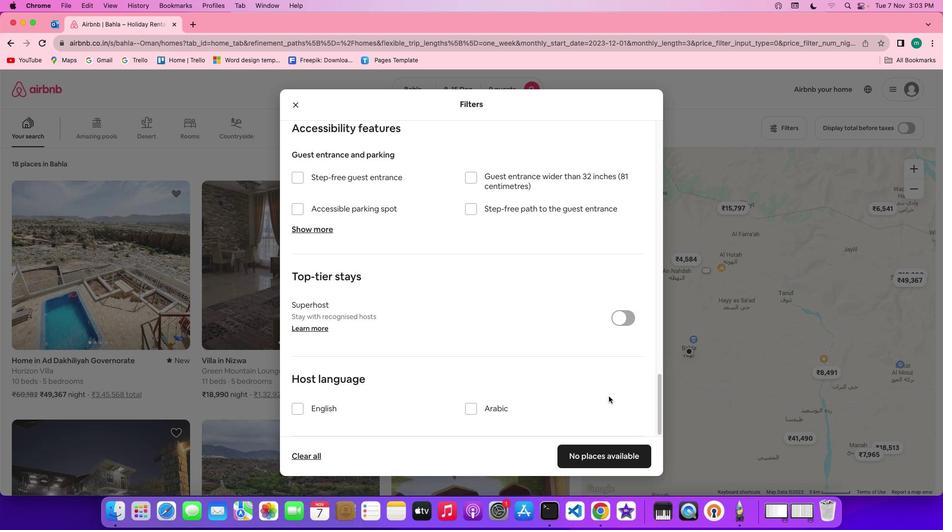 
Action: Mouse scrolled (609, 396) with delta (0, -2)
Screenshot: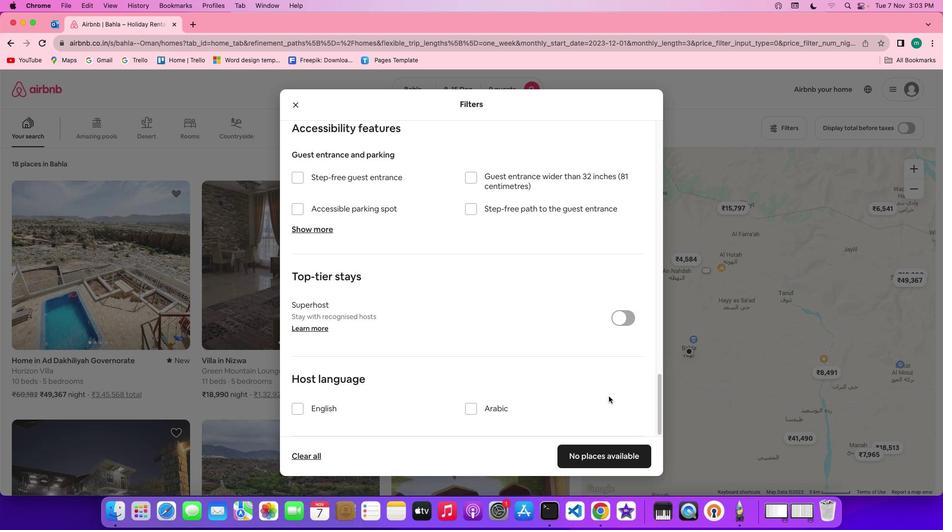 
Action: Mouse moved to (607, 448)
Screenshot: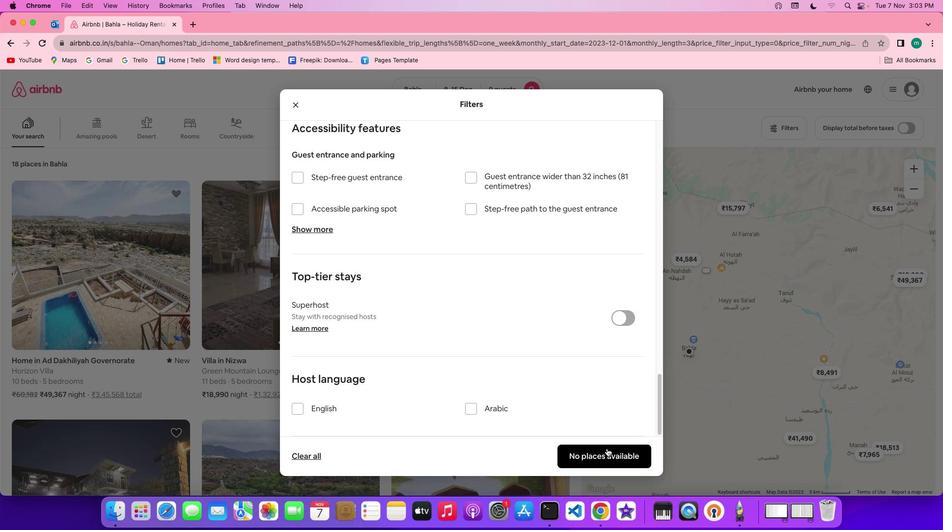 
Action: Mouse pressed left at (607, 448)
Screenshot: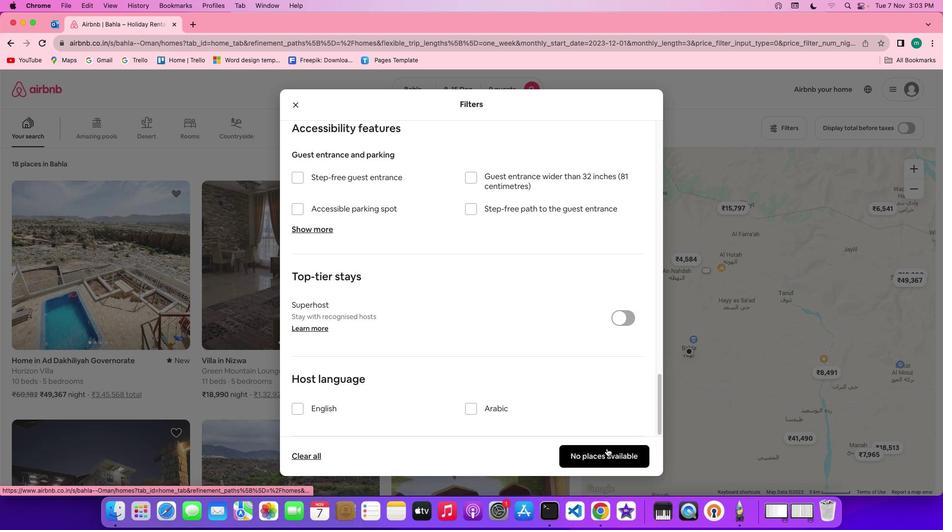 
Action: Mouse moved to (373, 386)
Screenshot: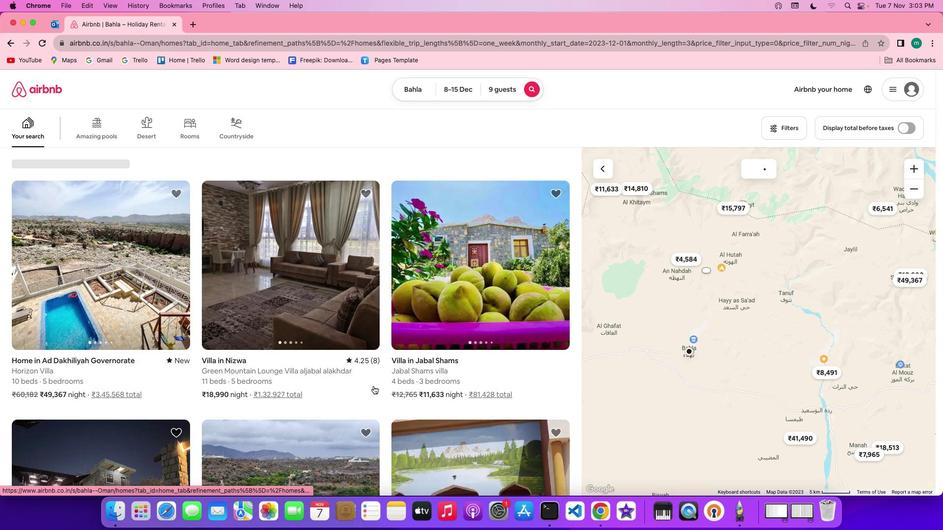 
